 Task: Look for space in Ascheberg, Germany from 9th June, 2023 to 16th June, 2023 for 2 adults in price range Rs.8000 to Rs.16000. Place can be entire place with 2 bedrooms having 2 beds and 1 bathroom. Property type can be house, flat, guest house. Booking option can be shelf check-in. Required host language is English.
Action: Mouse moved to (762, 89)
Screenshot: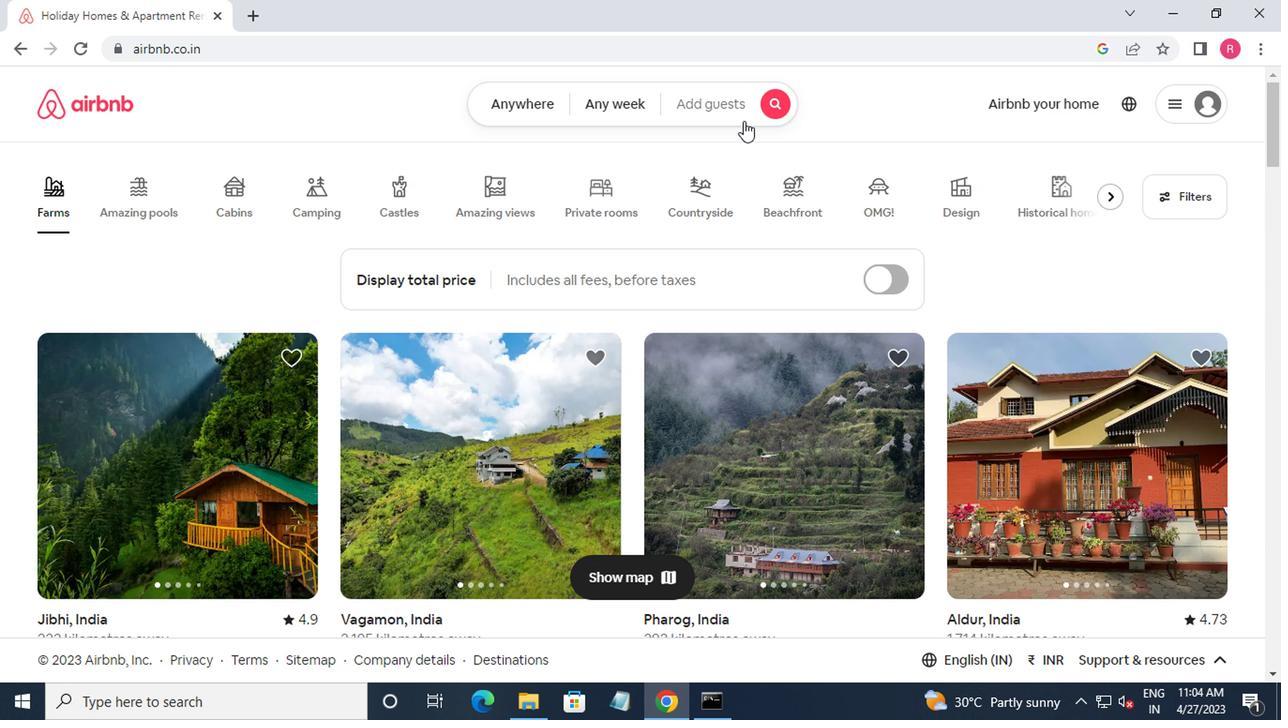 
Action: Mouse pressed left at (762, 89)
Screenshot: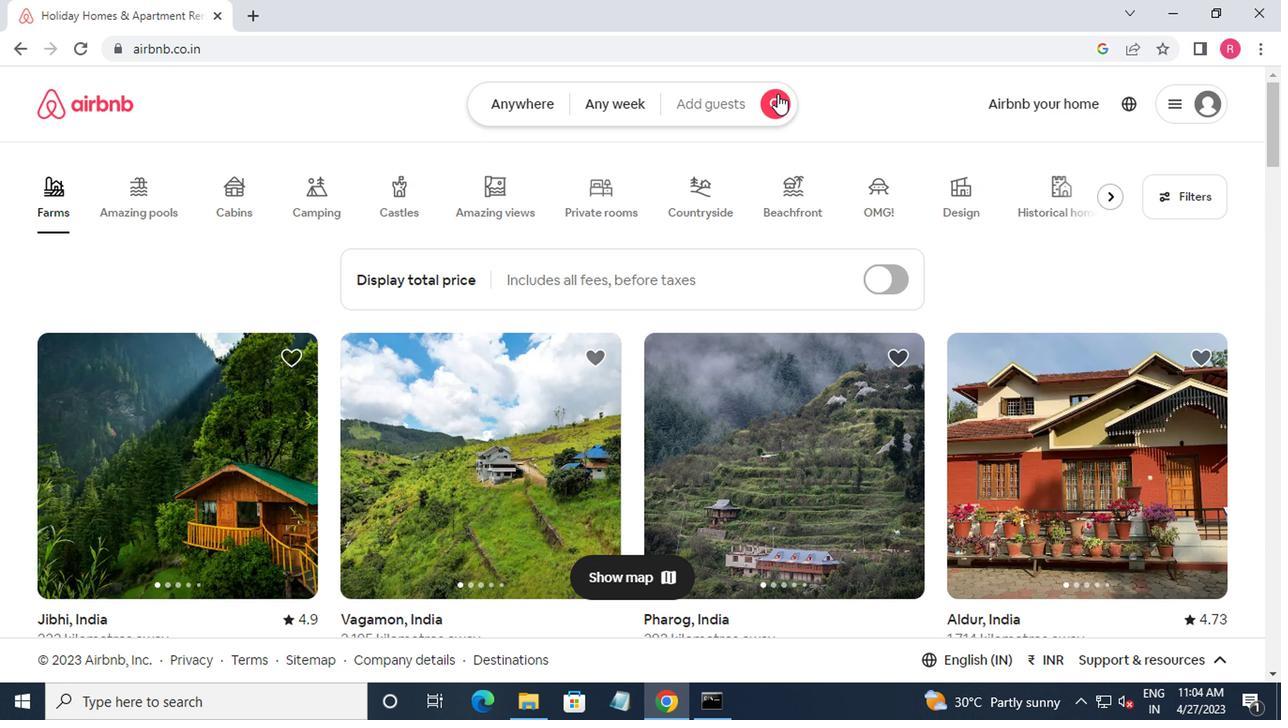 
Action: Mouse moved to (447, 170)
Screenshot: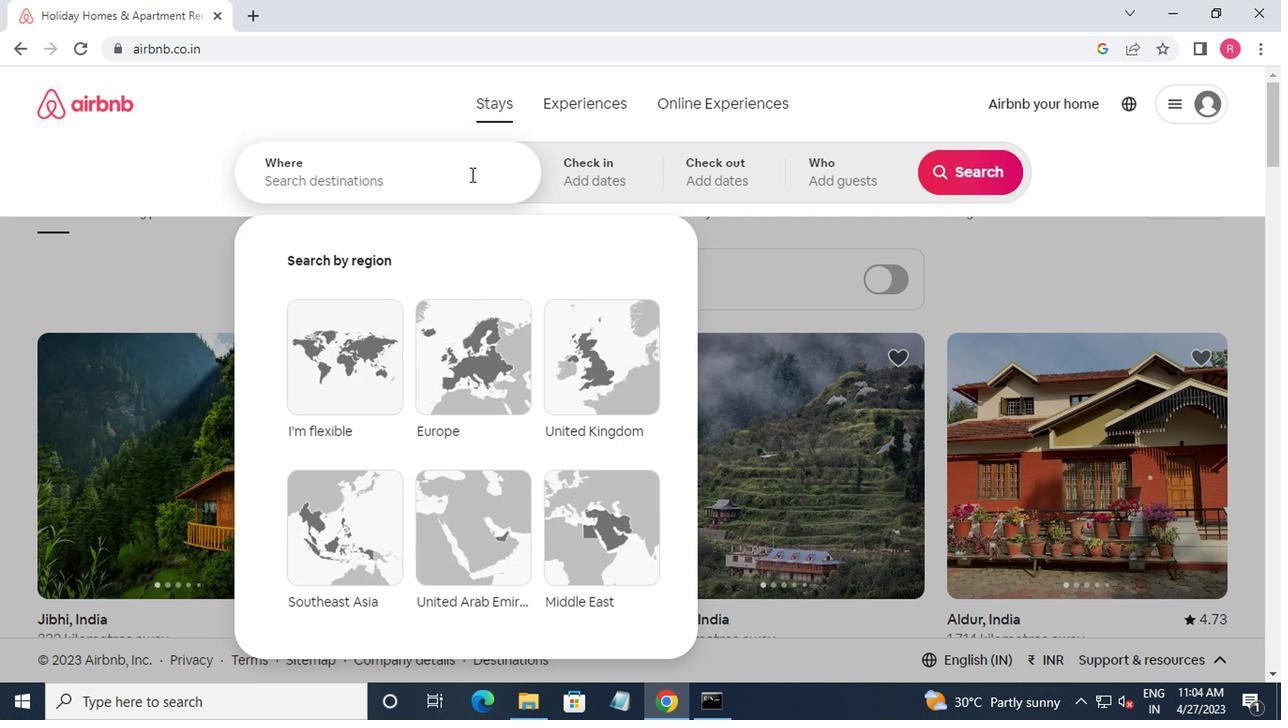 
Action: Mouse pressed left at (447, 170)
Screenshot: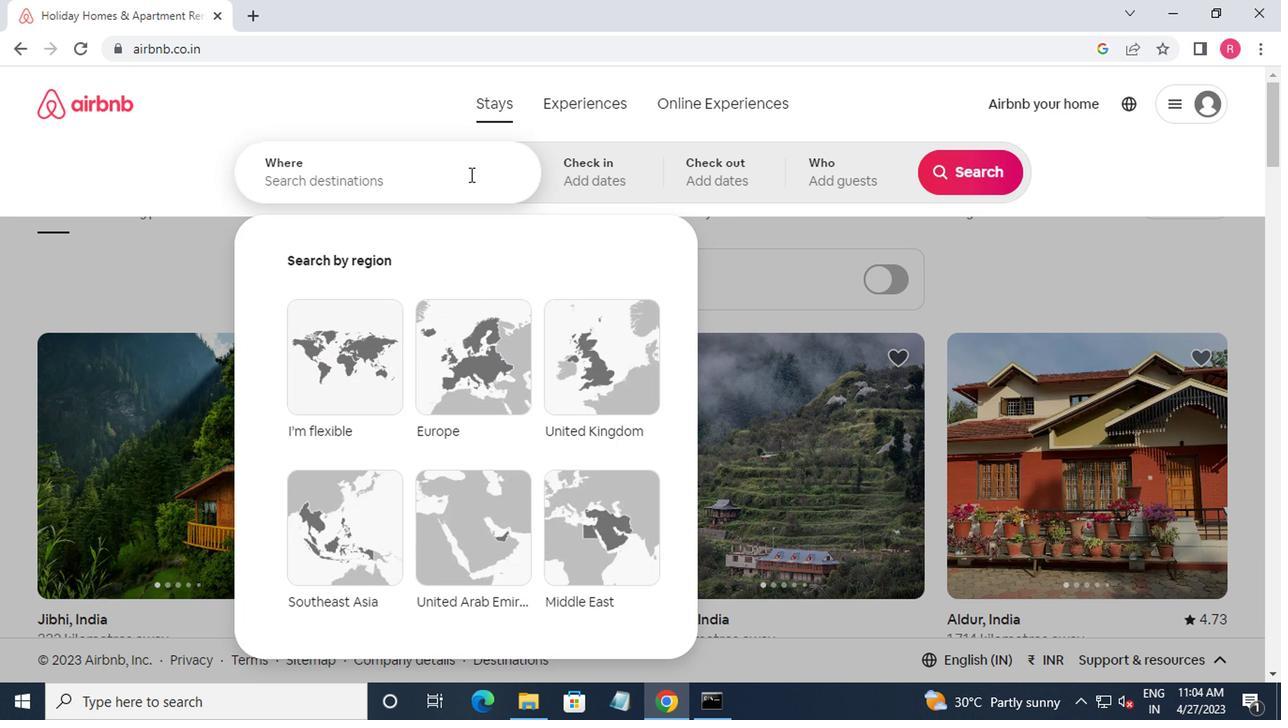 
Action: Mouse moved to (447, 170)
Screenshot: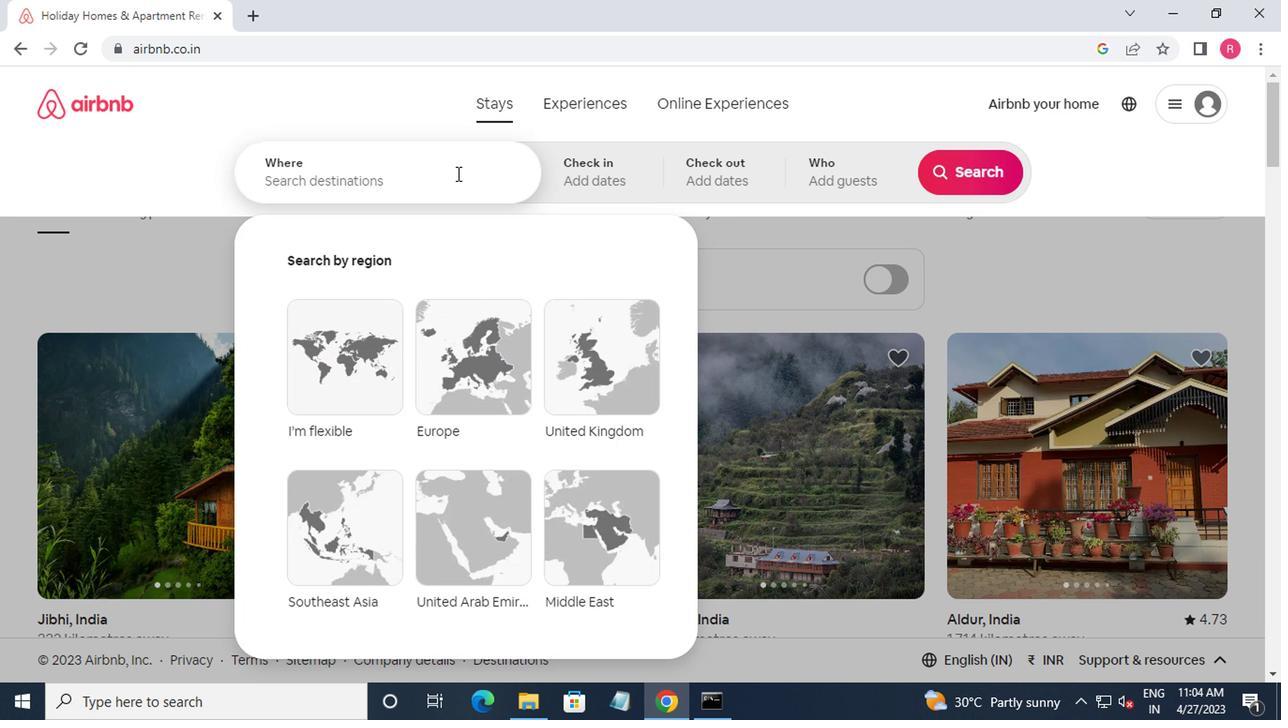 
Action: Key pressed aschr<Key.backspace>eberg,germ<Key.down><Key.enter>
Screenshot: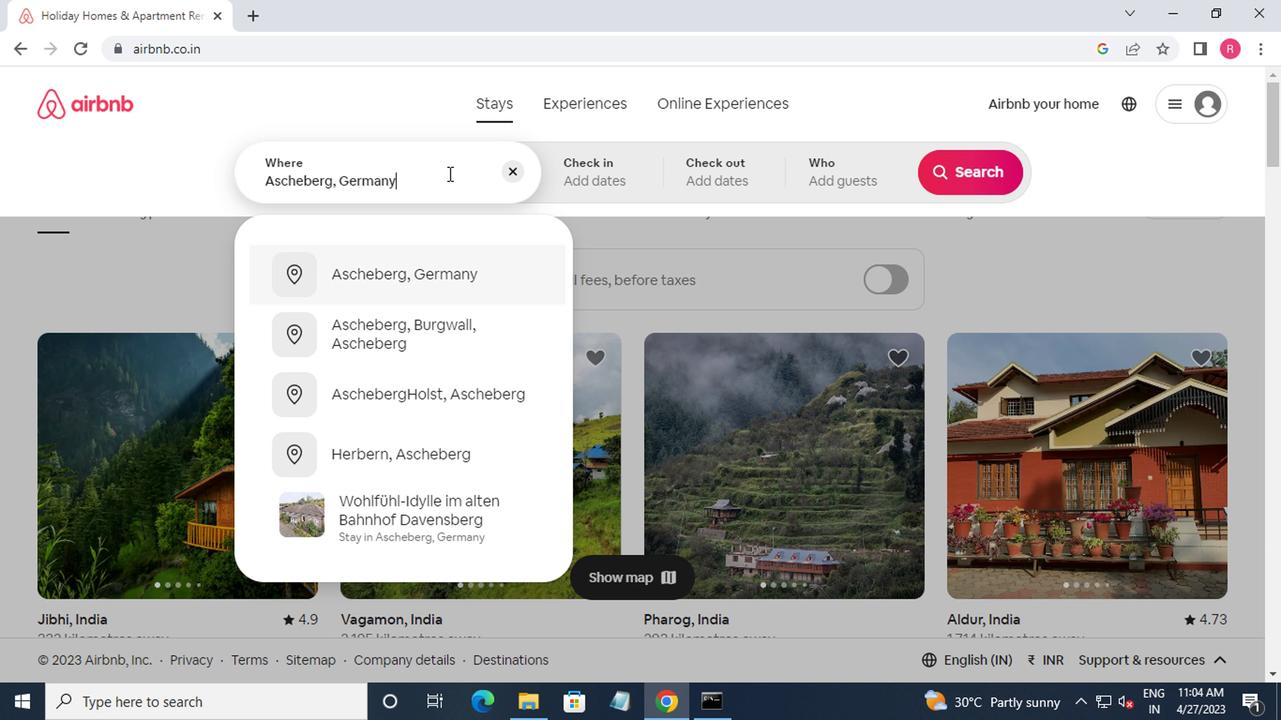 
Action: Mouse moved to (936, 324)
Screenshot: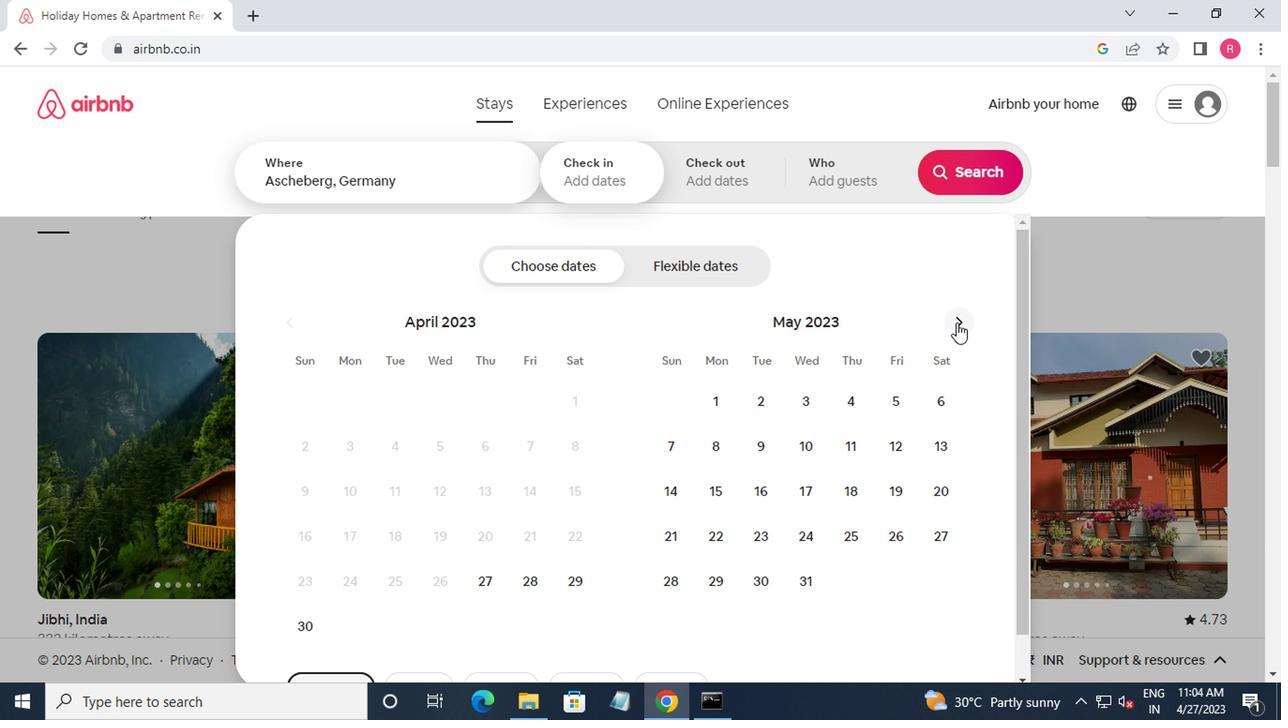 
Action: Mouse pressed left at (936, 324)
Screenshot: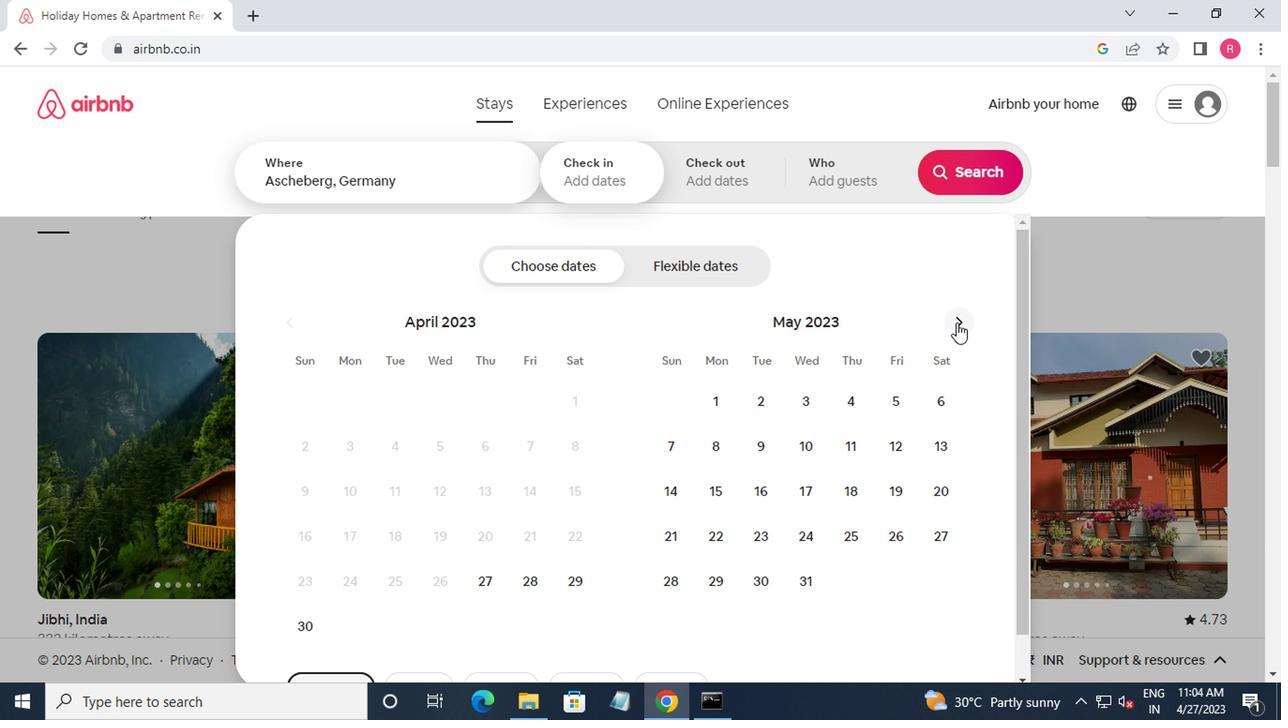 
Action: Mouse moved to (887, 451)
Screenshot: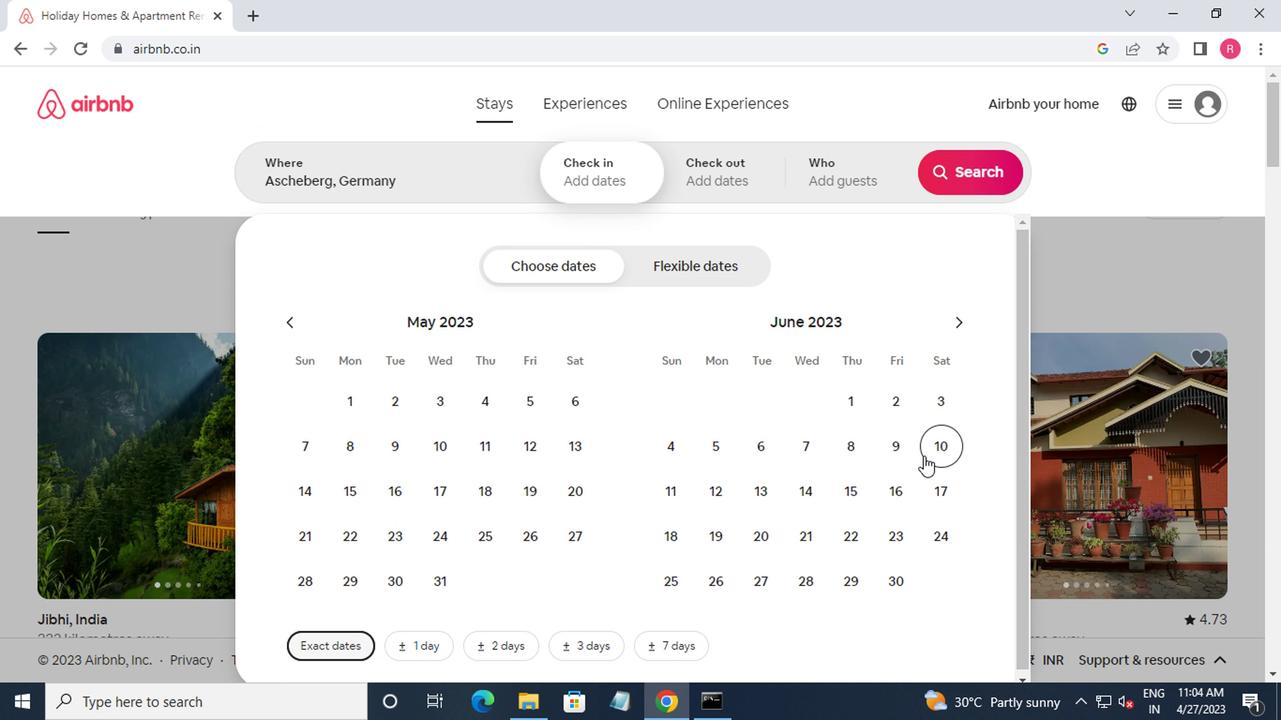 
Action: Mouse pressed left at (887, 451)
Screenshot: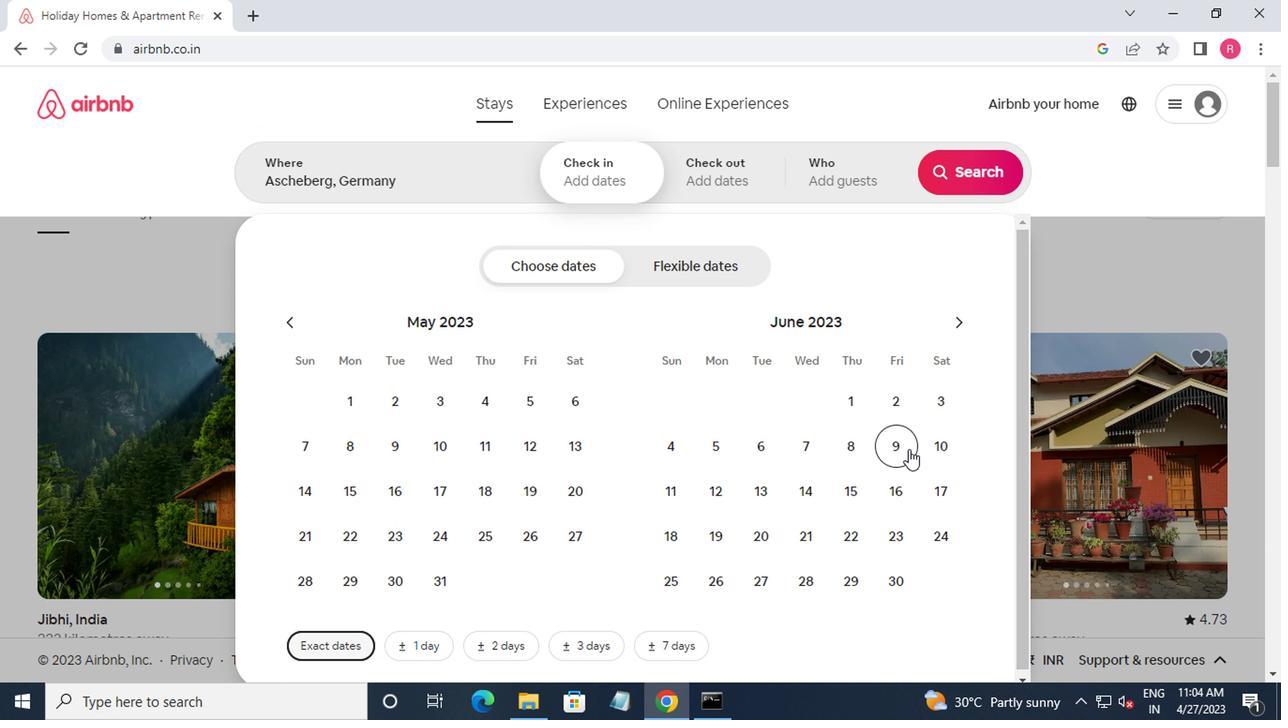 
Action: Mouse moved to (874, 493)
Screenshot: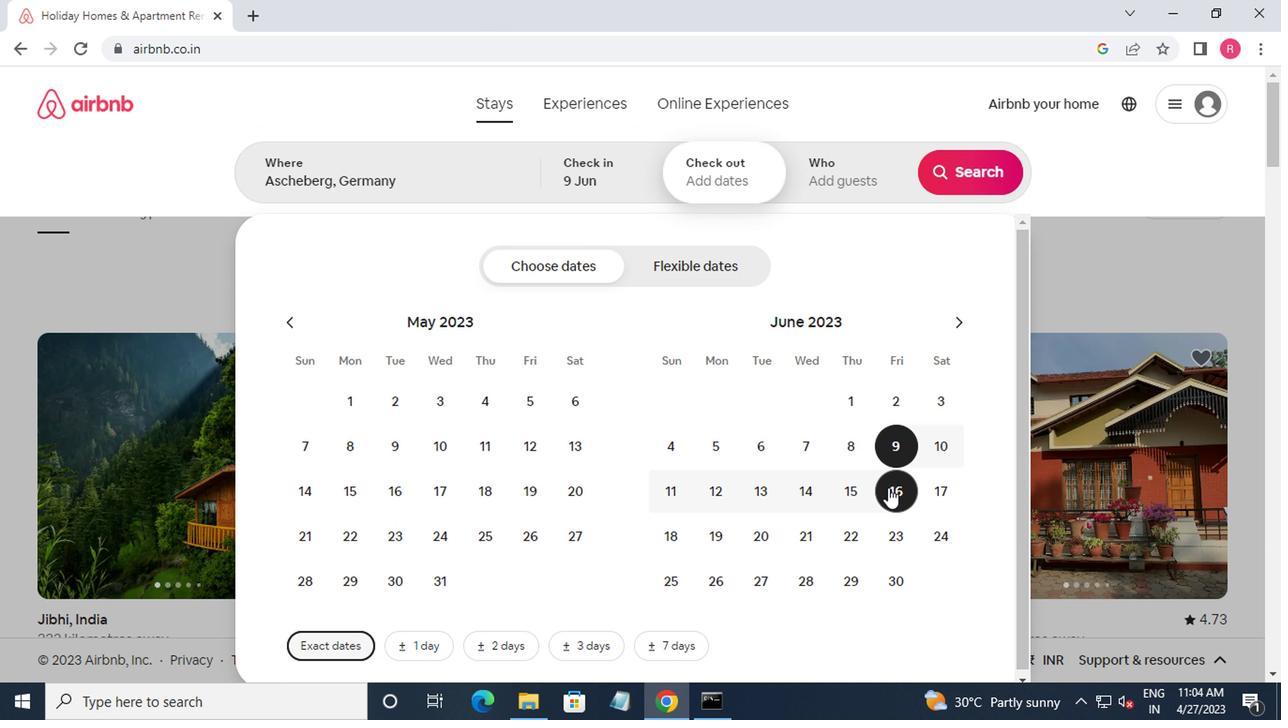 
Action: Mouse pressed left at (874, 493)
Screenshot: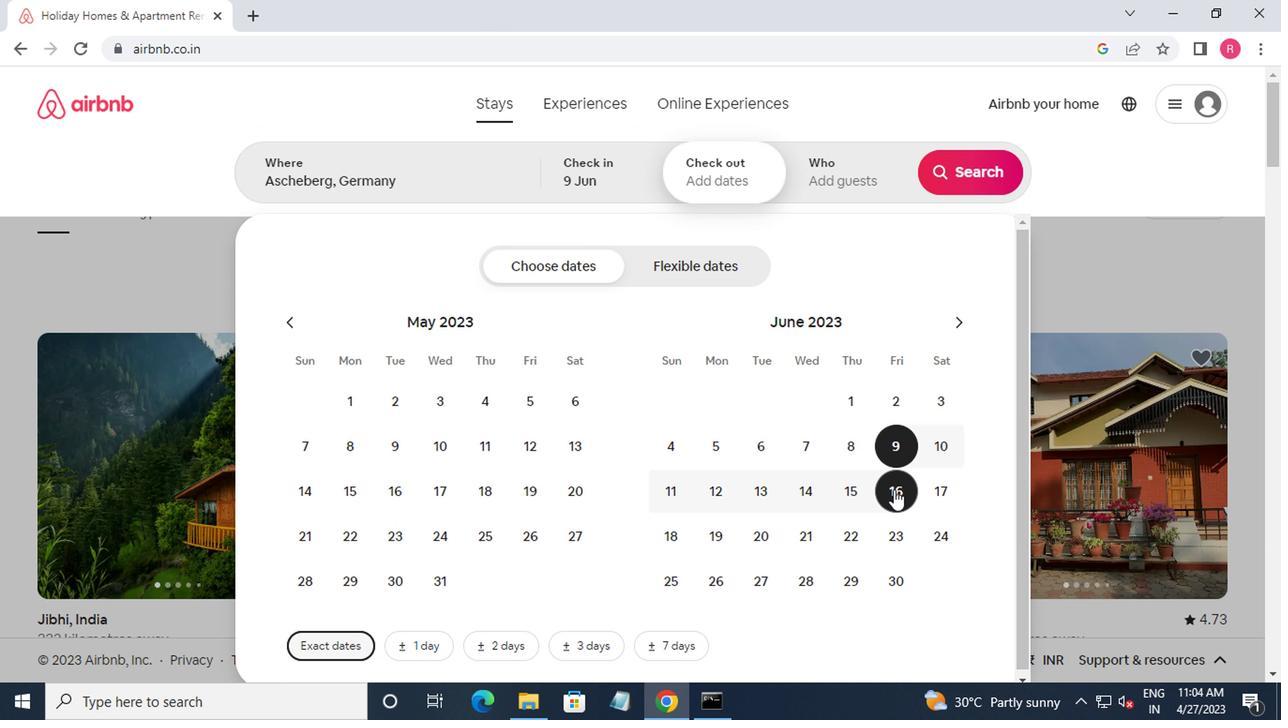 
Action: Mouse moved to (799, 174)
Screenshot: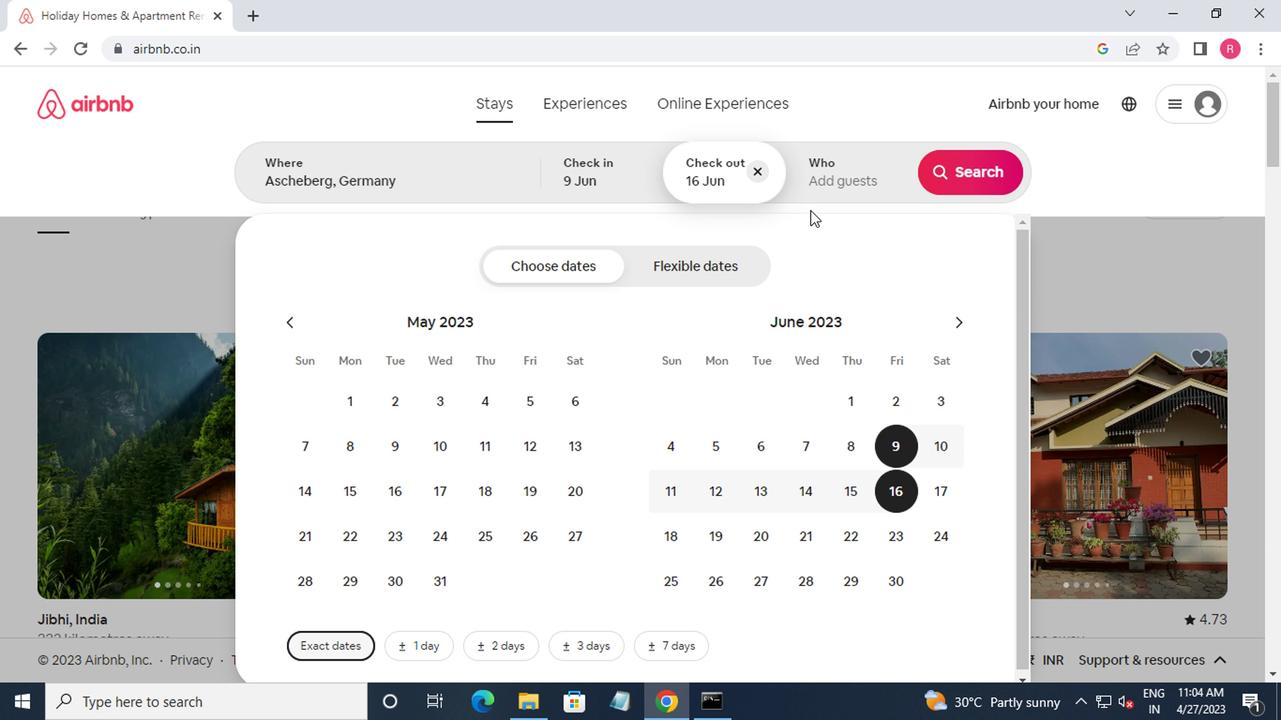 
Action: Mouse pressed left at (799, 174)
Screenshot: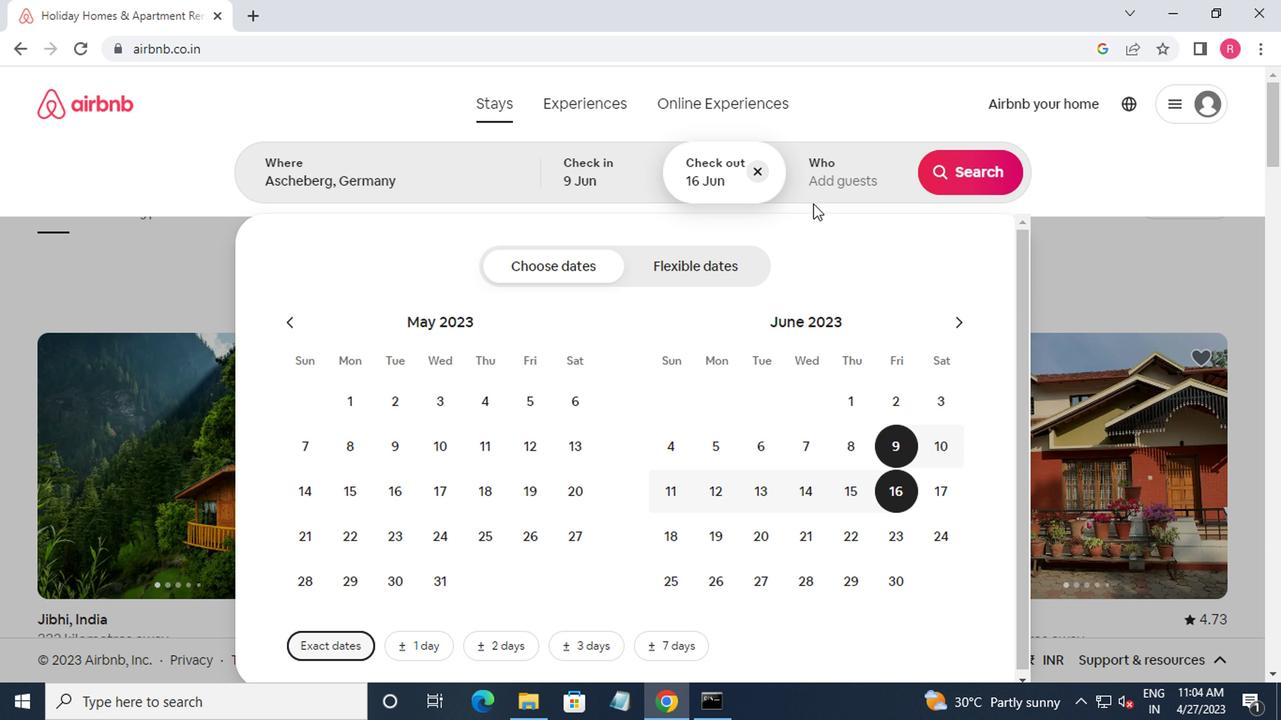 
Action: Mouse moved to (954, 274)
Screenshot: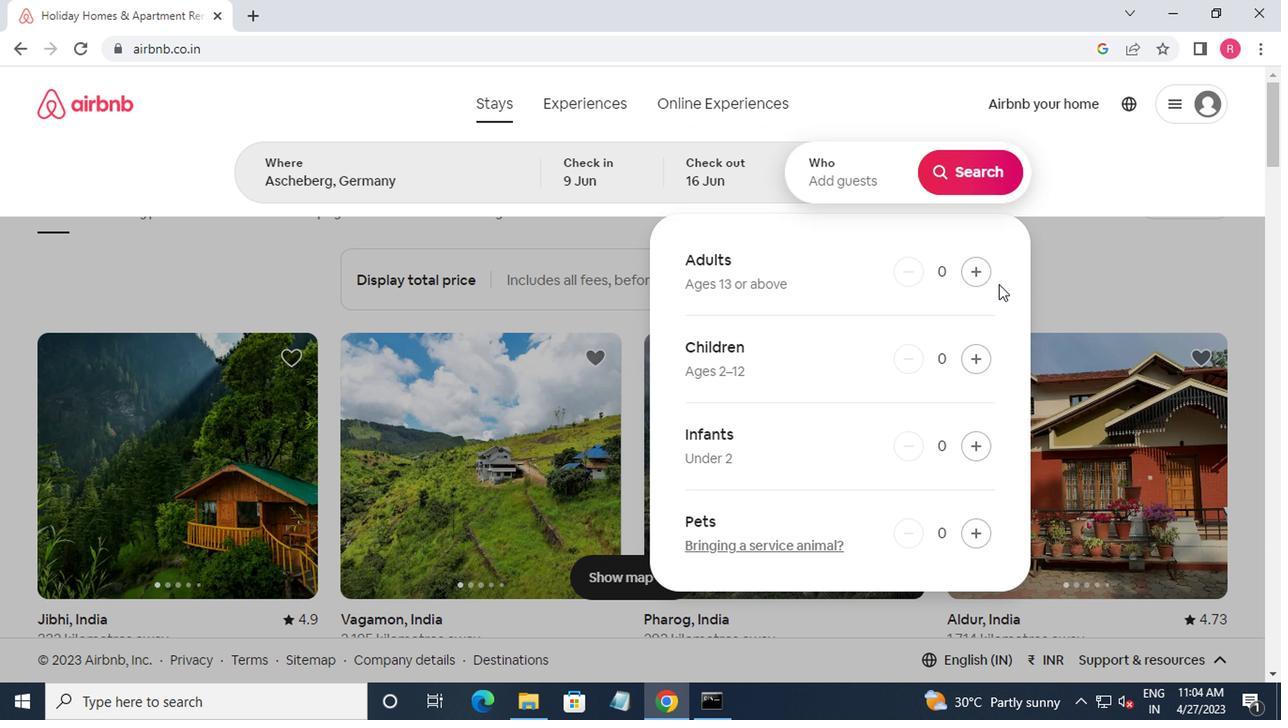 
Action: Mouse pressed left at (954, 274)
Screenshot: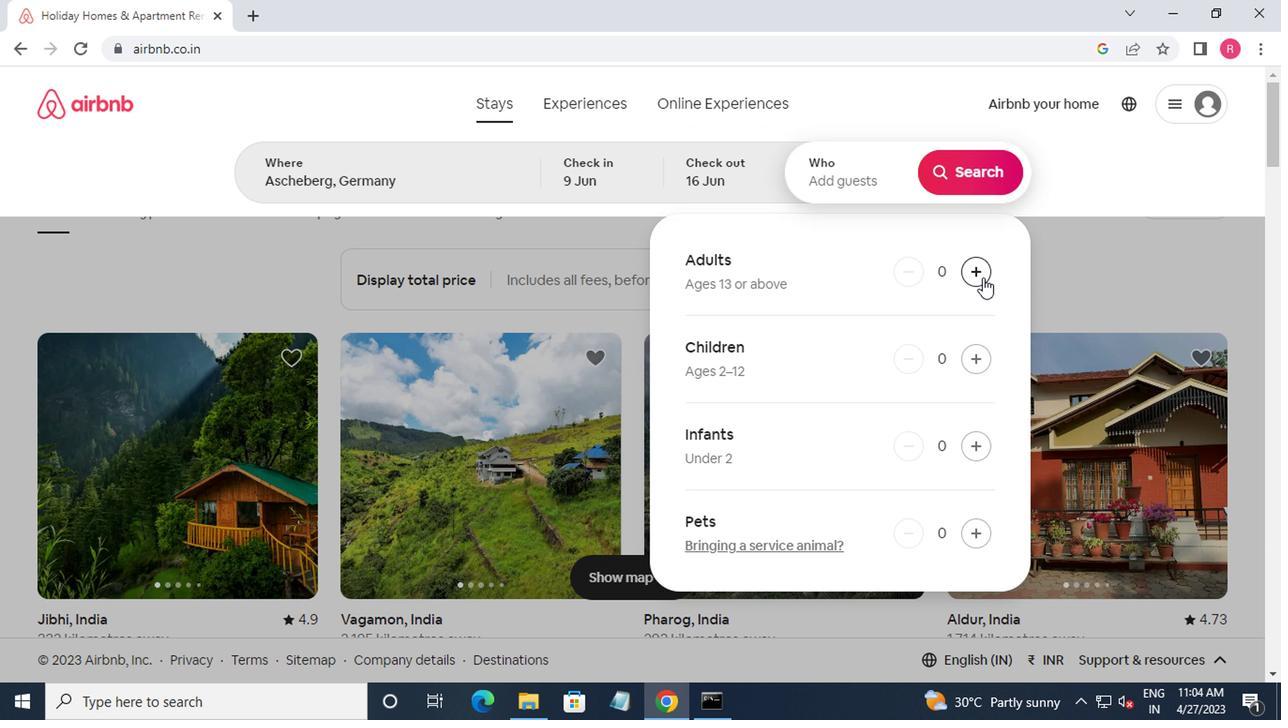 
Action: Mouse pressed left at (954, 274)
Screenshot: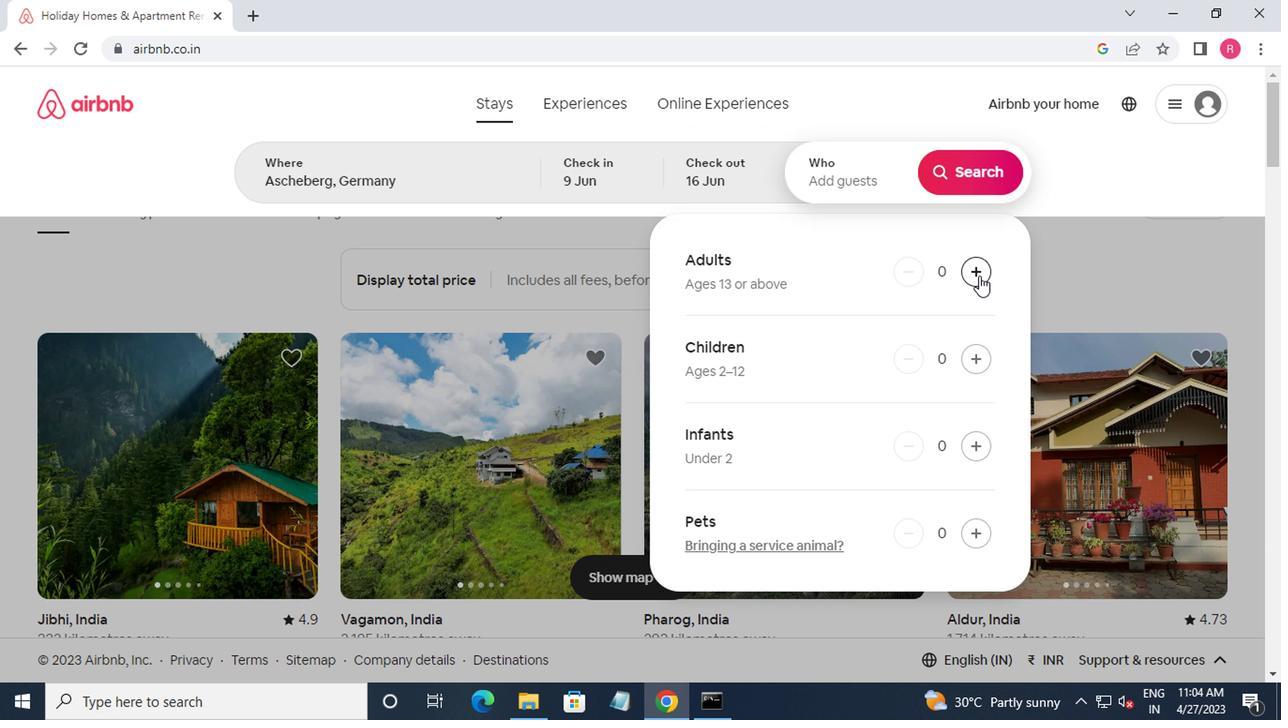 
Action: Mouse moved to (954, 166)
Screenshot: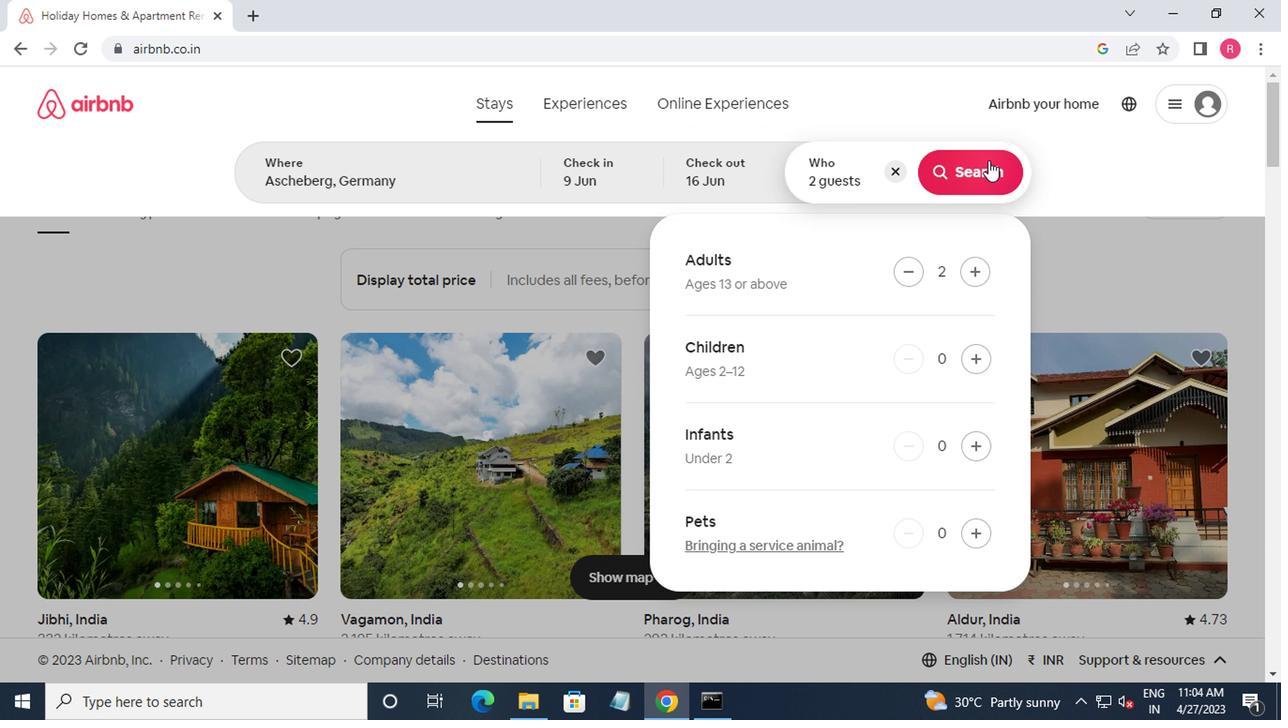 
Action: Mouse pressed left at (954, 166)
Screenshot: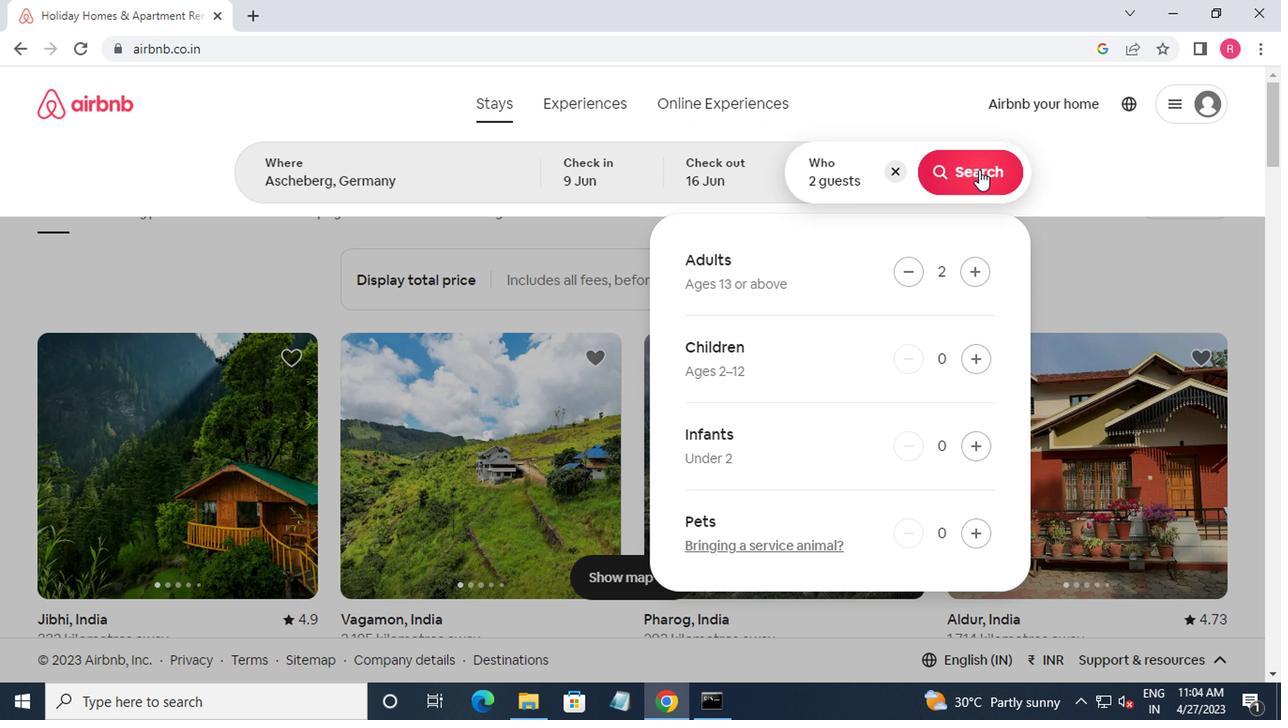 
Action: Mouse moved to (1175, 180)
Screenshot: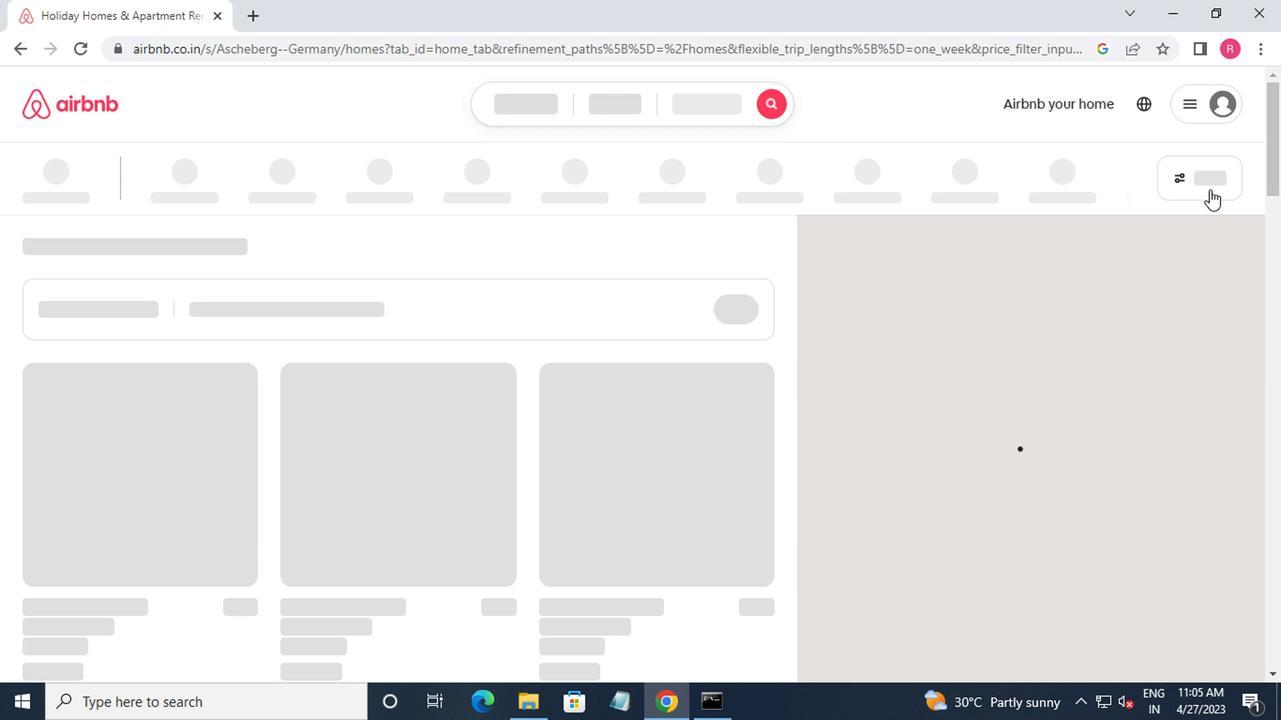 
Action: Mouse pressed left at (1175, 180)
Screenshot: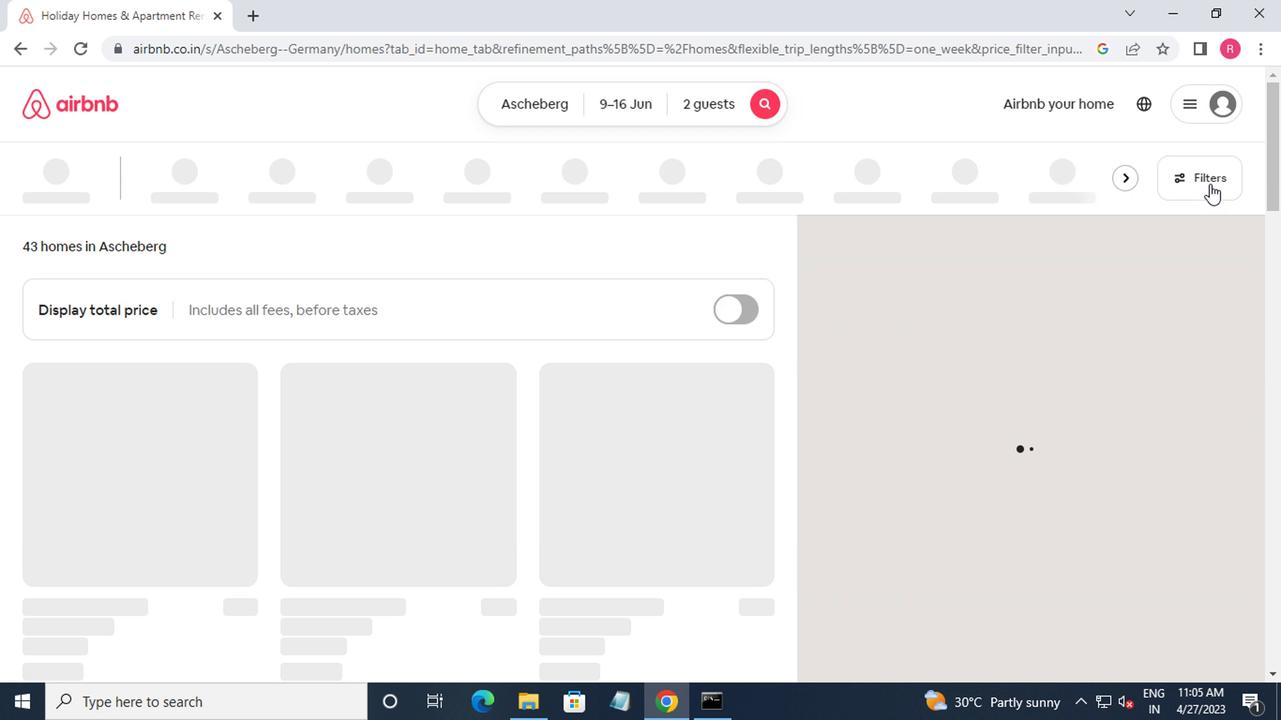 
Action: Mouse moved to (384, 419)
Screenshot: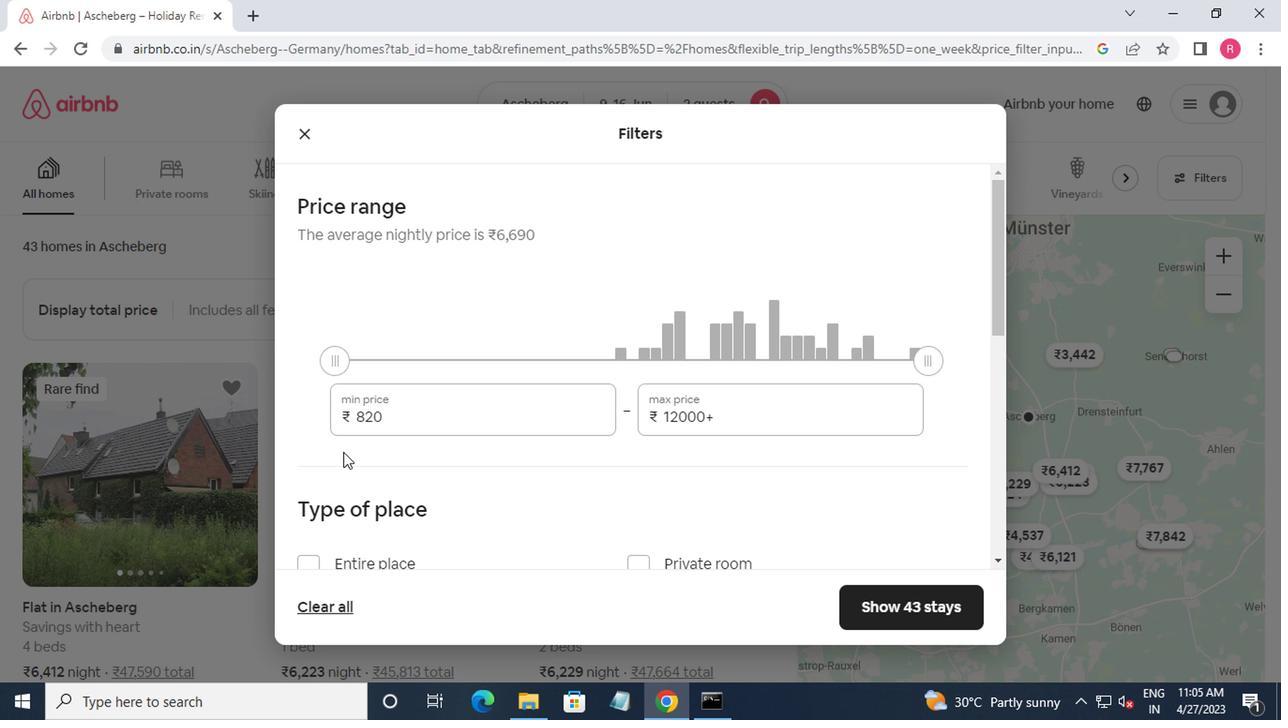 
Action: Mouse pressed left at (384, 419)
Screenshot: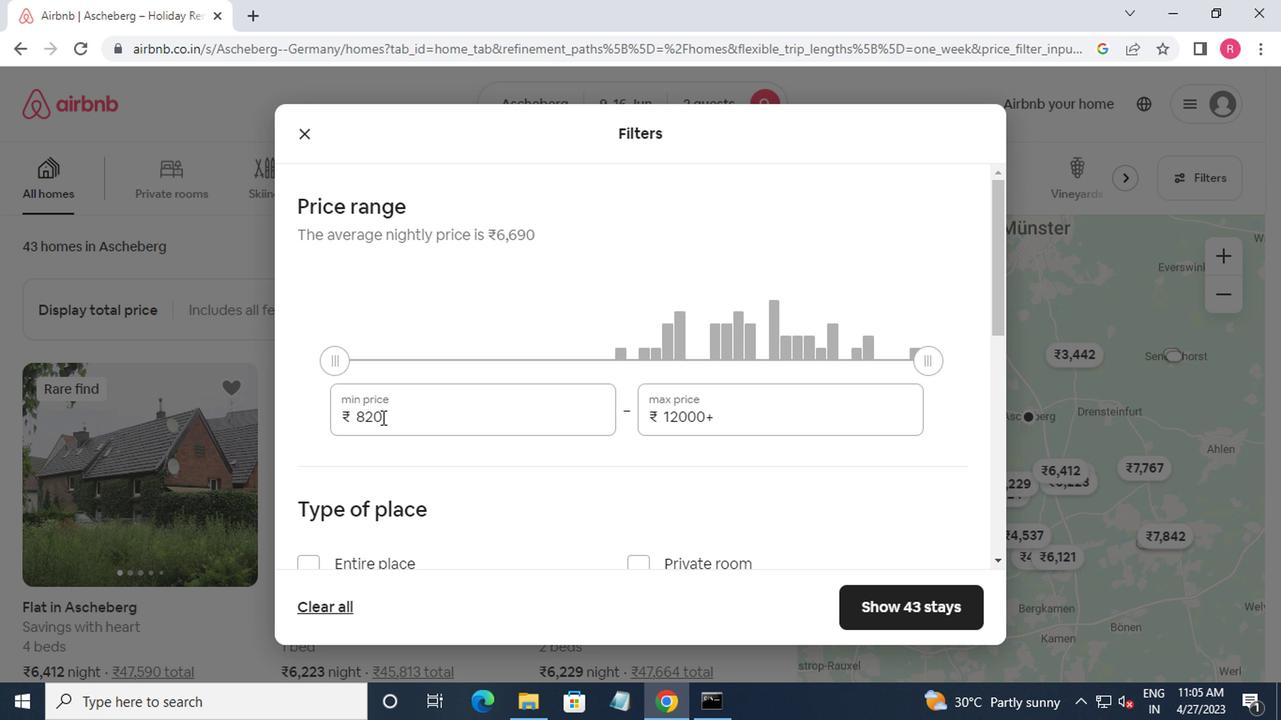
Action: Mouse moved to (383, 425)
Screenshot: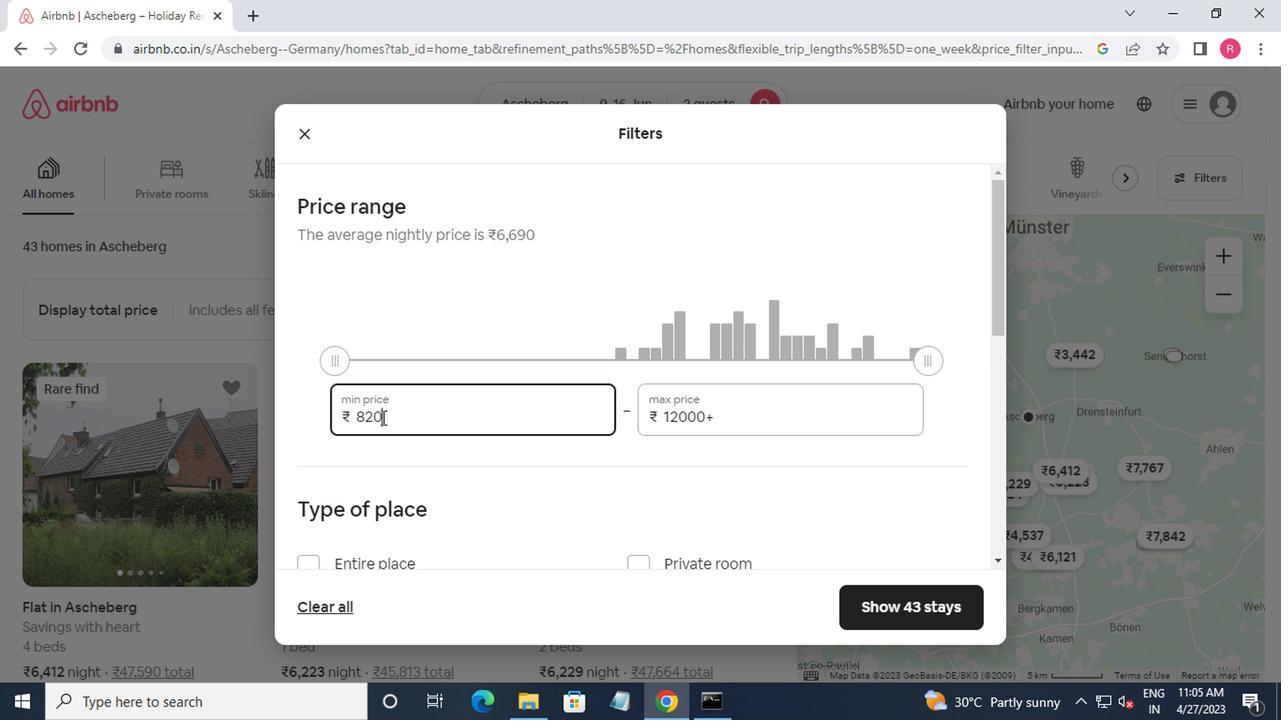 
Action: Key pressed <Key.backspace><Key.backspace>000<Key.tab>16000
Screenshot: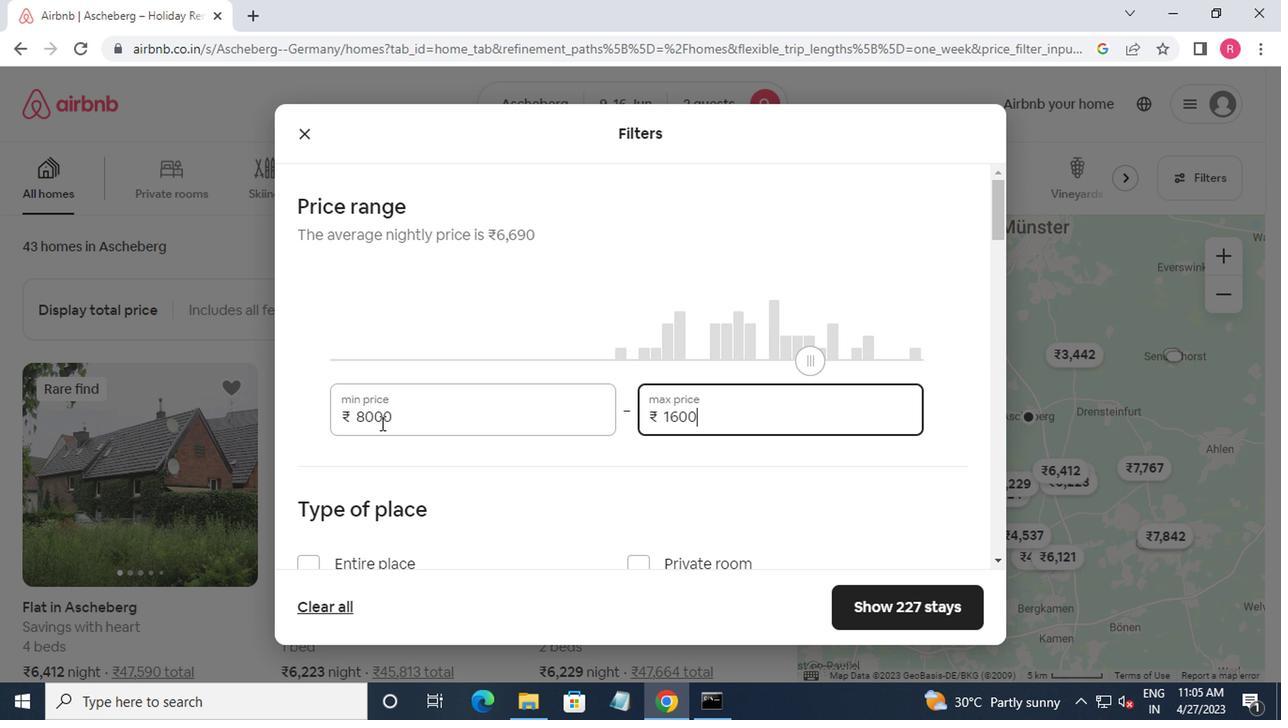 
Action: Mouse moved to (360, 559)
Screenshot: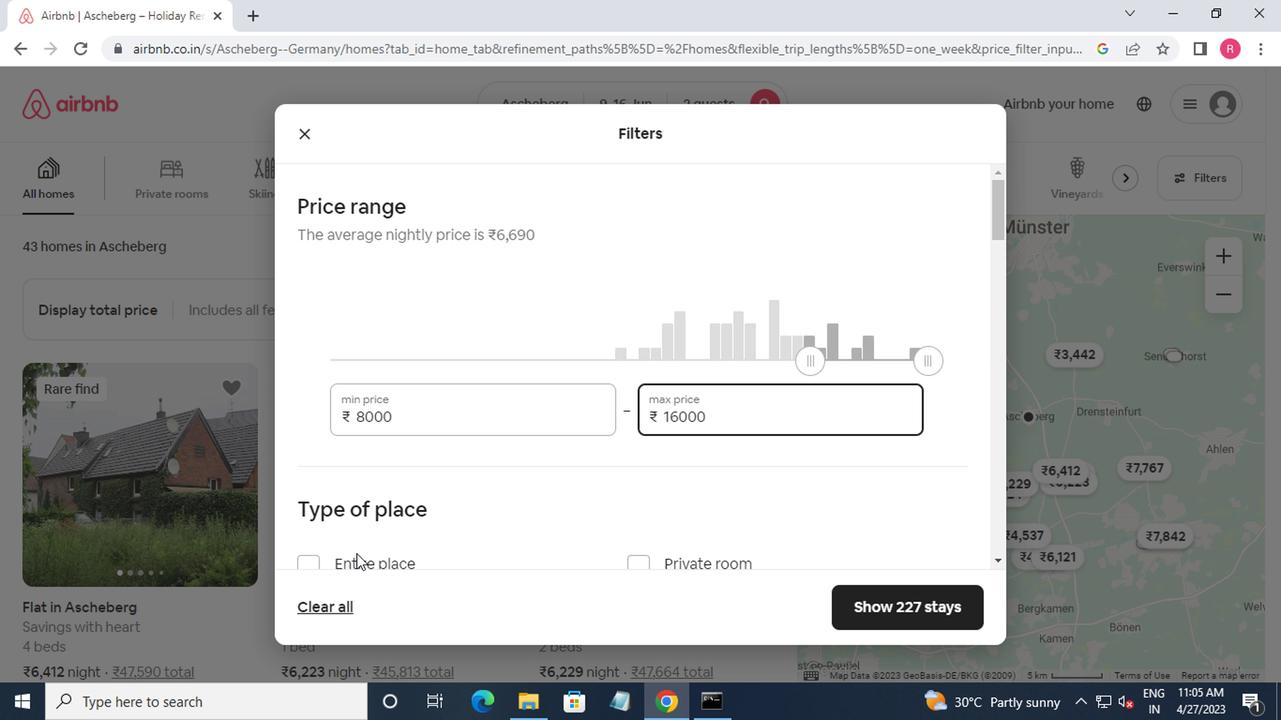 
Action: Mouse scrolled (360, 559) with delta (0, 0)
Screenshot: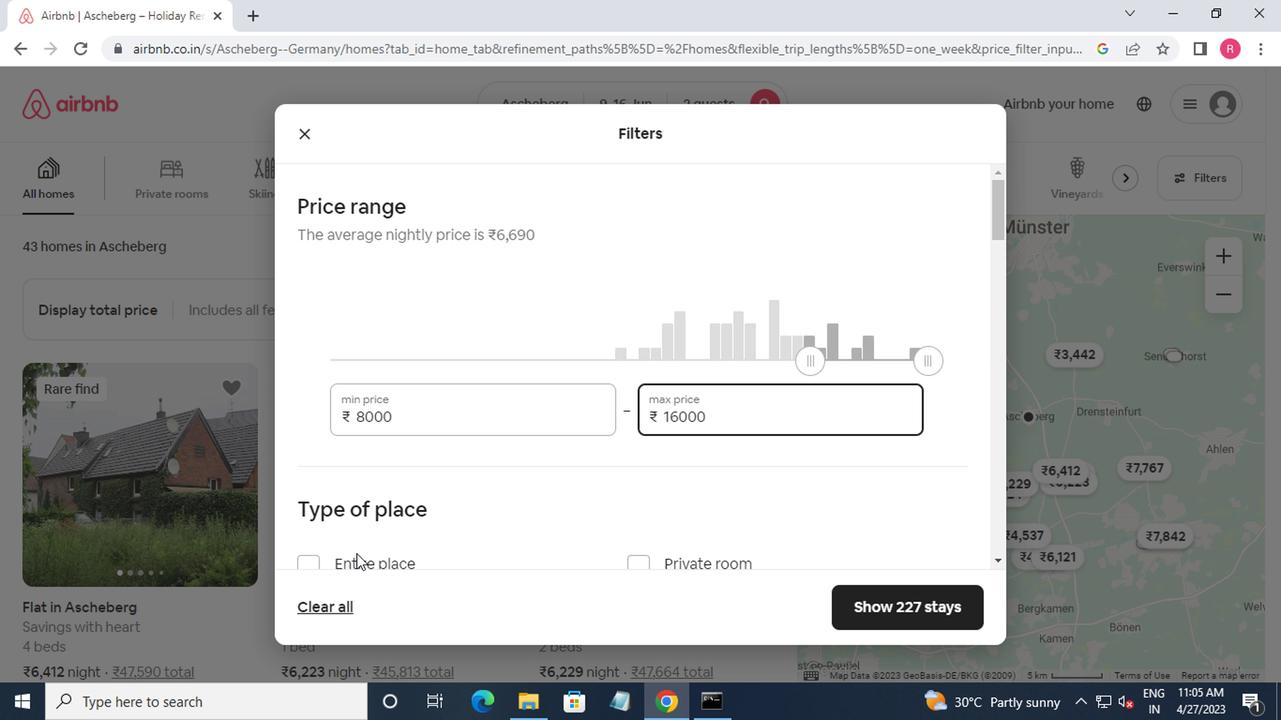 
Action: Mouse moved to (362, 565)
Screenshot: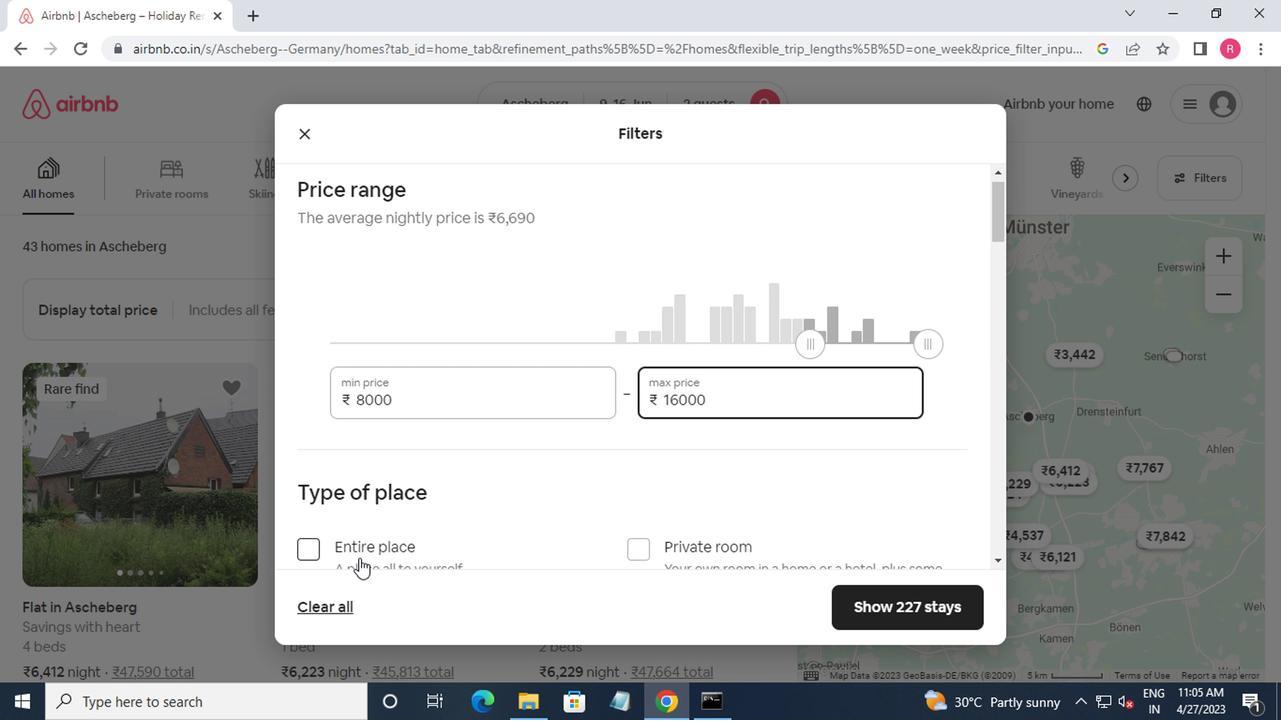 
Action: Mouse scrolled (362, 564) with delta (0, -1)
Screenshot: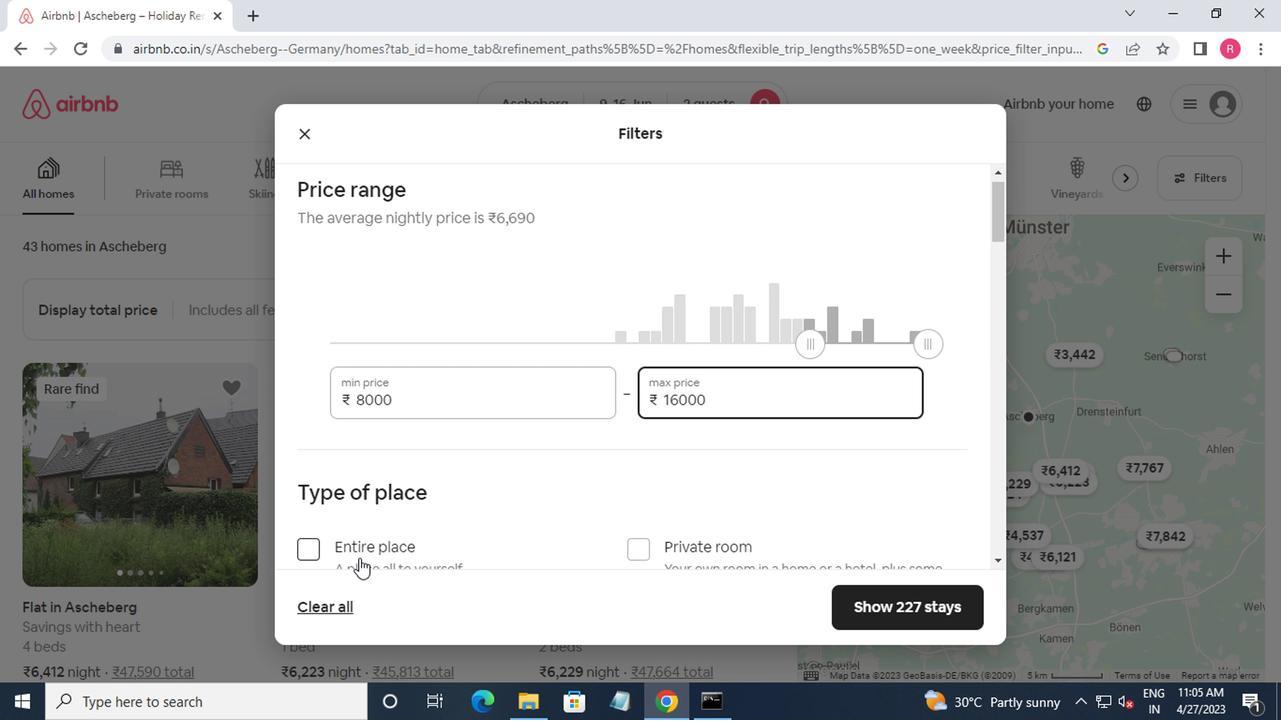 
Action: Mouse moved to (314, 377)
Screenshot: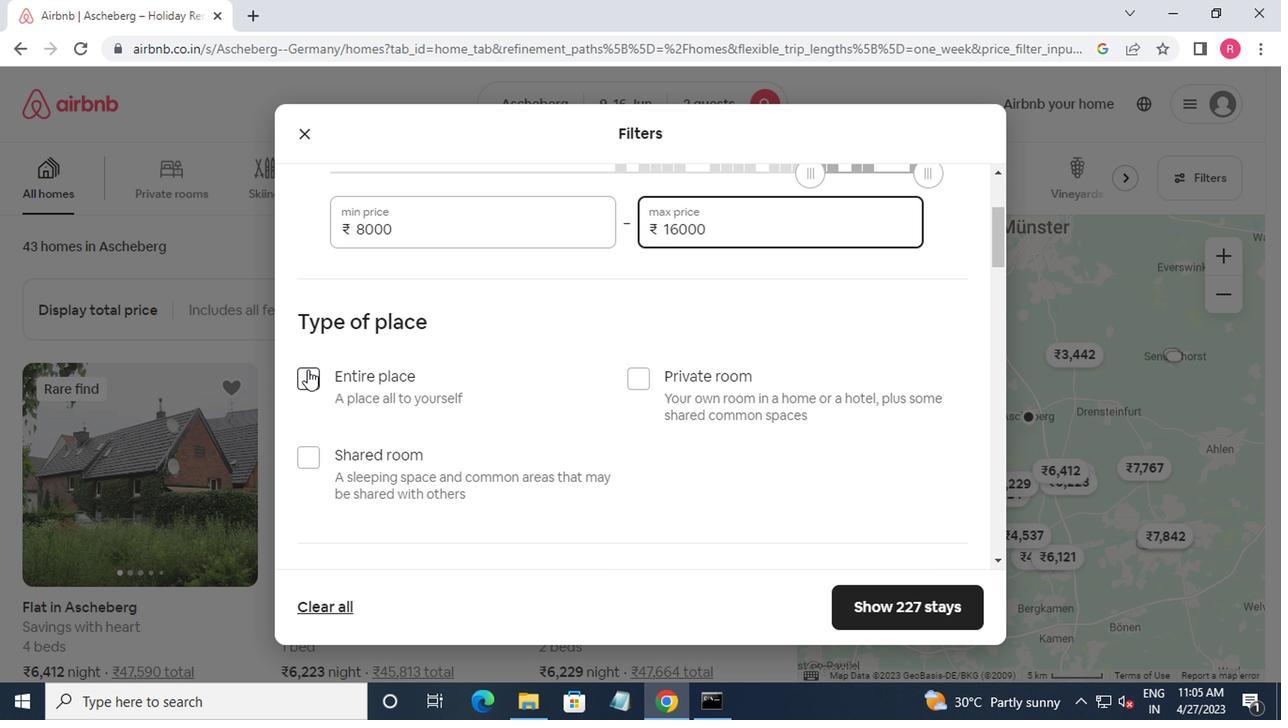 
Action: Mouse pressed left at (314, 377)
Screenshot: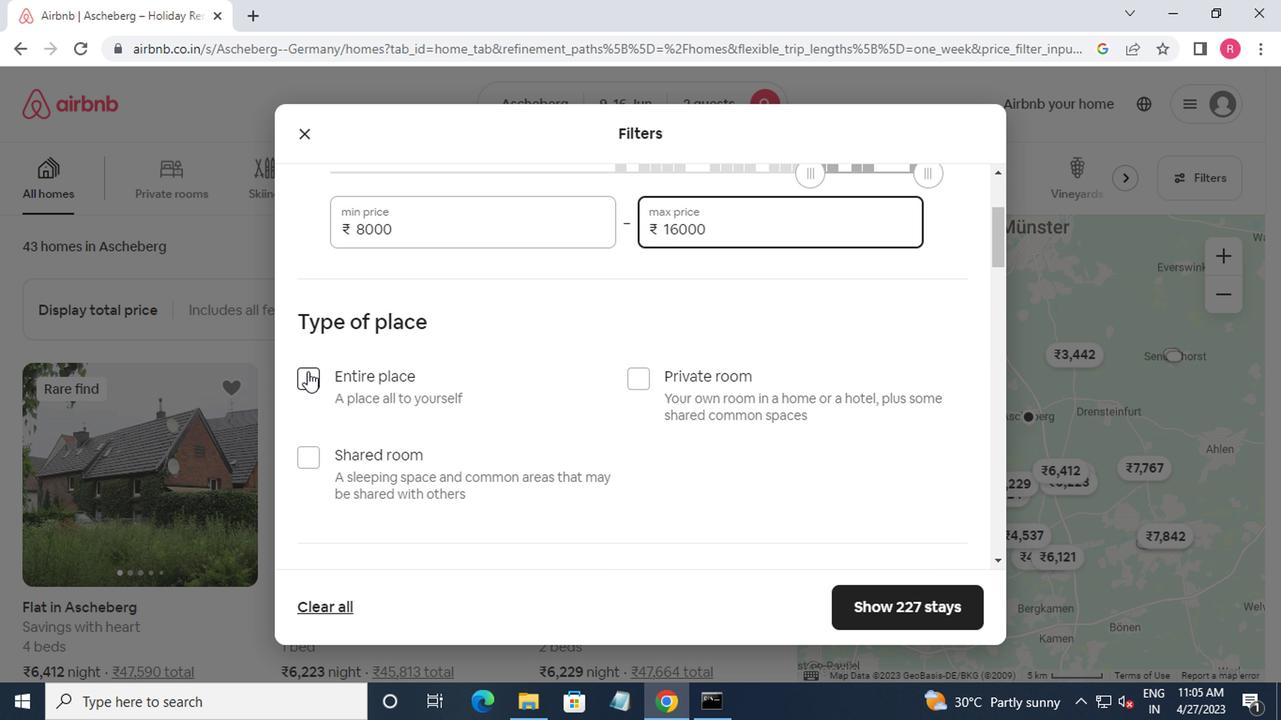 
Action: Mouse moved to (327, 385)
Screenshot: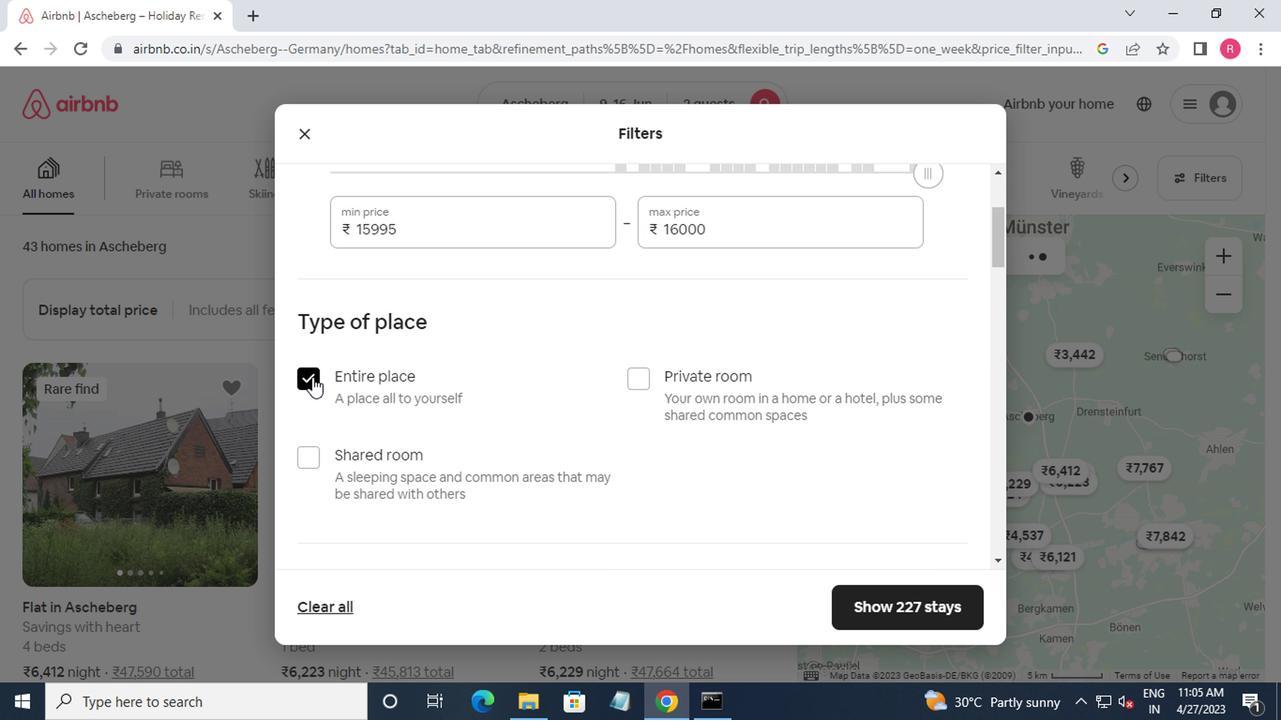 
Action: Mouse scrolled (327, 385) with delta (0, 0)
Screenshot: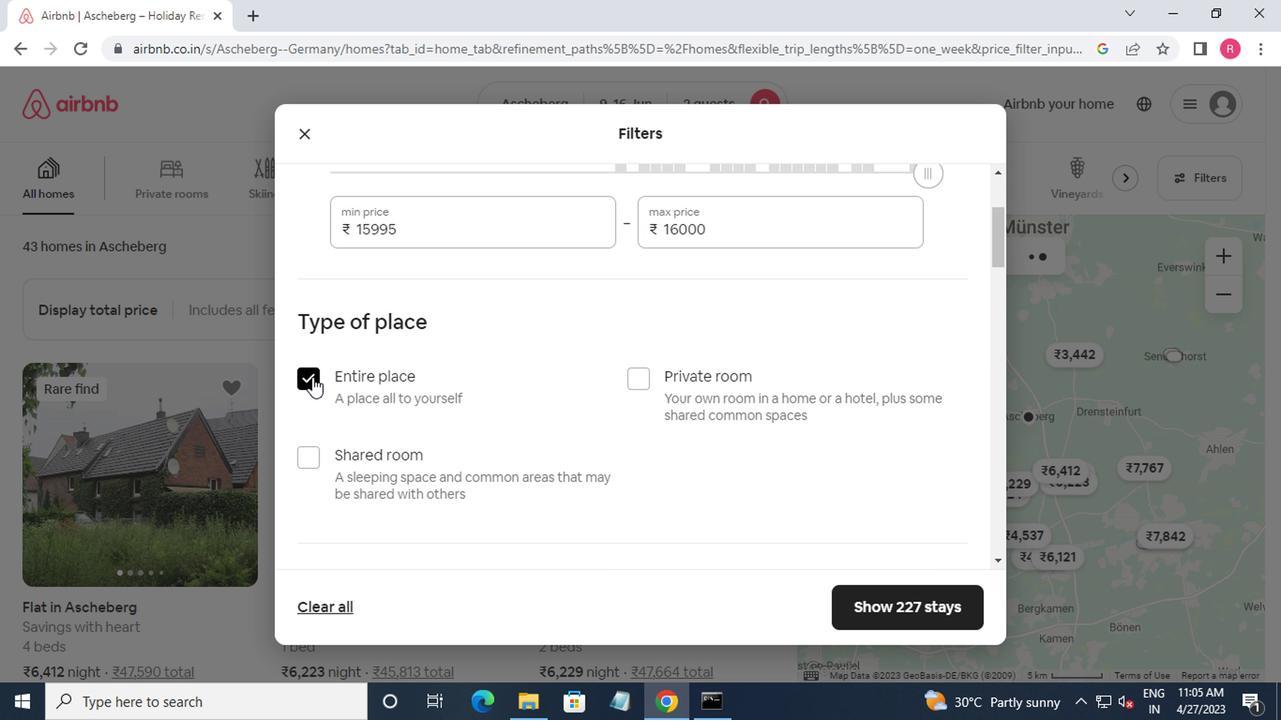 
Action: Mouse moved to (339, 403)
Screenshot: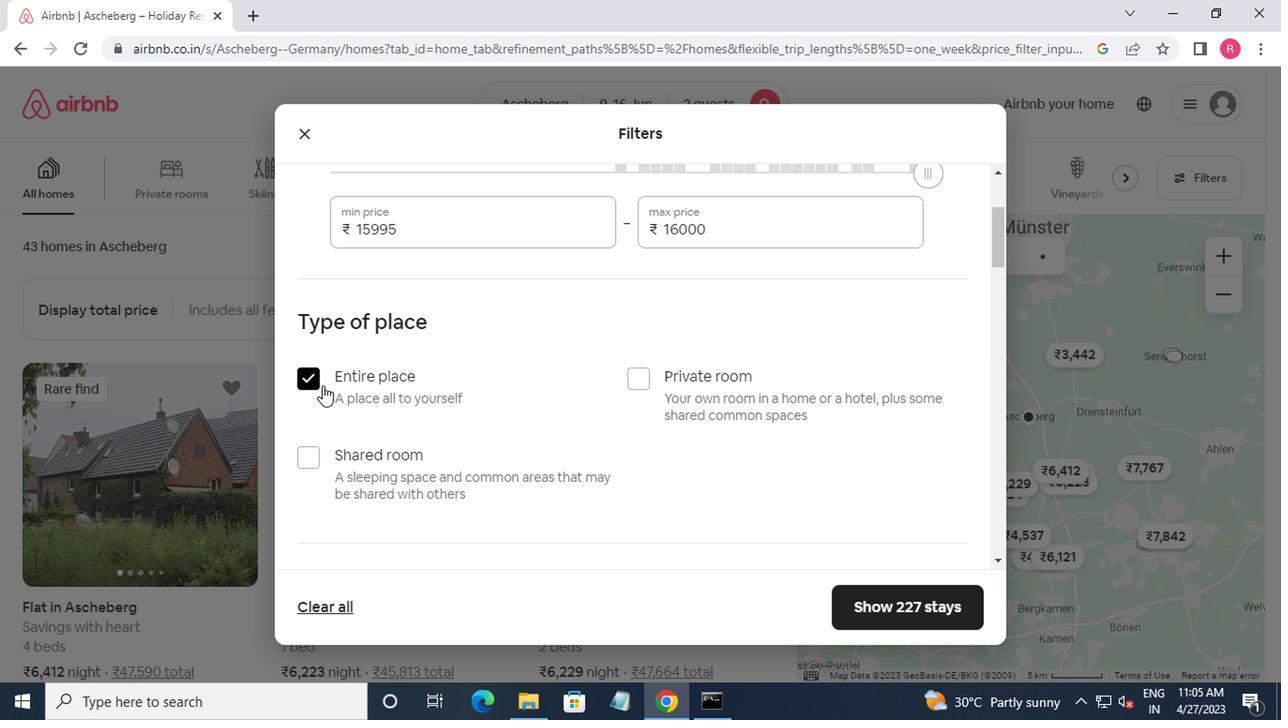 
Action: Mouse scrolled (339, 403) with delta (0, 0)
Screenshot: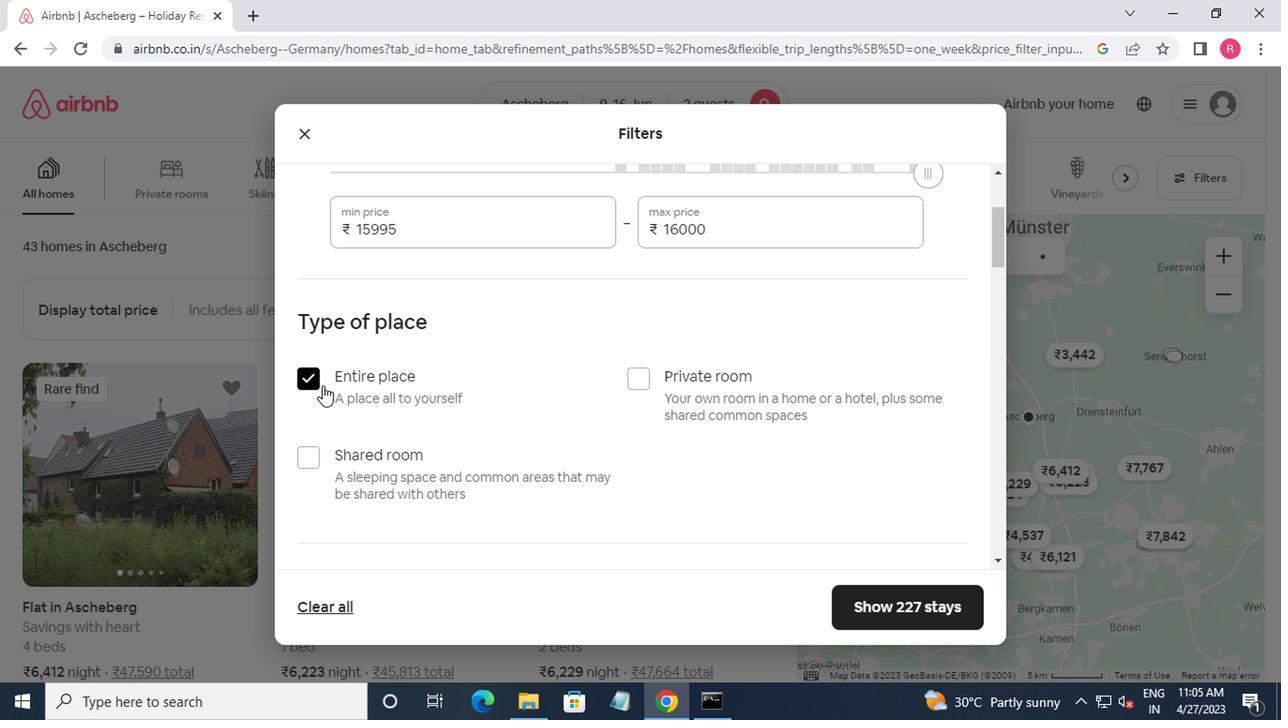 
Action: Mouse moved to (360, 414)
Screenshot: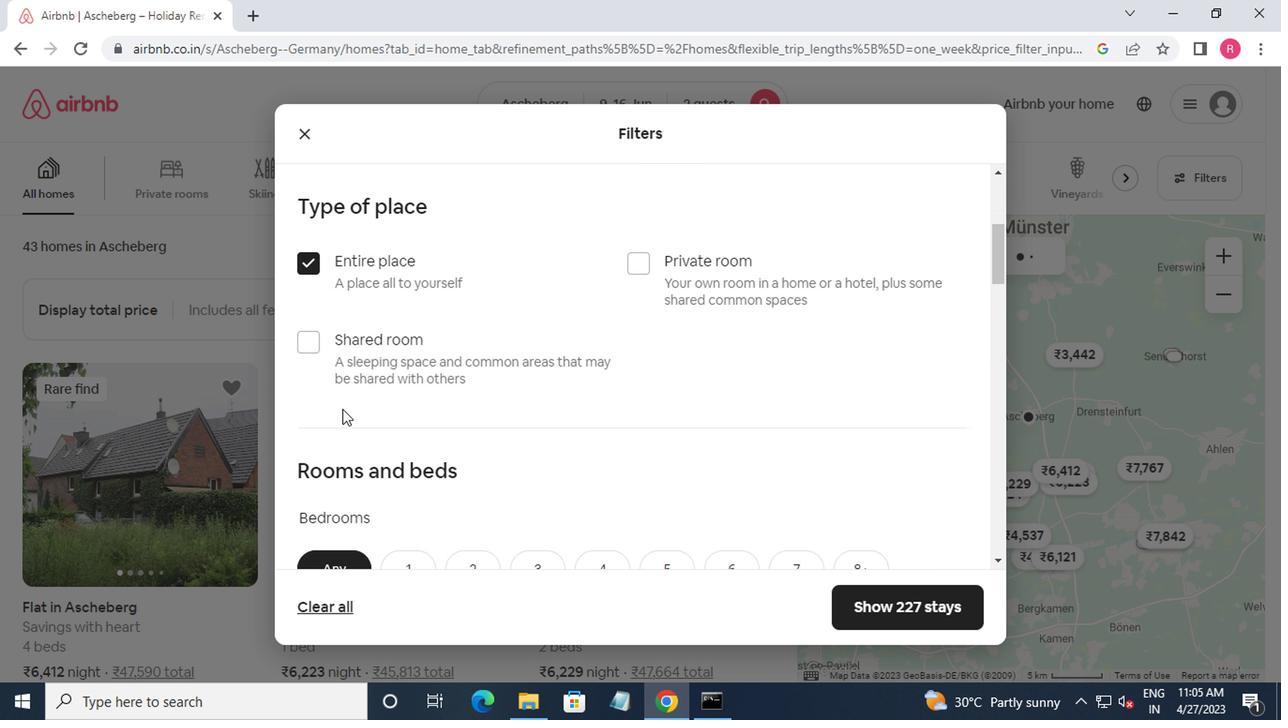 
Action: Mouse scrolled (360, 413) with delta (0, 0)
Screenshot: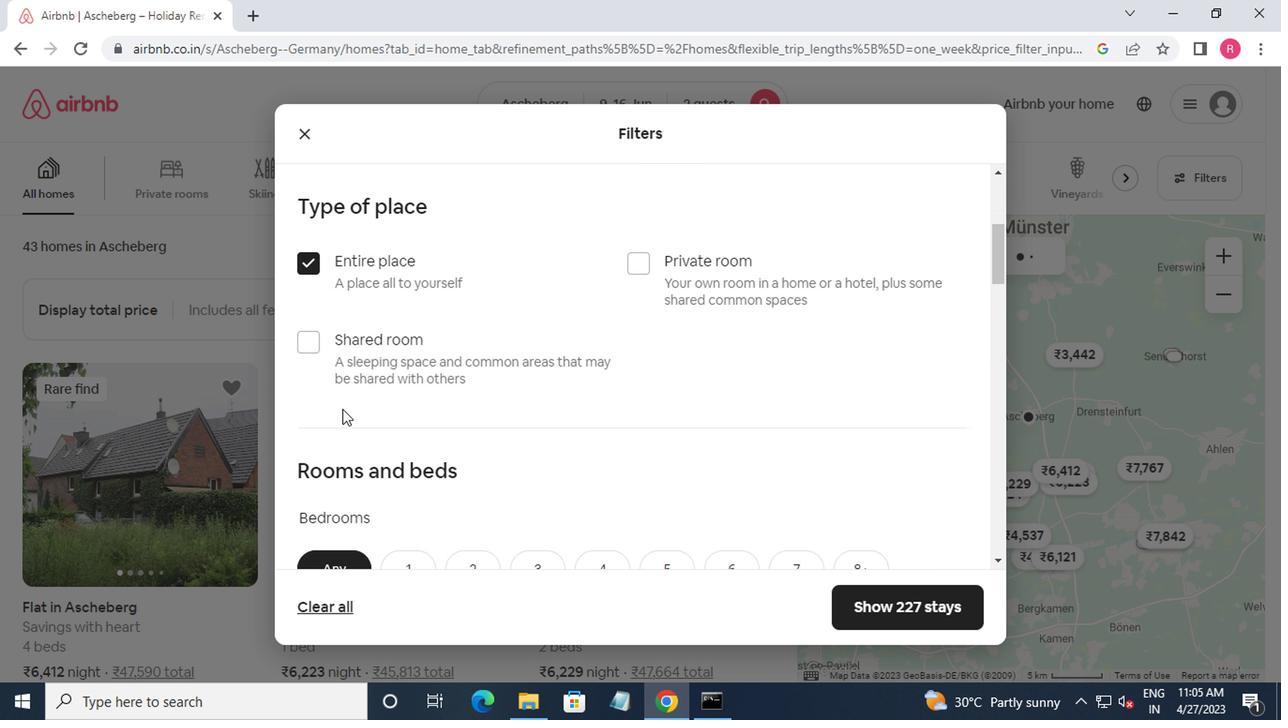 
Action: Mouse moved to (373, 415)
Screenshot: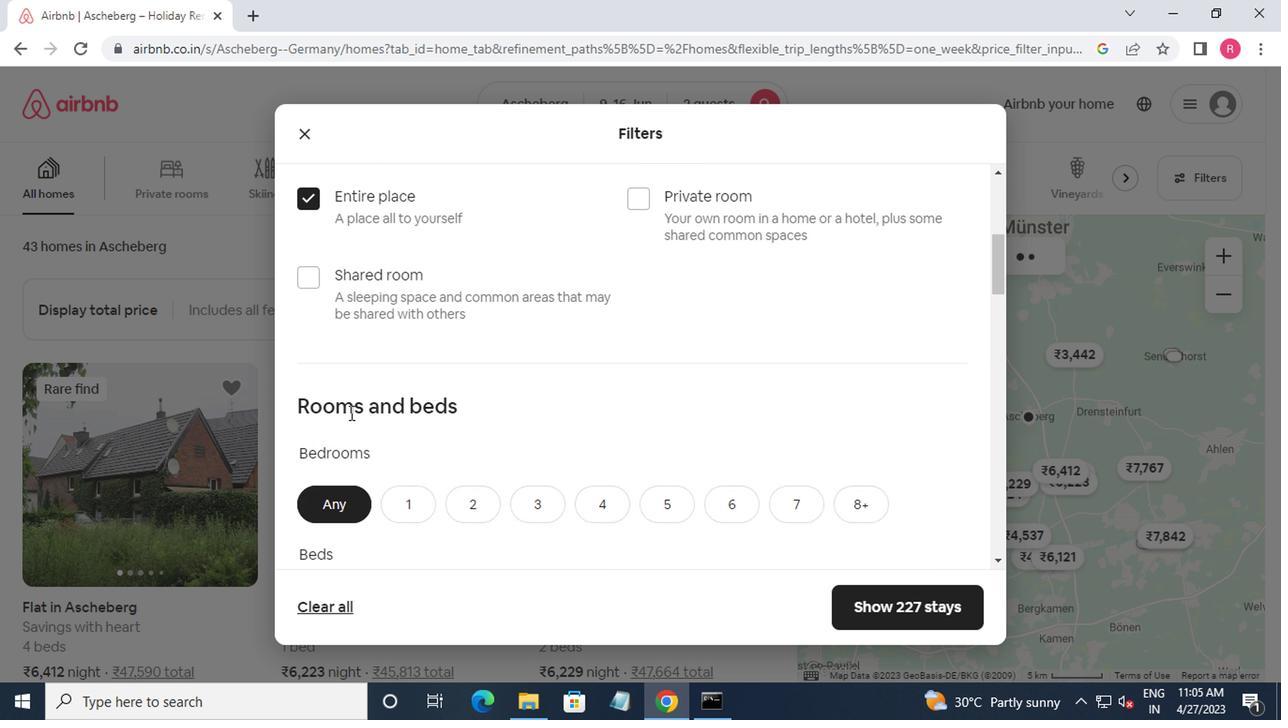 
Action: Mouse scrolled (373, 414) with delta (0, -1)
Screenshot: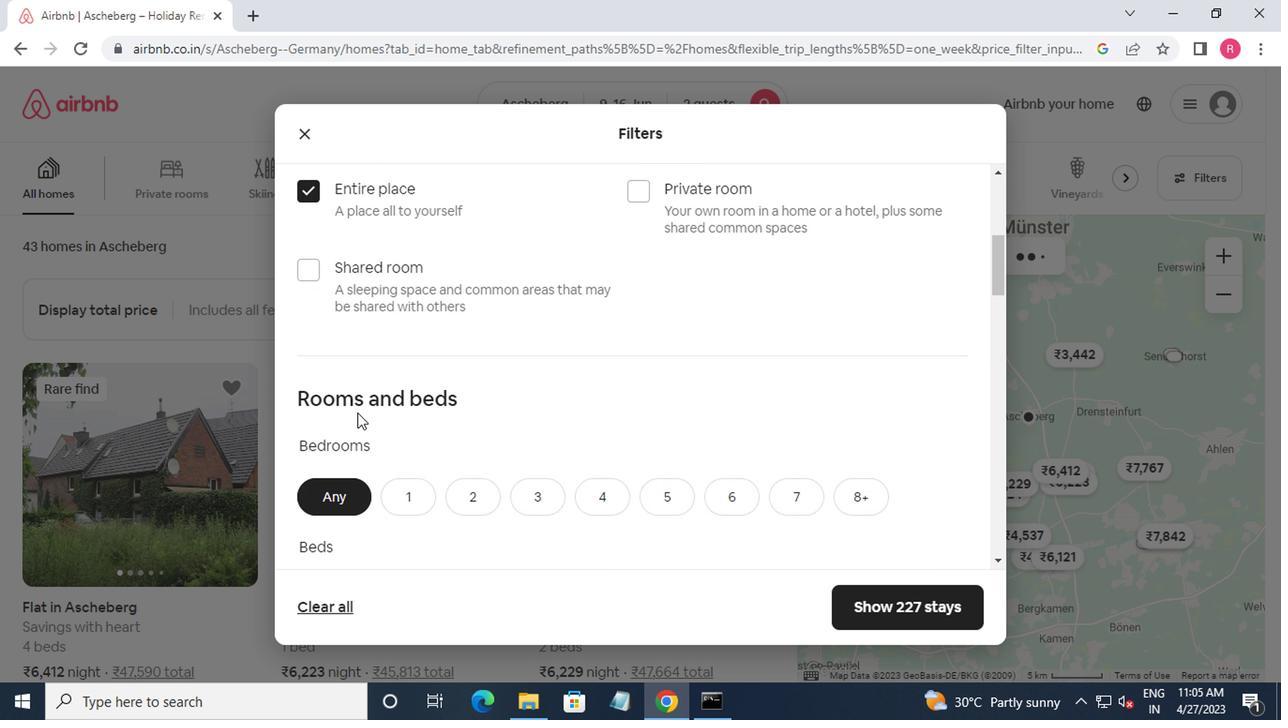 
Action: Mouse moved to (469, 314)
Screenshot: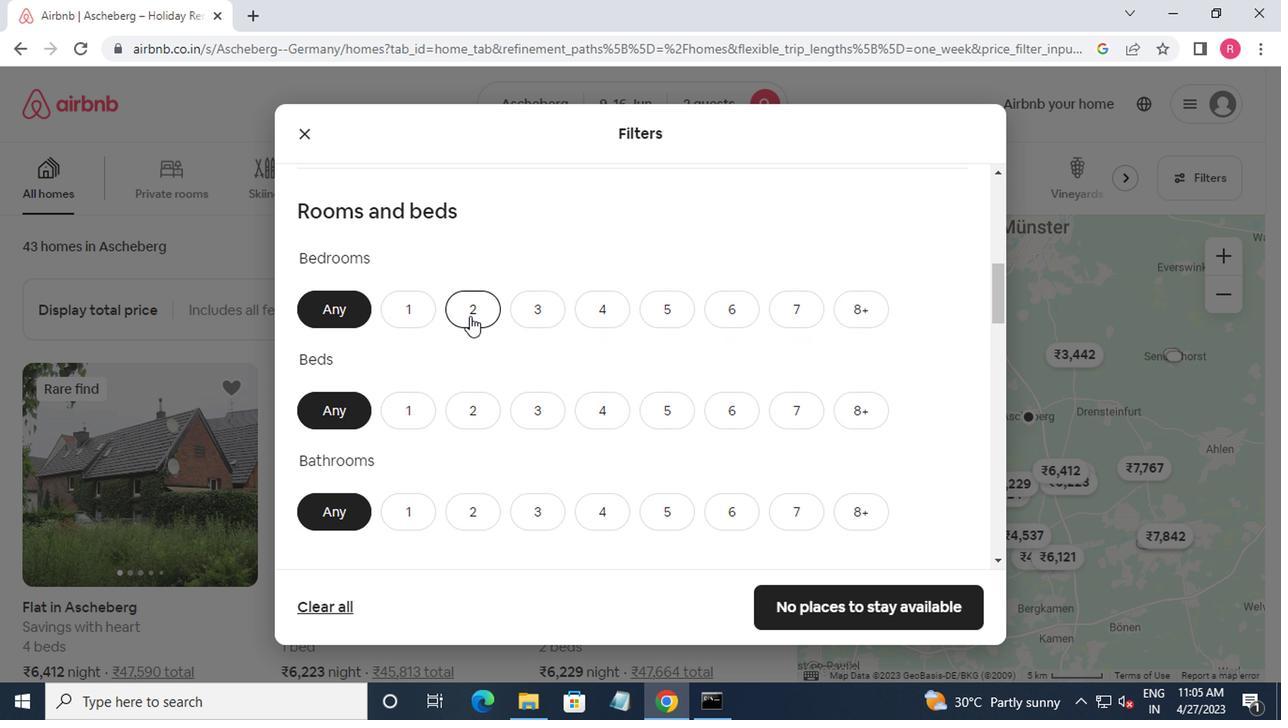 
Action: Mouse pressed left at (469, 314)
Screenshot: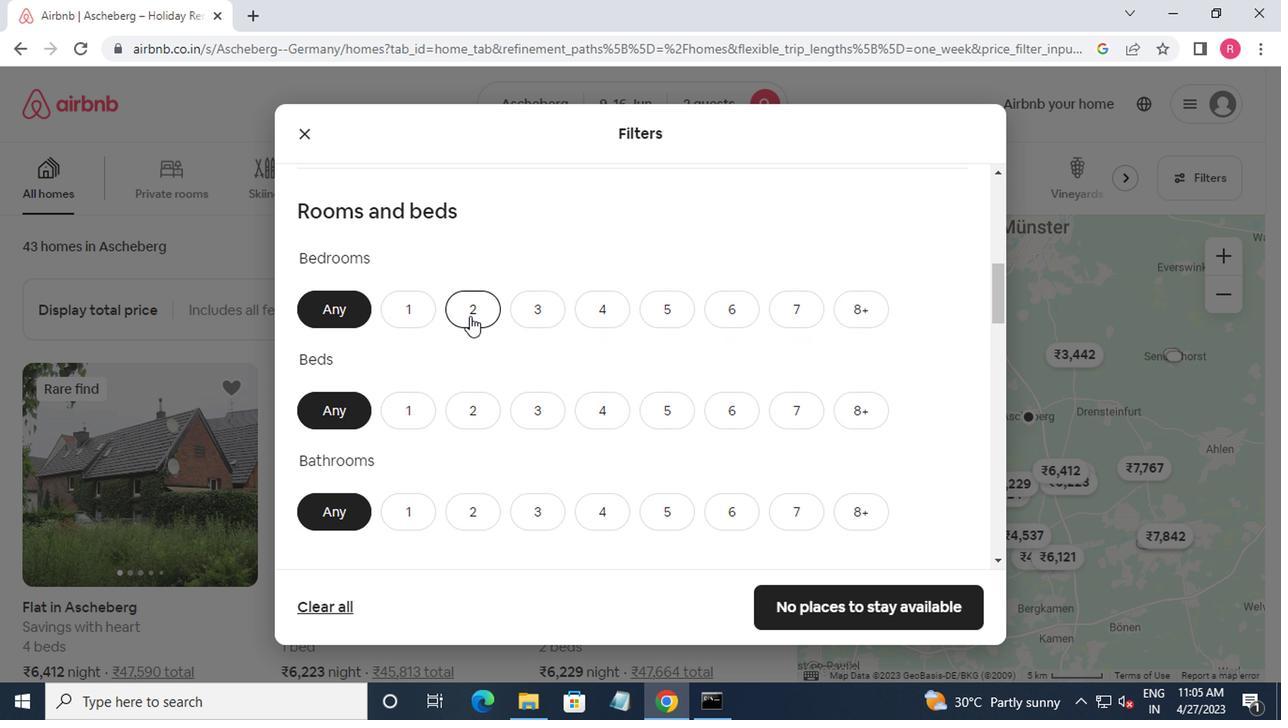 
Action: Mouse moved to (470, 422)
Screenshot: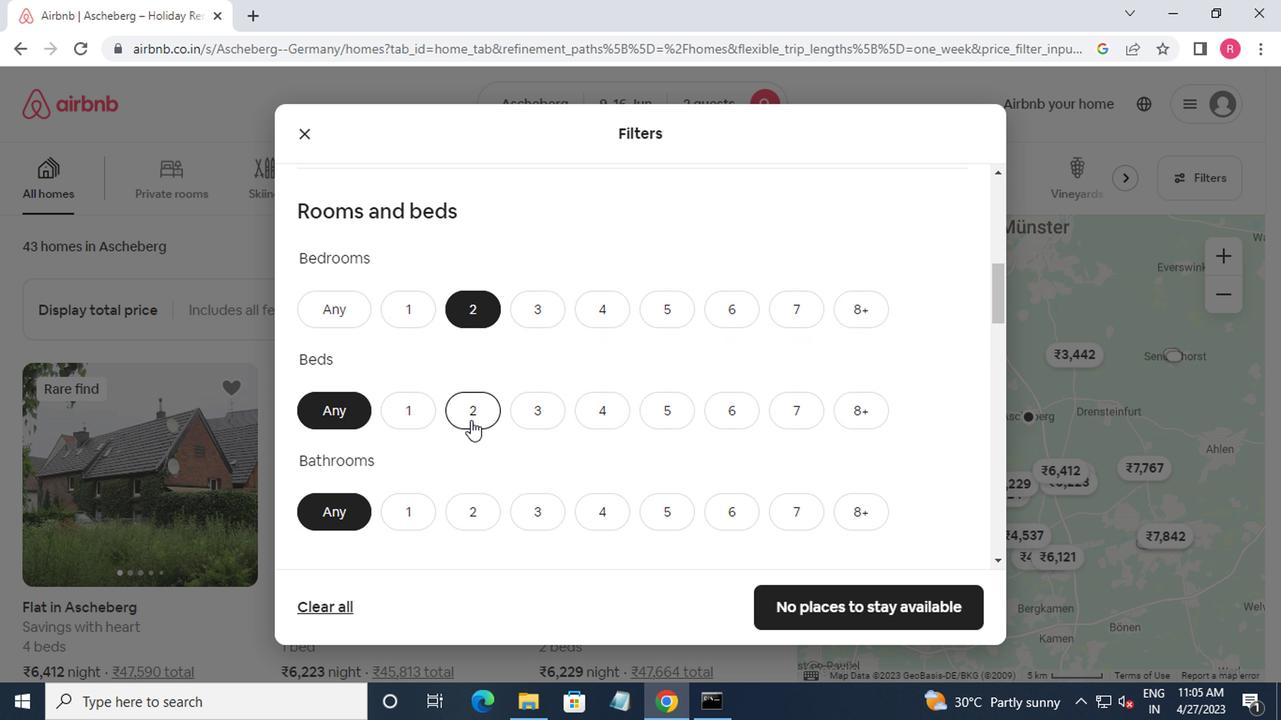 
Action: Mouse pressed left at (470, 422)
Screenshot: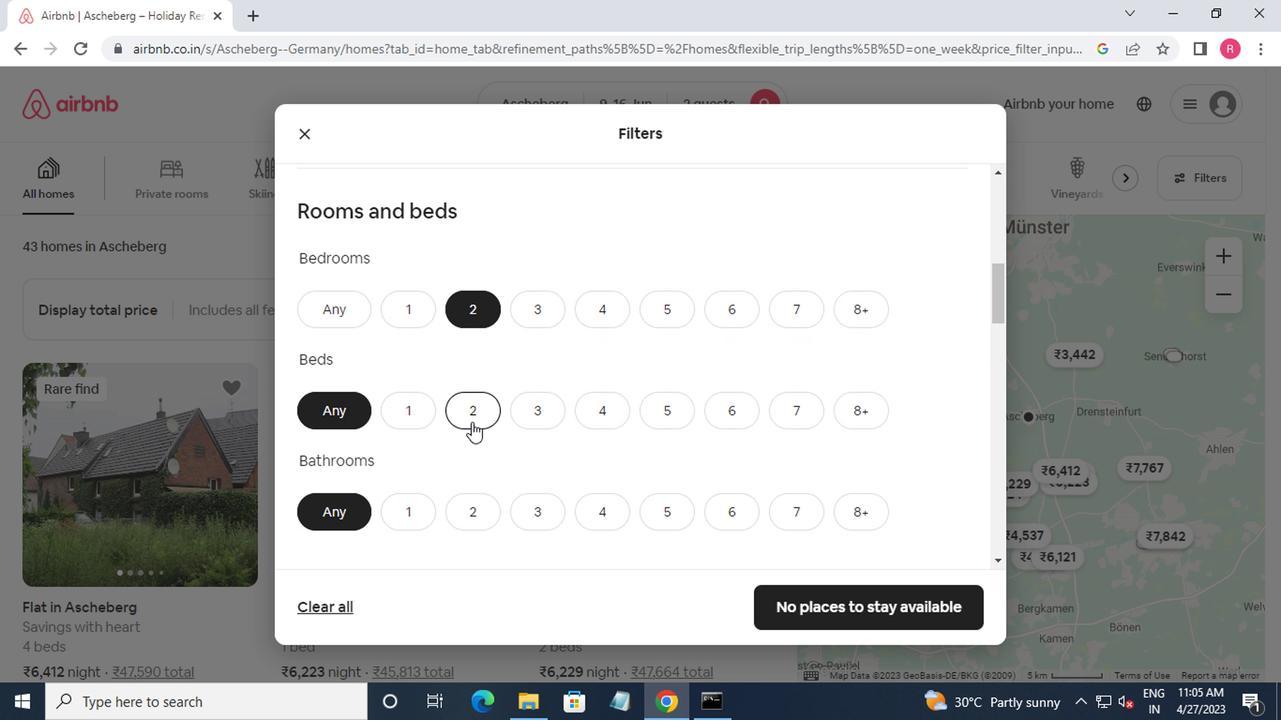 
Action: Mouse moved to (404, 513)
Screenshot: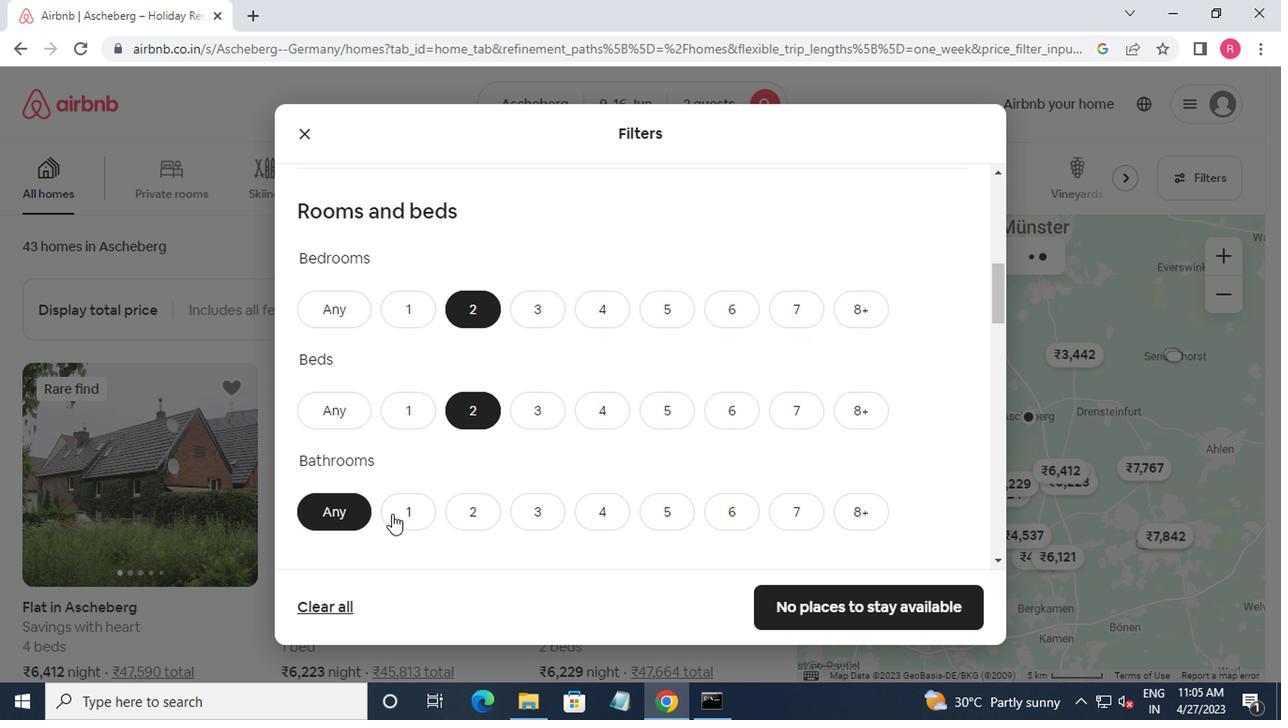 
Action: Mouse pressed left at (404, 513)
Screenshot: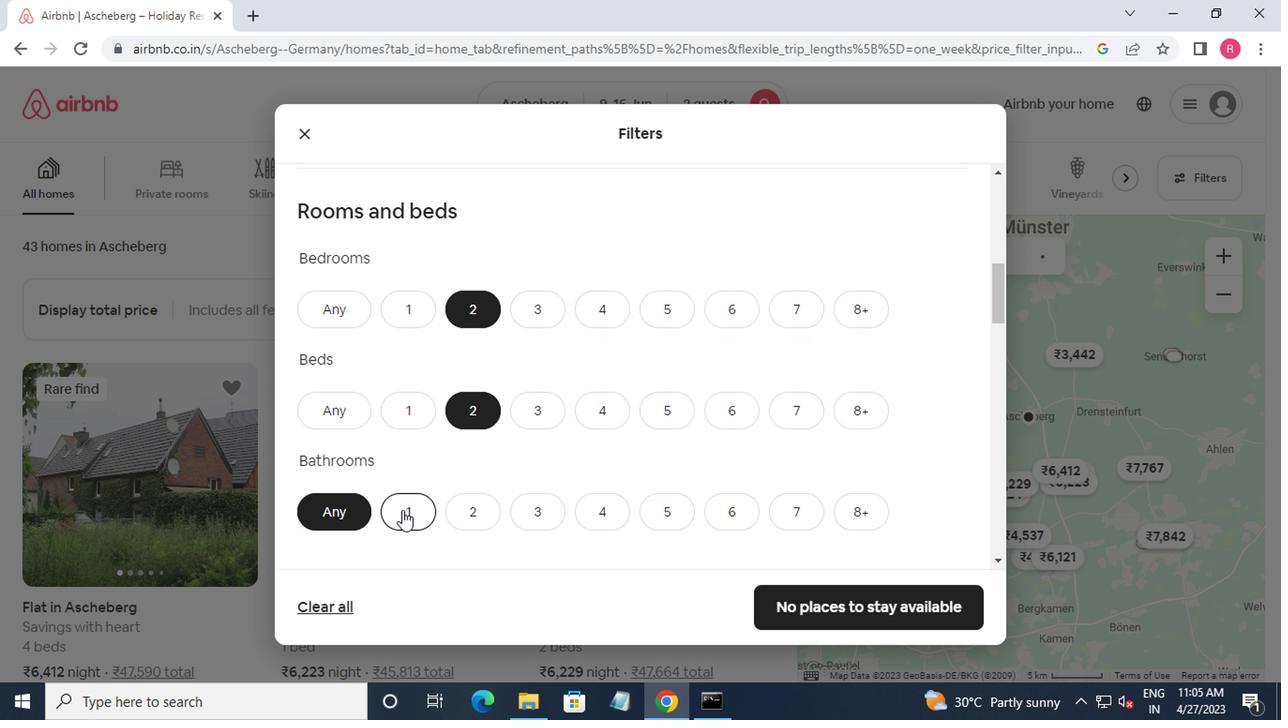 
Action: Mouse moved to (407, 507)
Screenshot: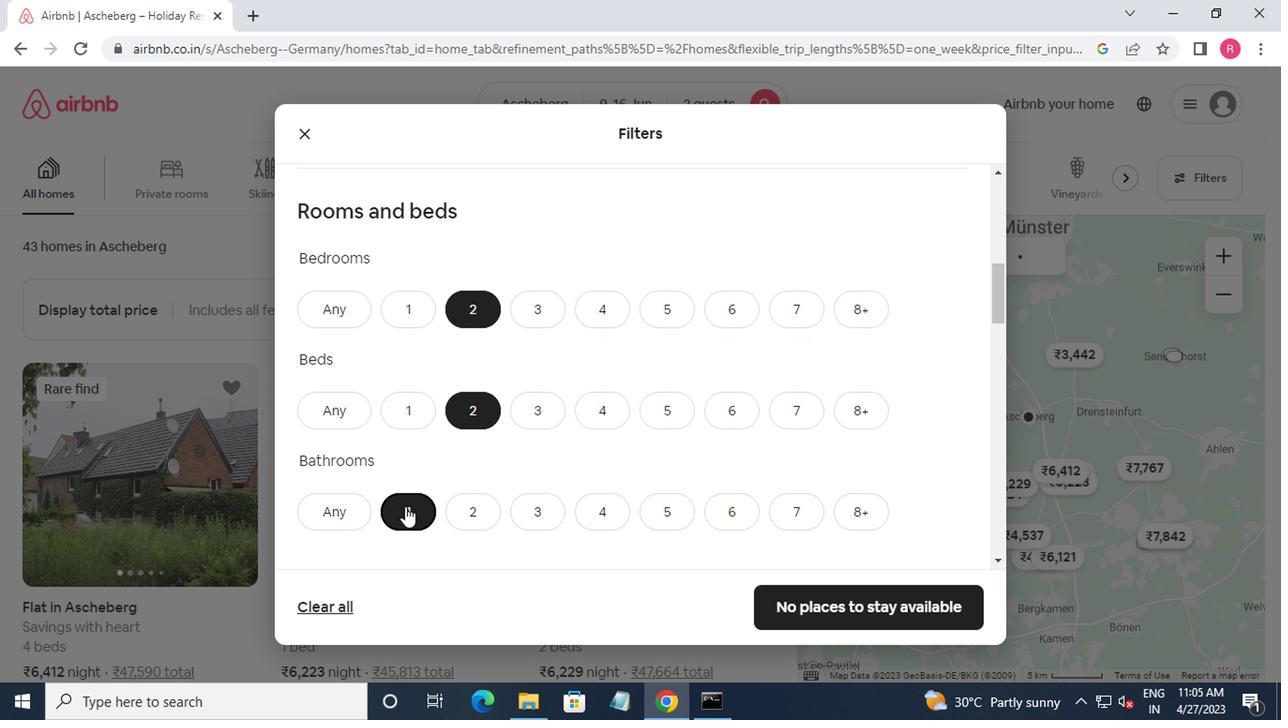 
Action: Mouse scrolled (407, 506) with delta (0, 0)
Screenshot: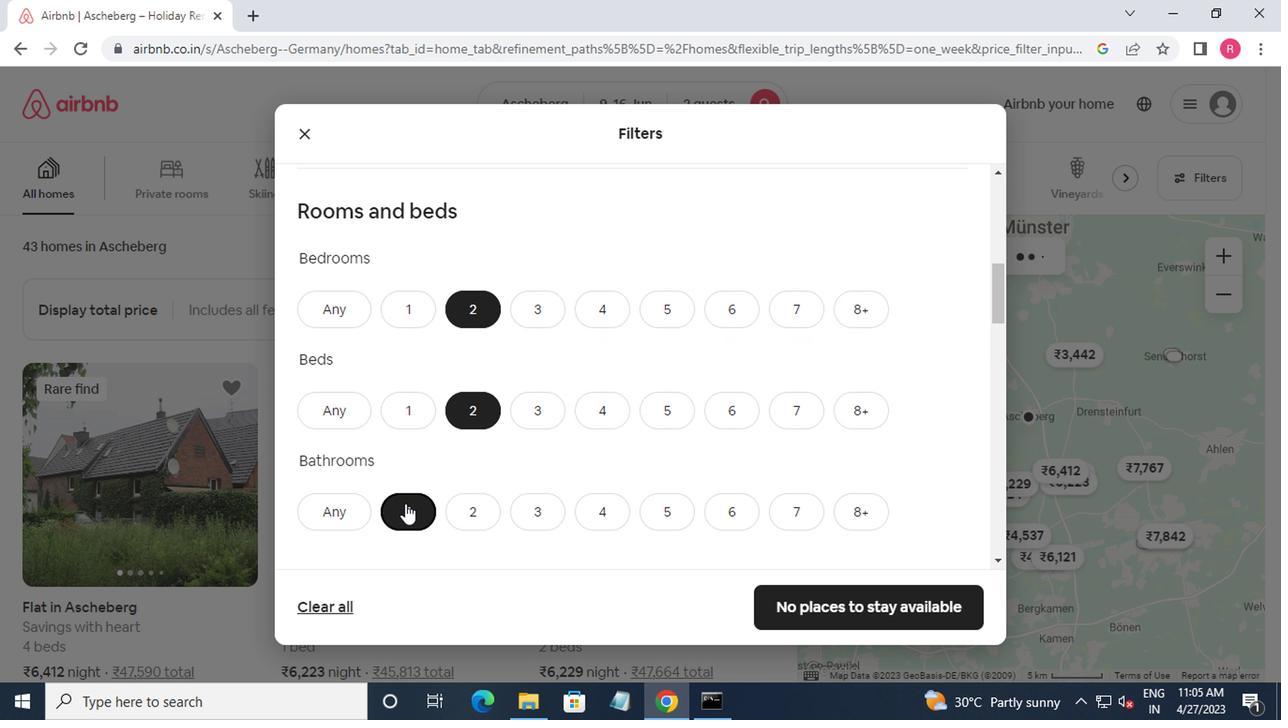
Action: Mouse scrolled (407, 506) with delta (0, 0)
Screenshot: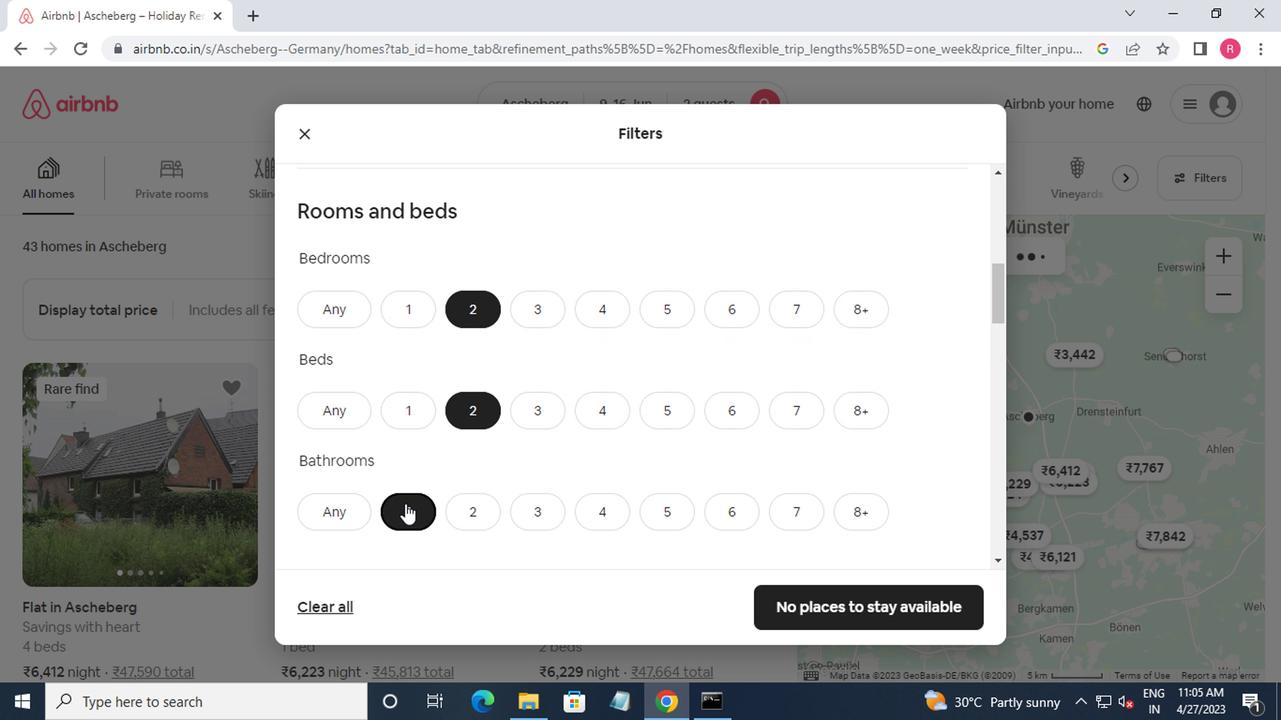 
Action: Mouse scrolled (407, 506) with delta (0, 0)
Screenshot: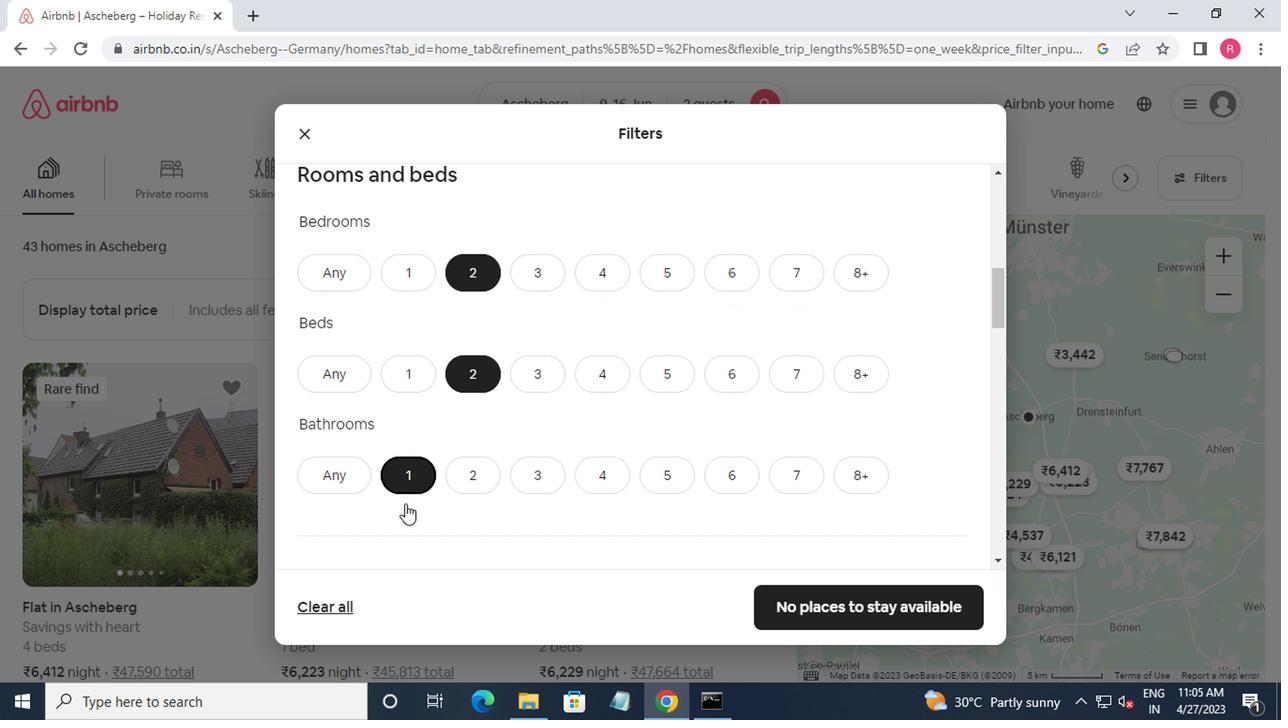 
Action: Mouse moved to (398, 468)
Screenshot: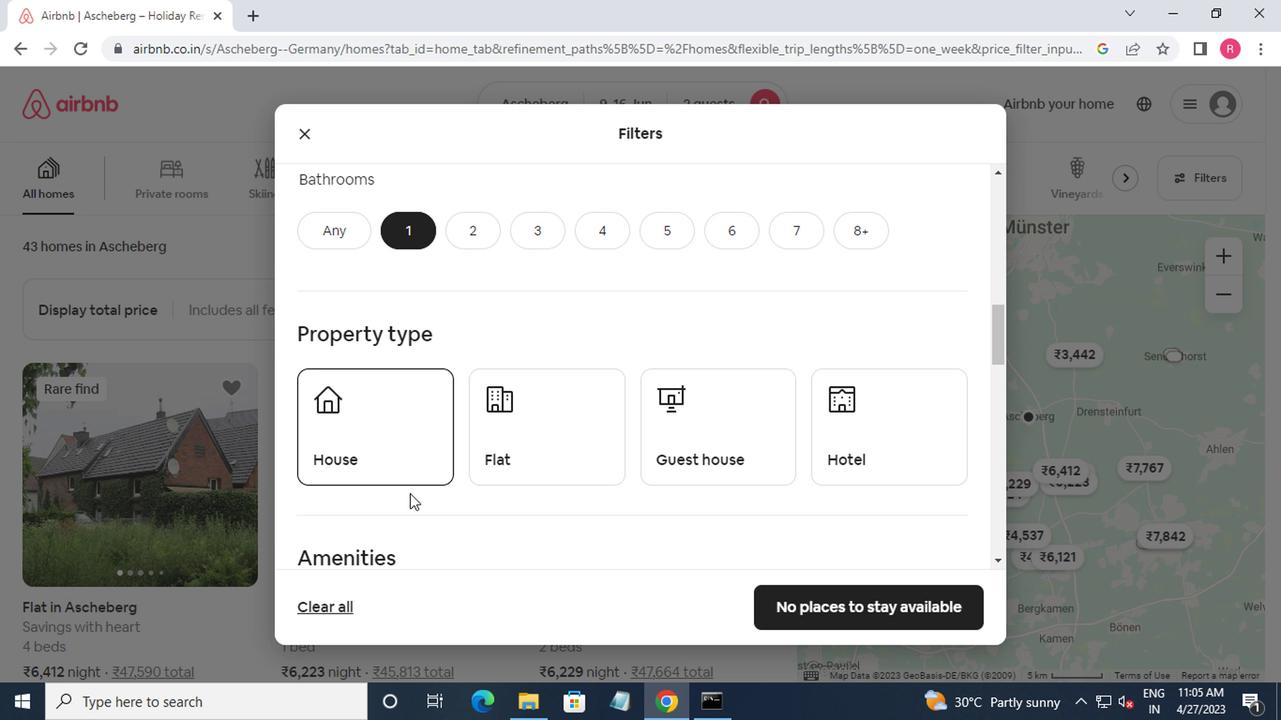 
Action: Mouse pressed left at (398, 468)
Screenshot: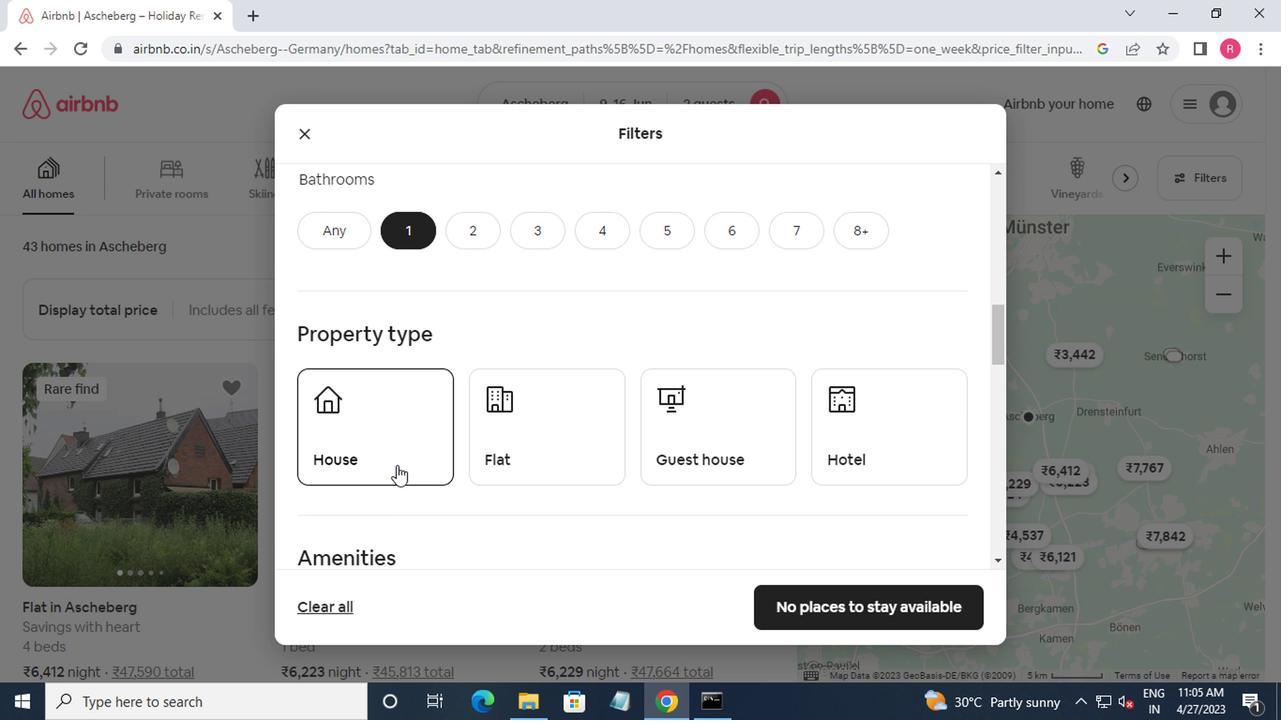 
Action: Mouse moved to (460, 459)
Screenshot: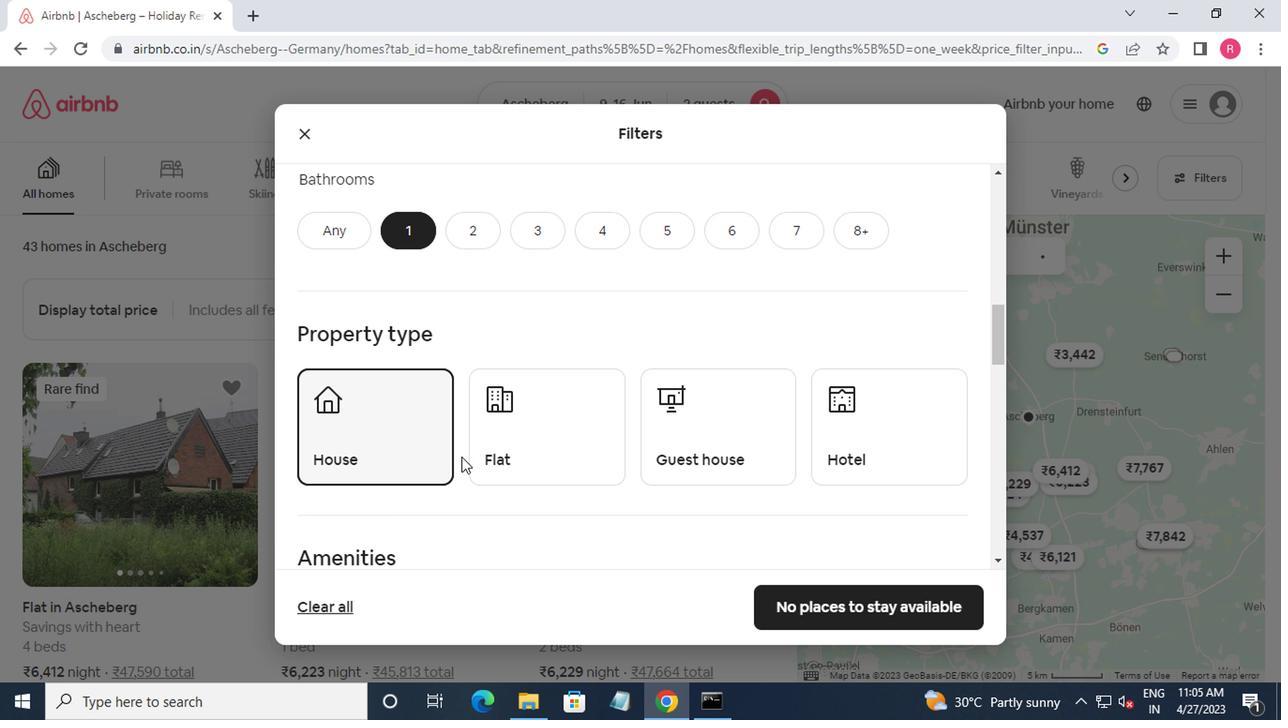
Action: Mouse pressed left at (460, 459)
Screenshot: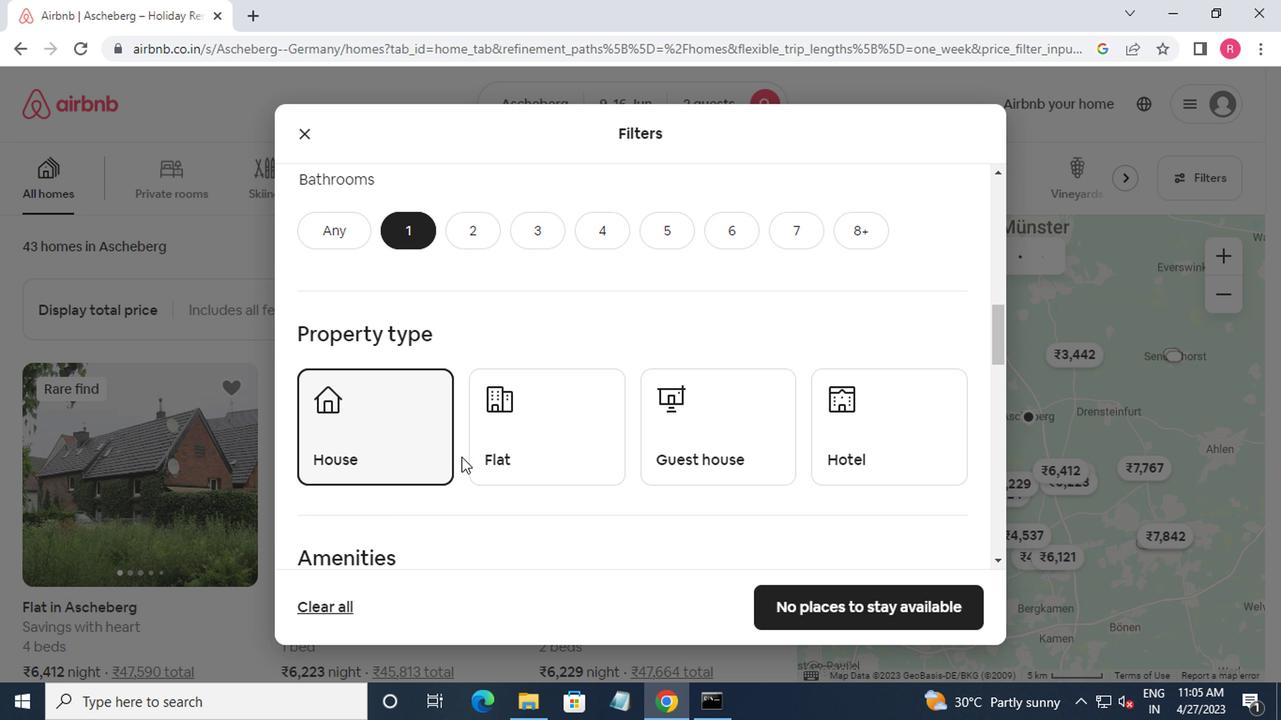 
Action: Mouse moved to (487, 459)
Screenshot: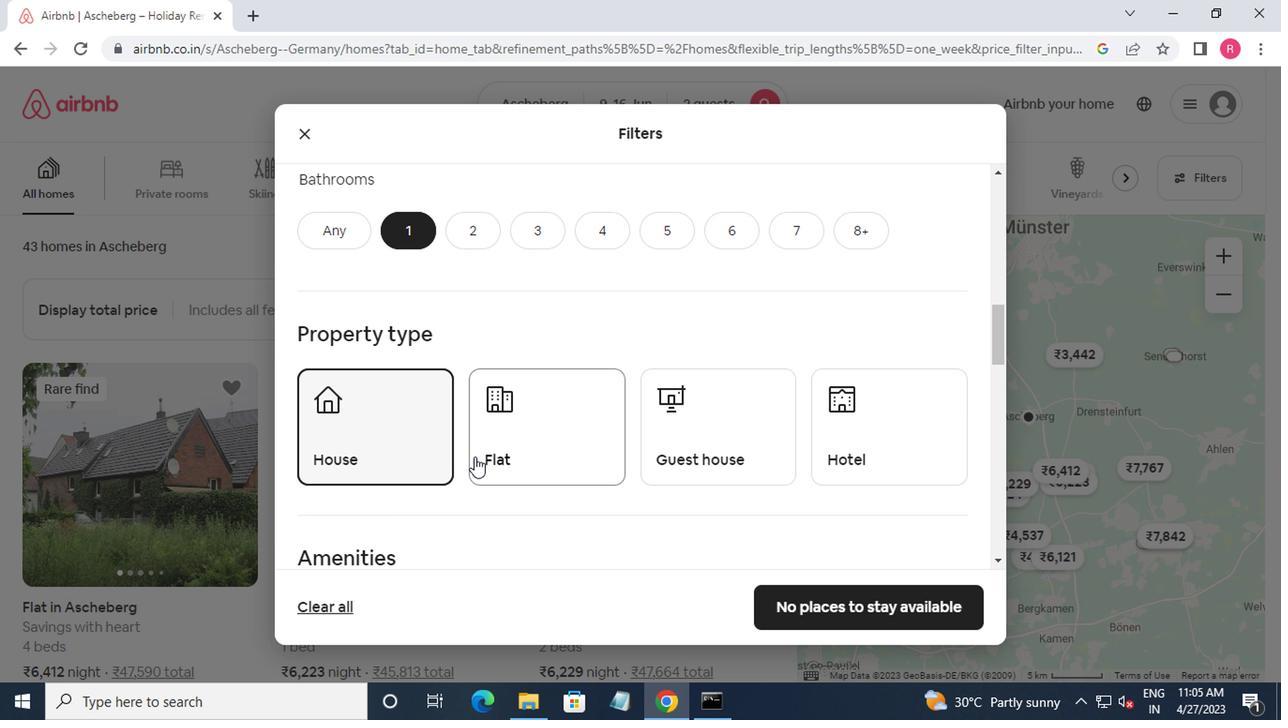
Action: Mouse pressed left at (487, 459)
Screenshot: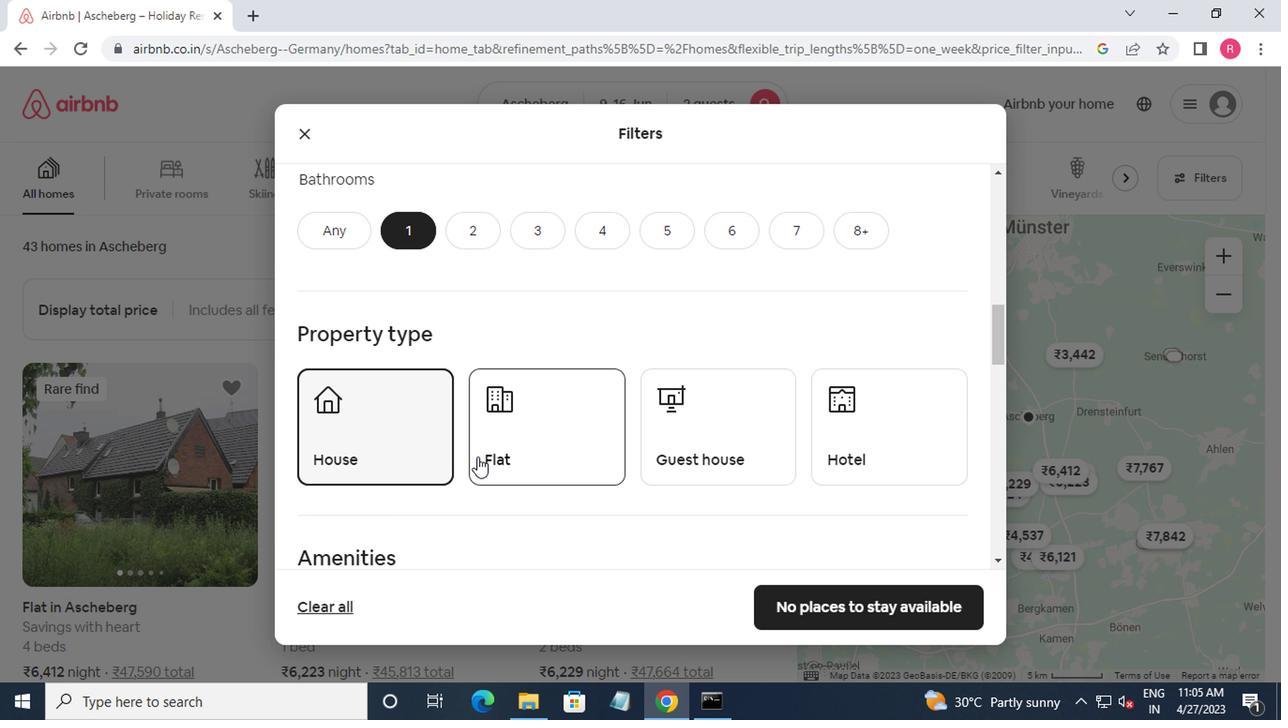 
Action: Mouse moved to (656, 429)
Screenshot: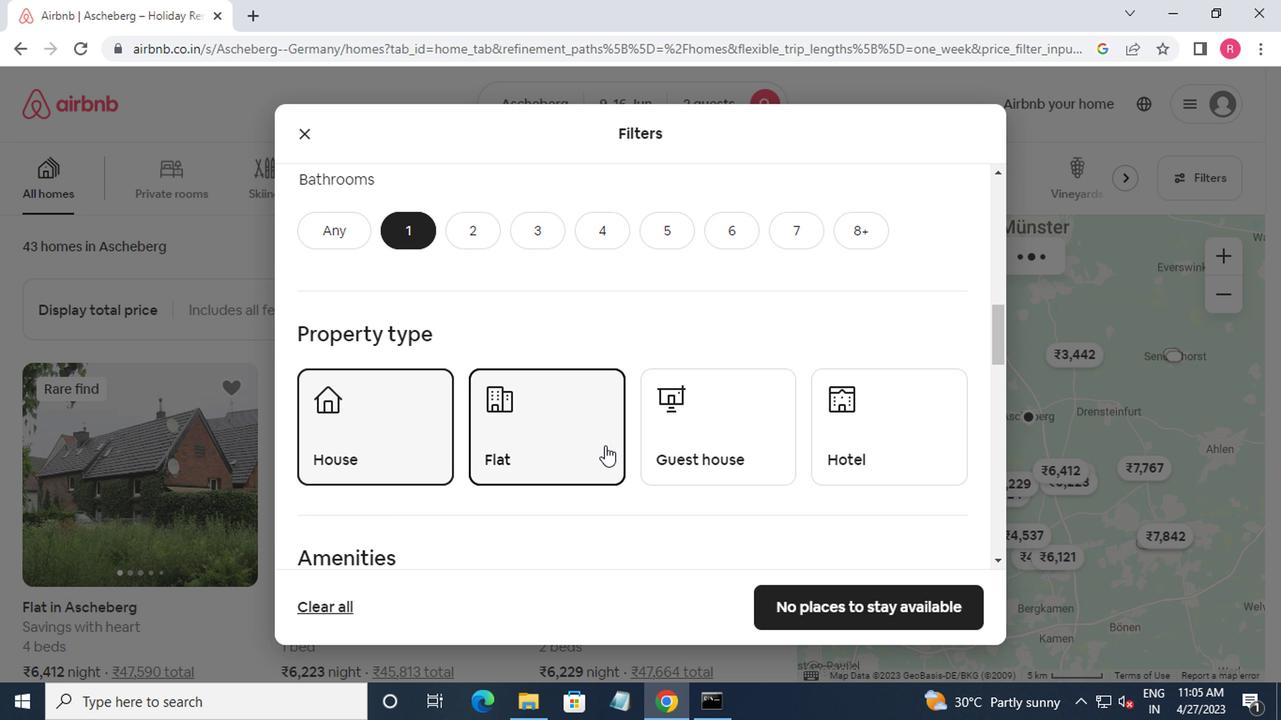 
Action: Mouse pressed left at (656, 429)
Screenshot: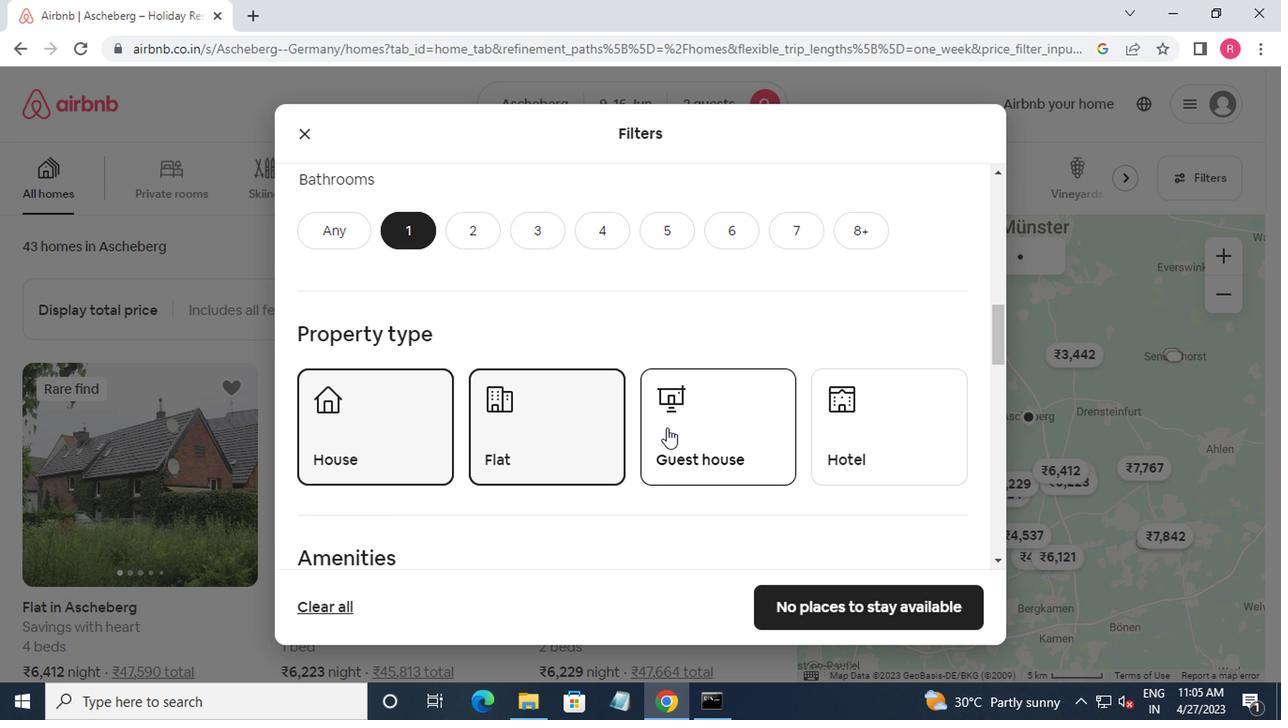 
Action: Mouse moved to (682, 446)
Screenshot: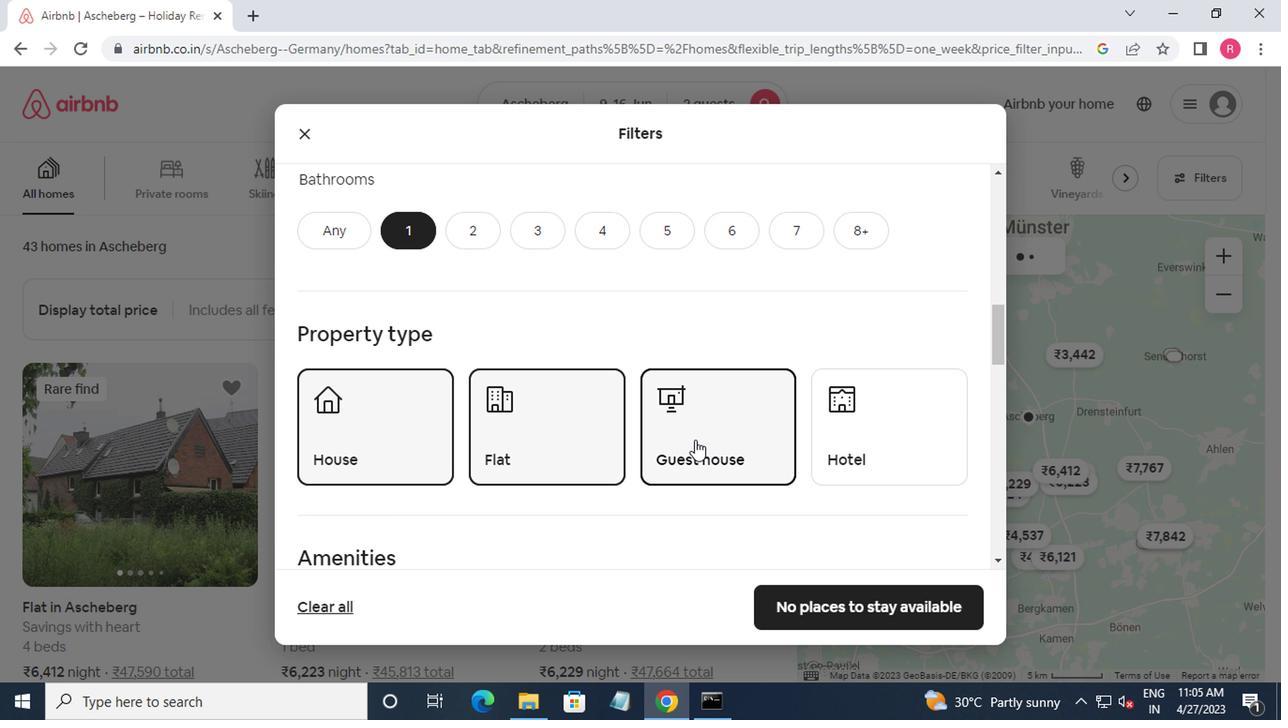 
Action: Mouse scrolled (682, 445) with delta (0, -1)
Screenshot: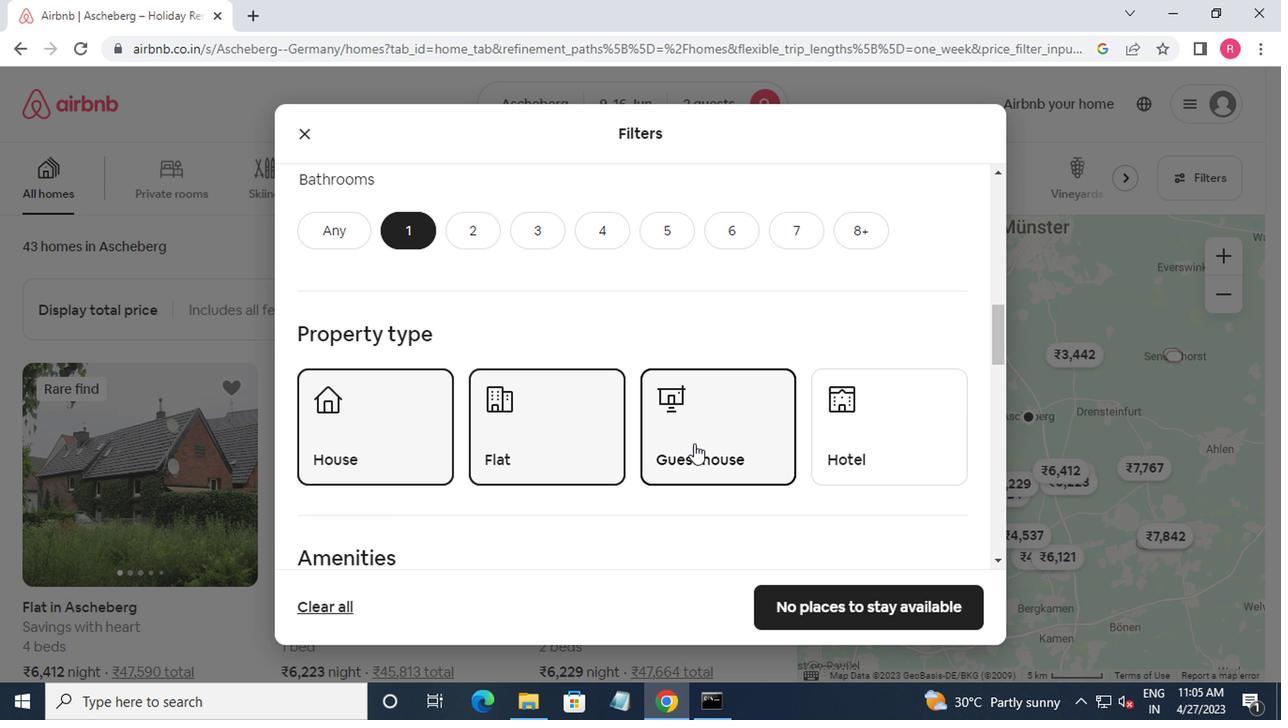 
Action: Mouse moved to (683, 447)
Screenshot: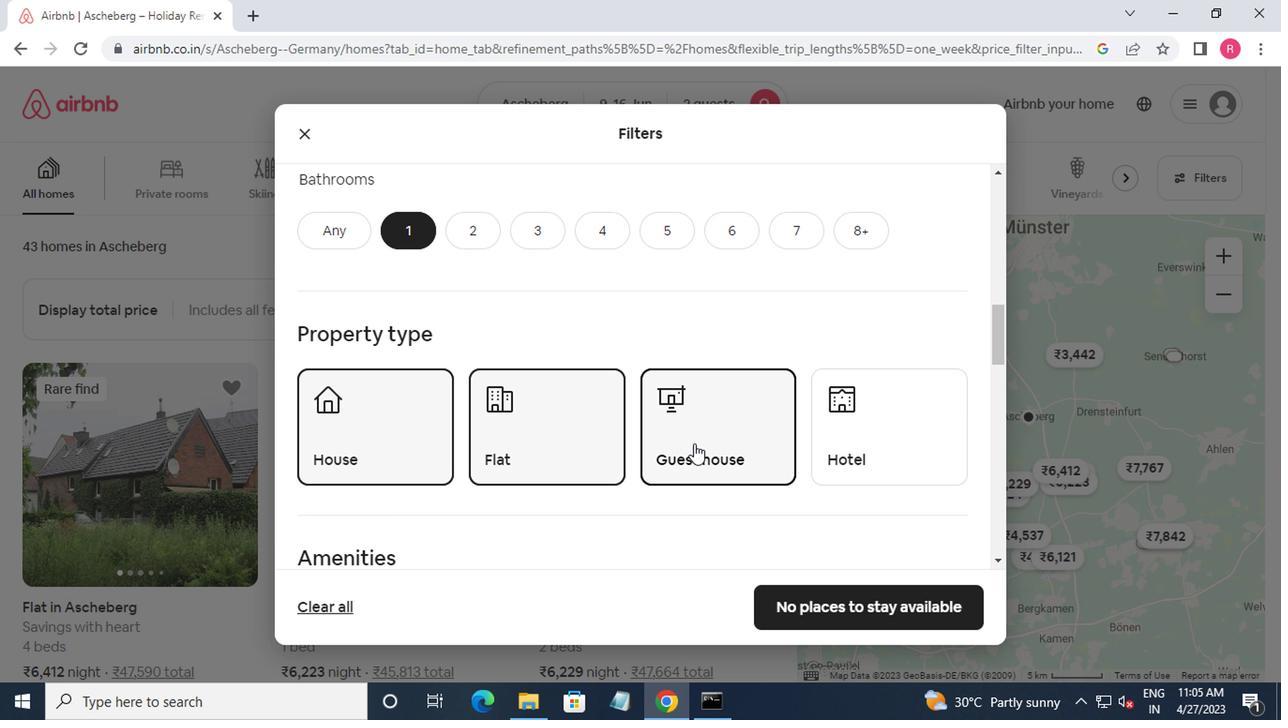 
Action: Mouse scrolled (683, 447) with delta (0, 0)
Screenshot: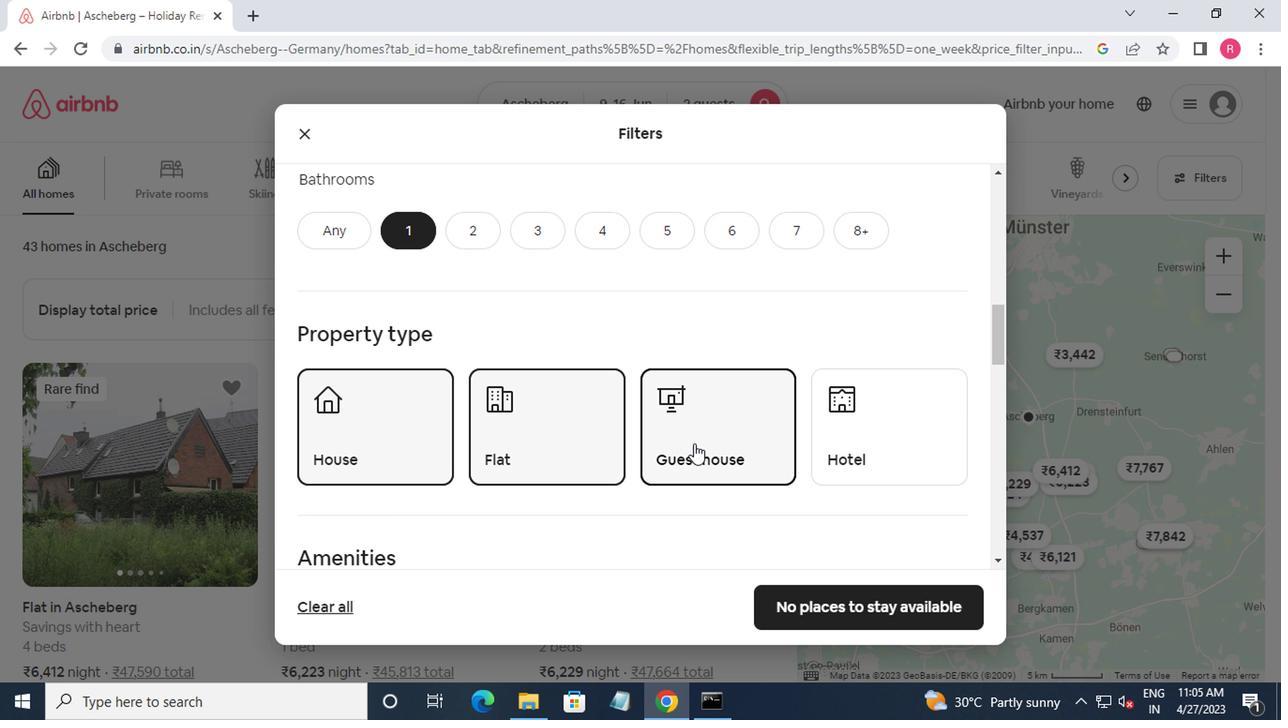 
Action: Mouse moved to (724, 457)
Screenshot: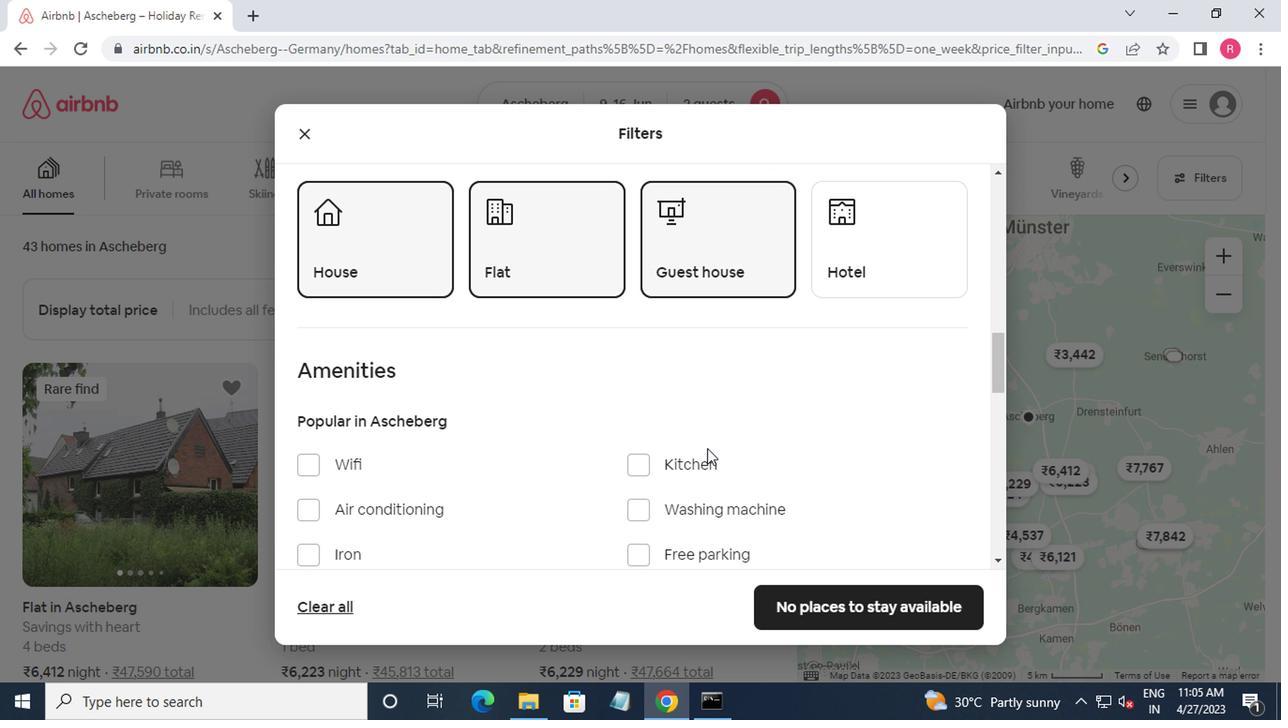 
Action: Mouse scrolled (724, 456) with delta (0, -1)
Screenshot: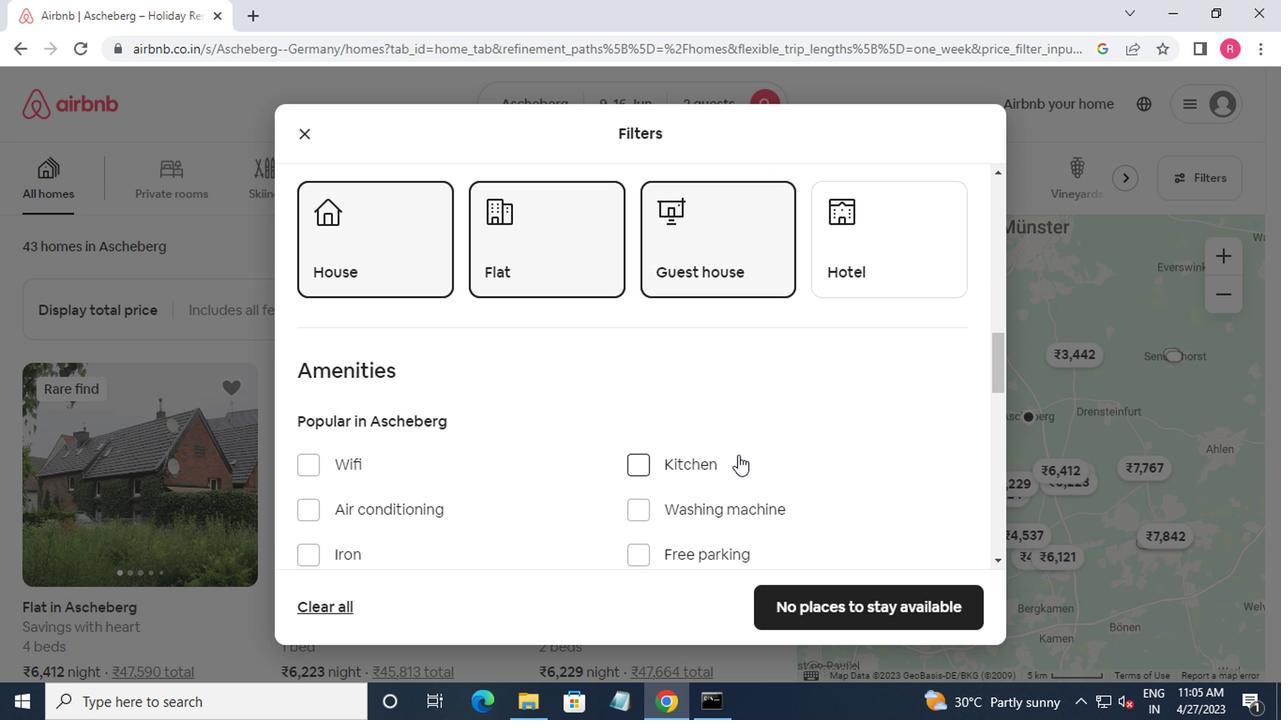 
Action: Mouse moved to (642, 462)
Screenshot: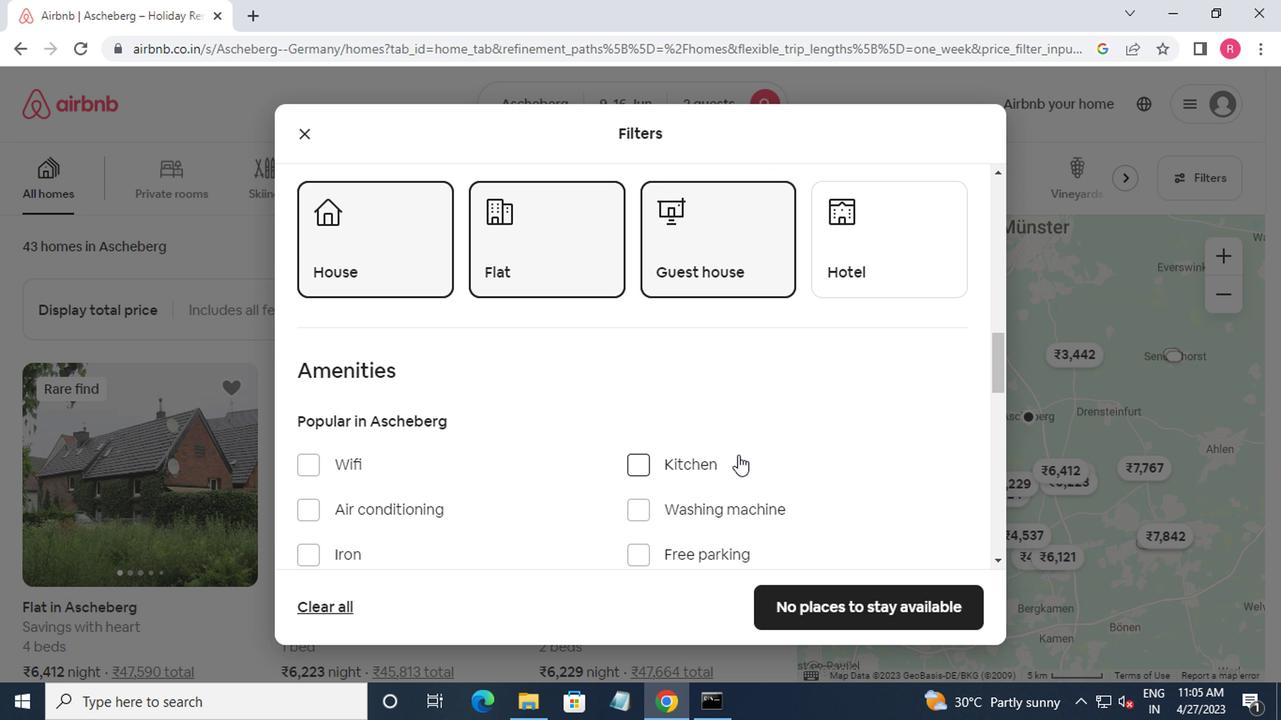 
Action: Mouse scrolled (642, 461) with delta (0, 0)
Screenshot: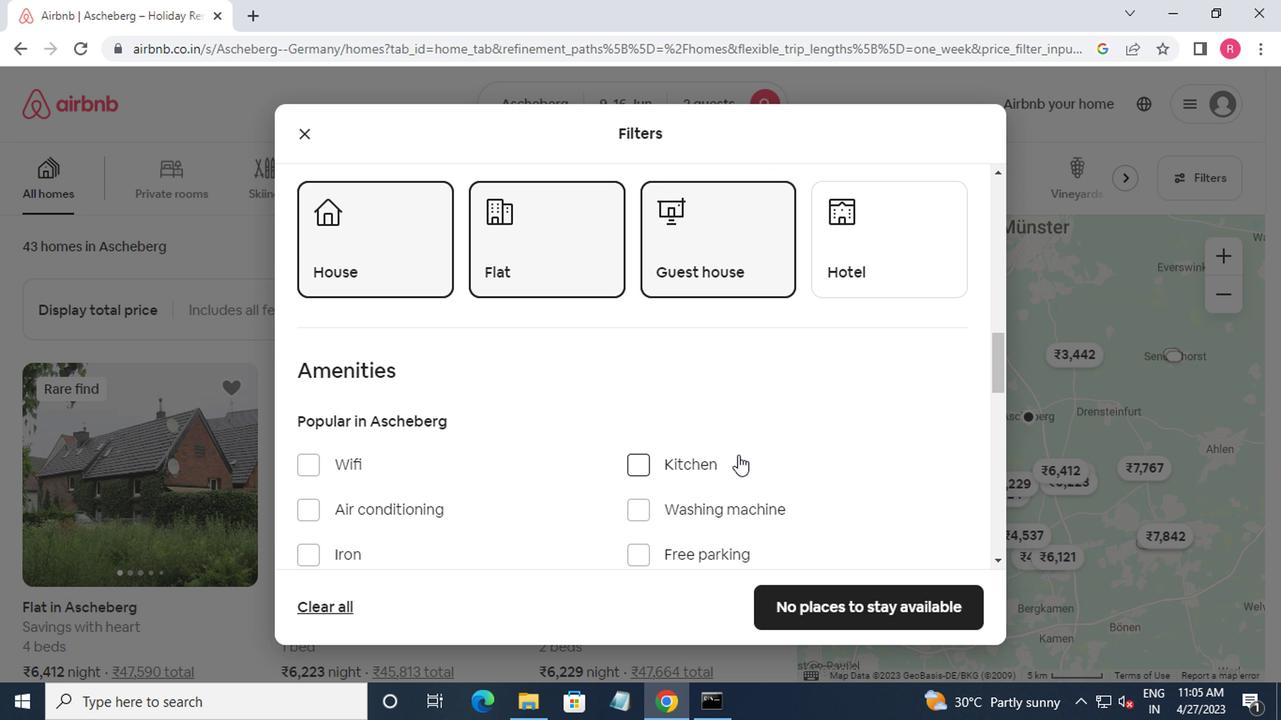 
Action: Mouse moved to (614, 454)
Screenshot: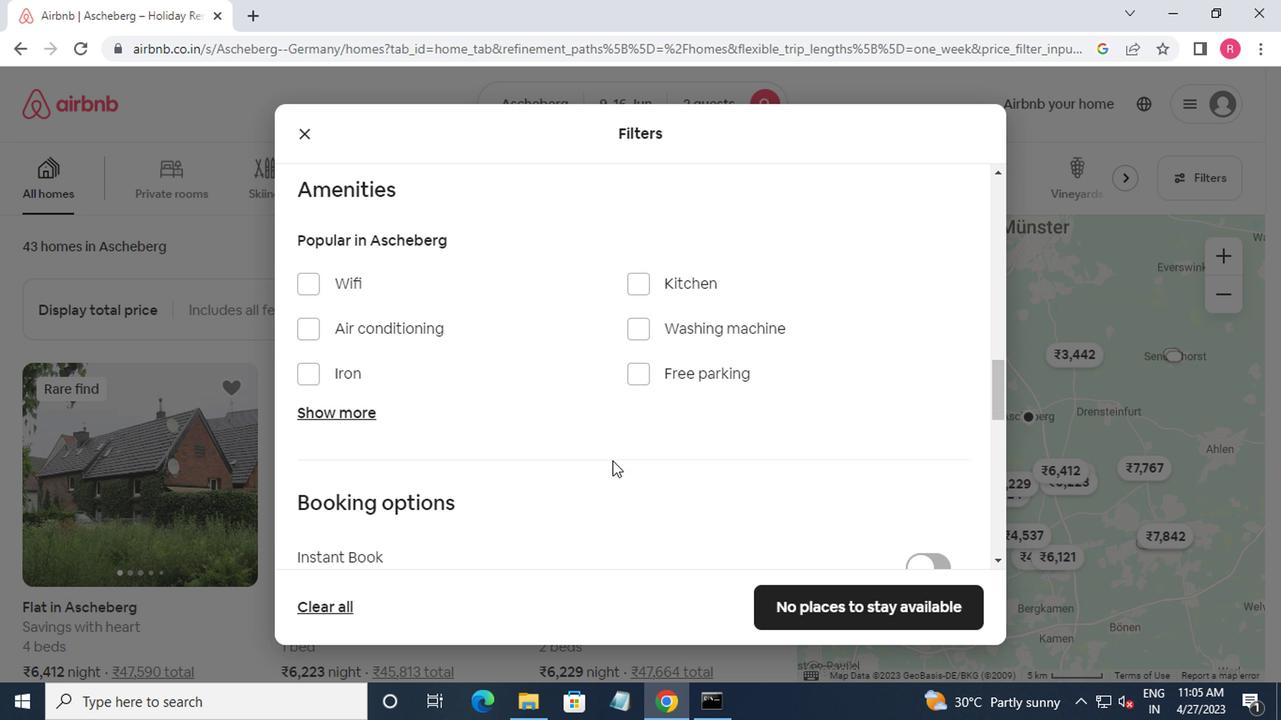 
Action: Mouse scrolled (614, 453) with delta (0, 0)
Screenshot: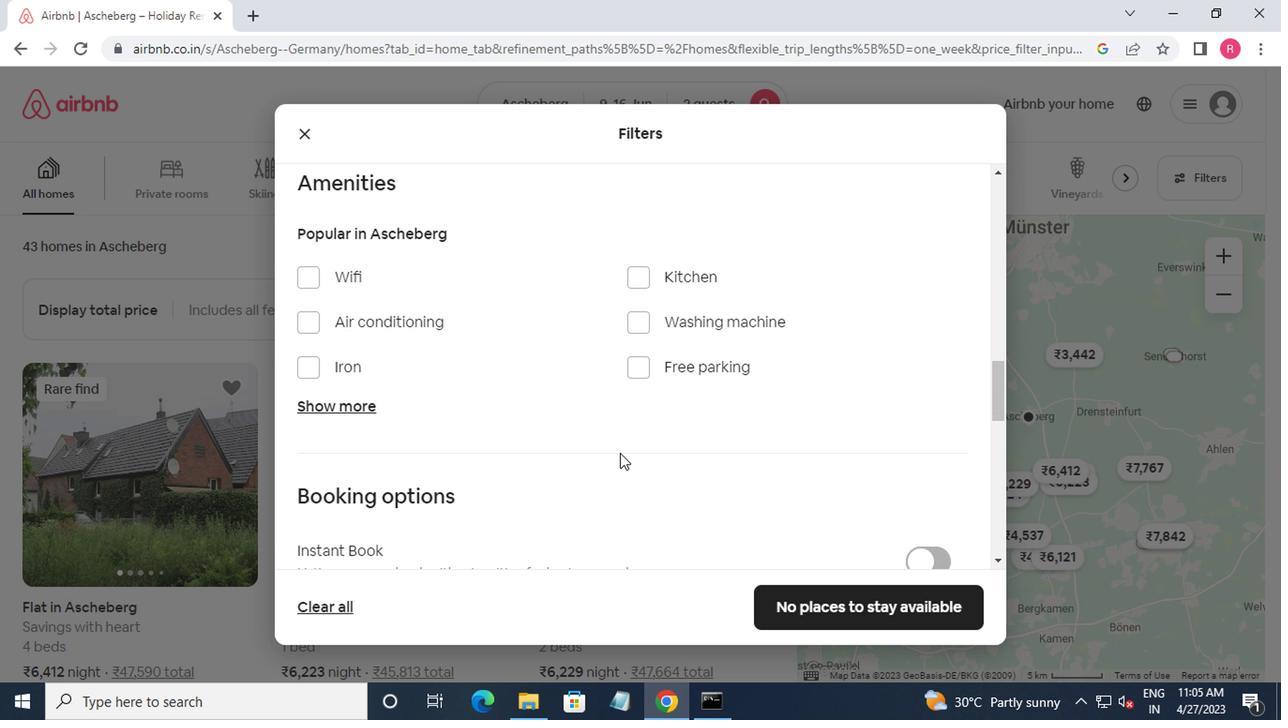 
Action: Mouse moved to (616, 455)
Screenshot: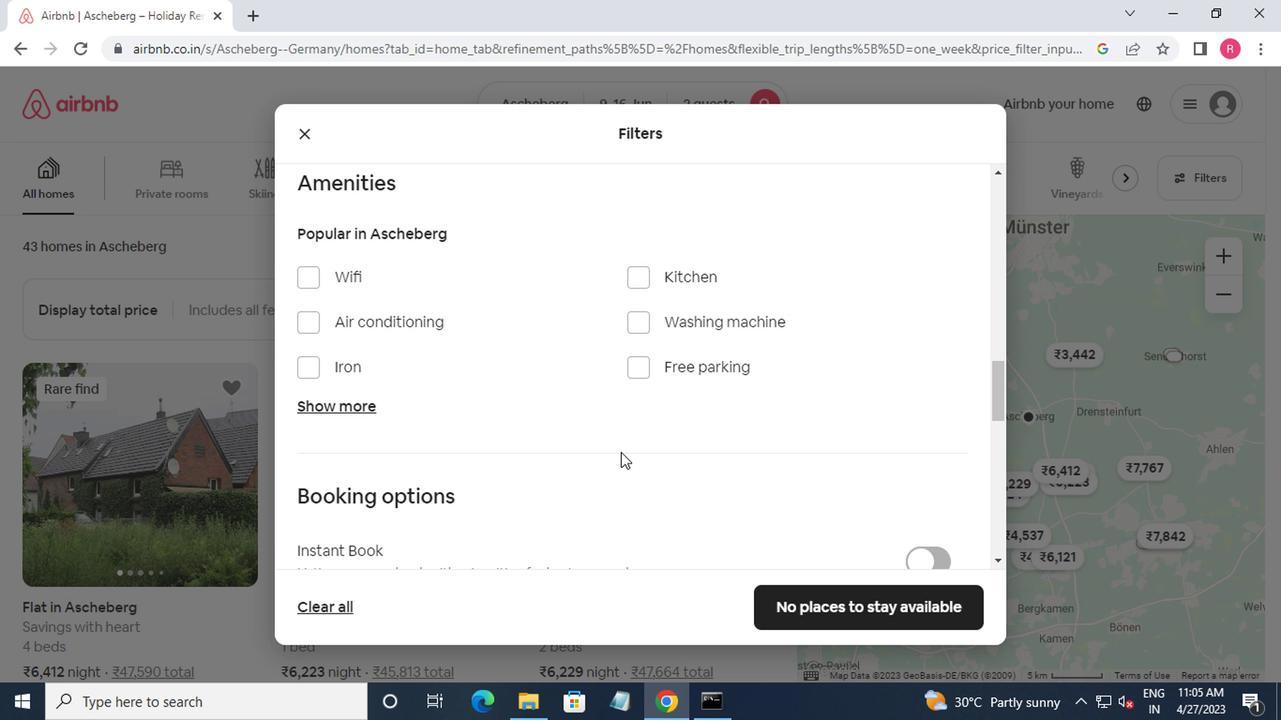 
Action: Mouse scrolled (616, 454) with delta (0, -1)
Screenshot: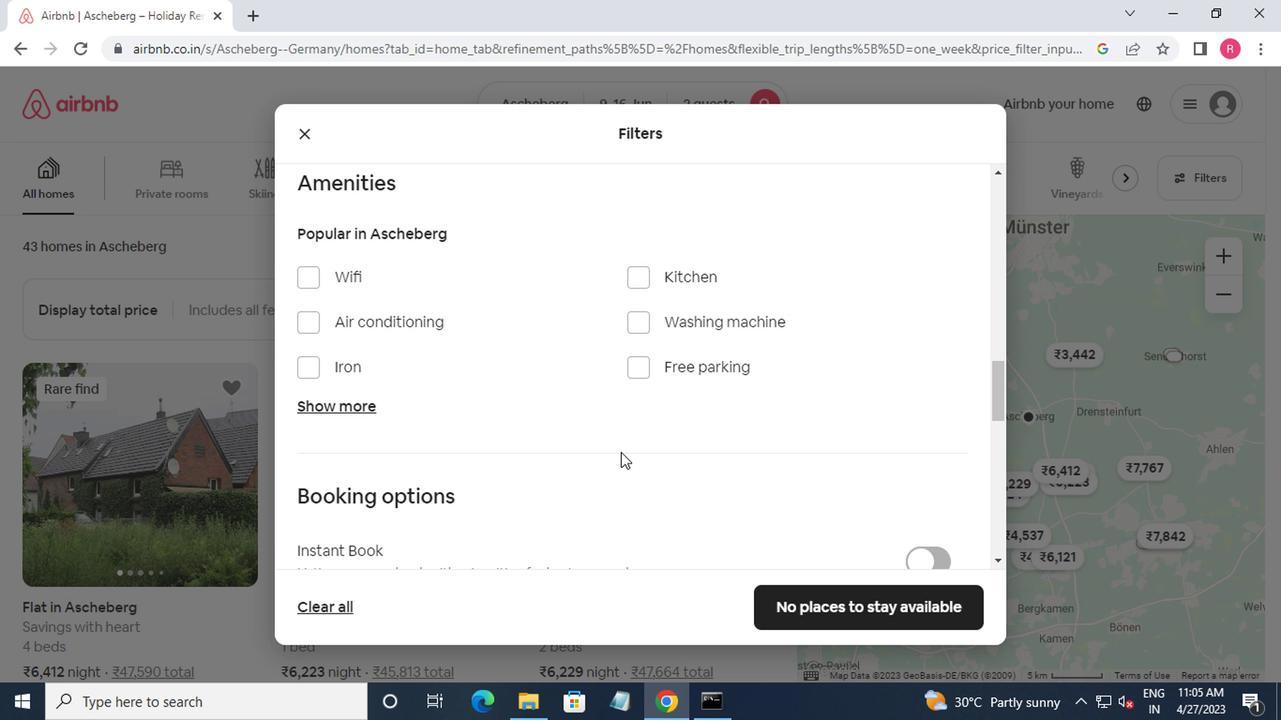 
Action: Mouse moved to (627, 461)
Screenshot: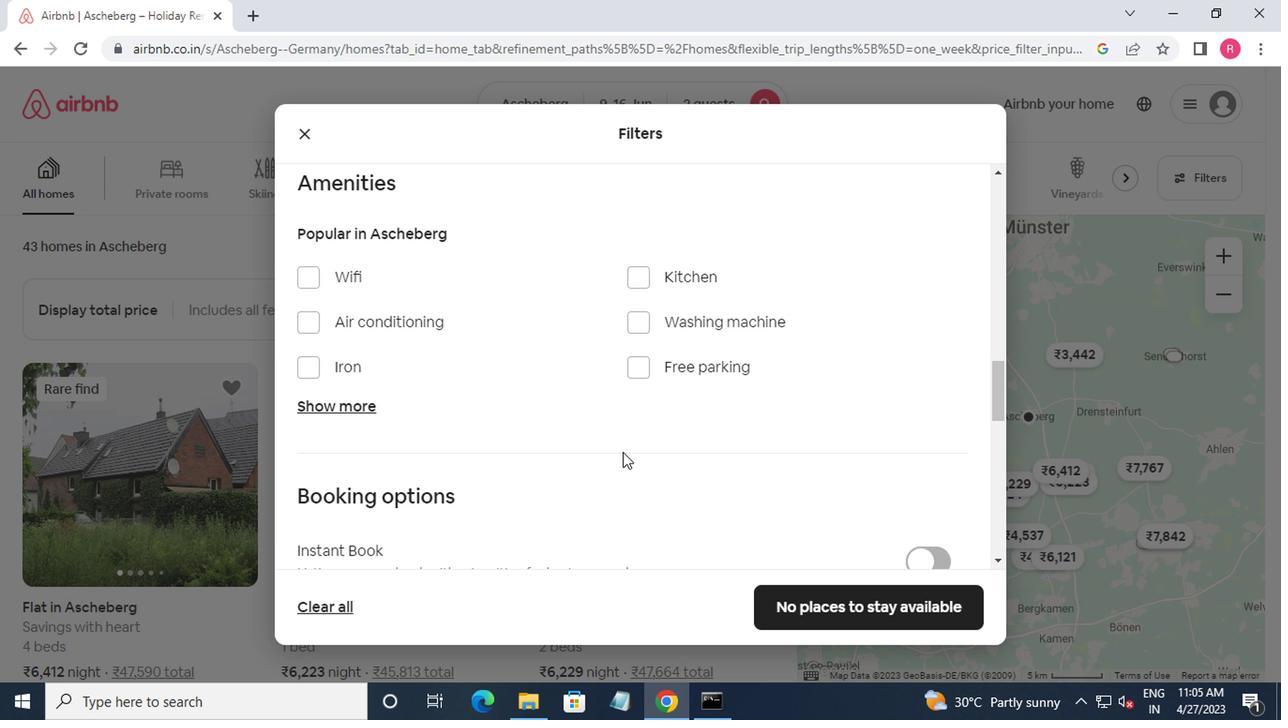 
Action: Mouse scrolled (627, 460) with delta (0, -1)
Screenshot: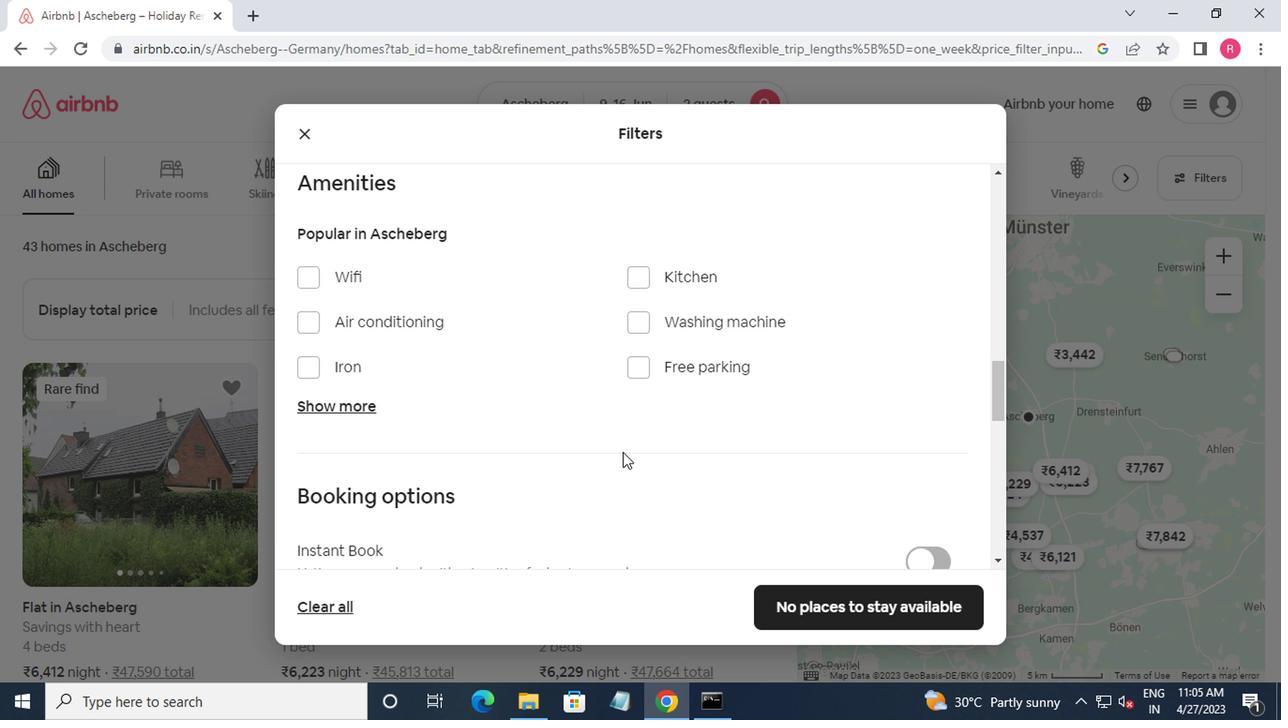 
Action: Mouse moved to (890, 344)
Screenshot: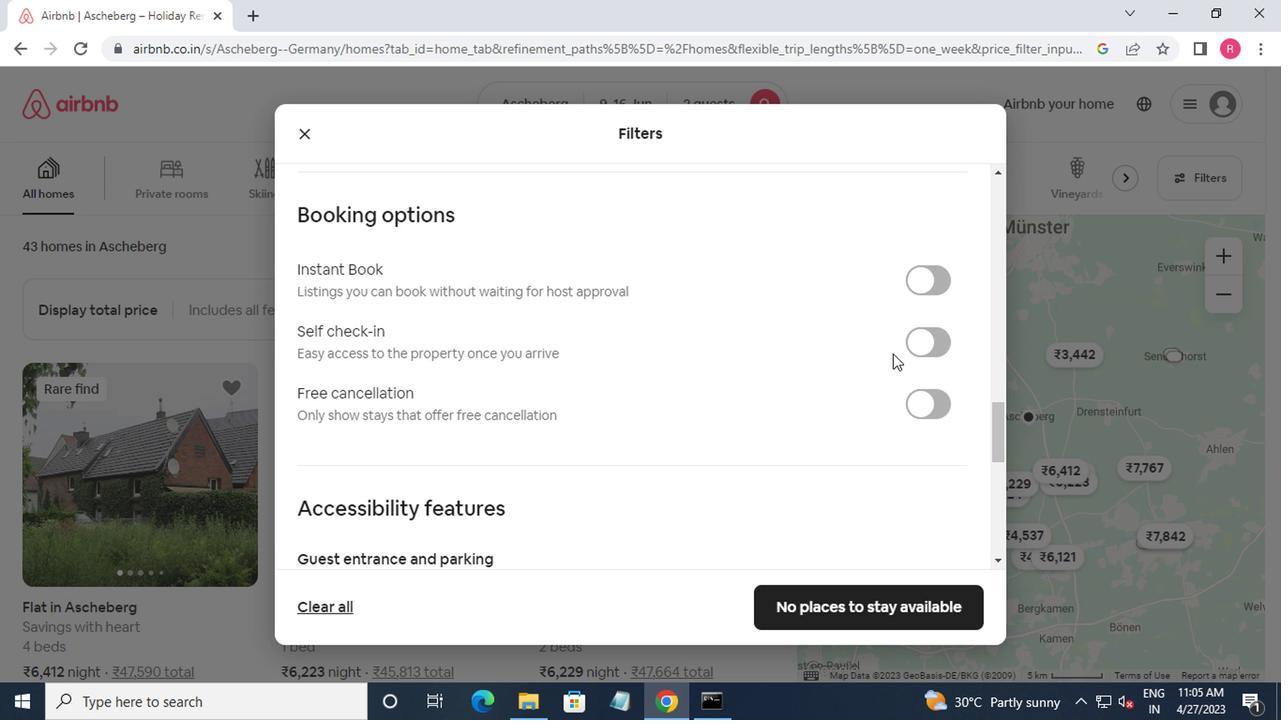 
Action: Mouse pressed left at (890, 344)
Screenshot: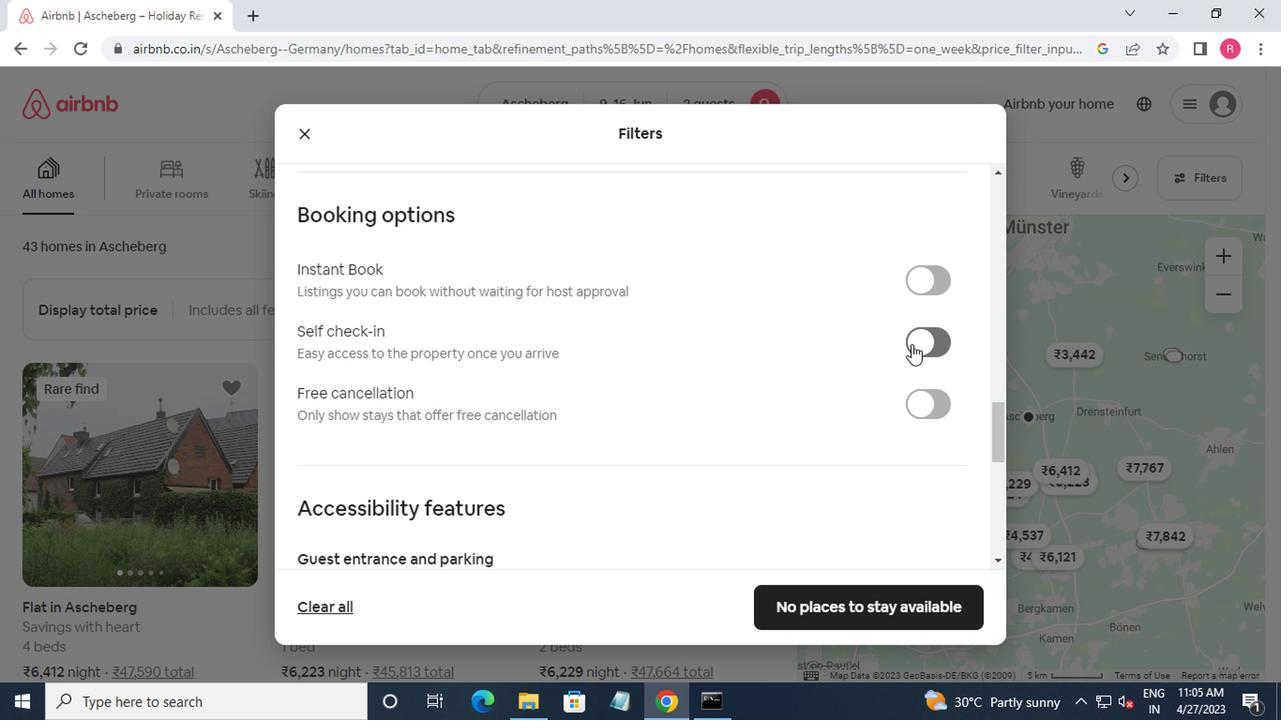 
Action: Mouse moved to (280, 495)
Screenshot: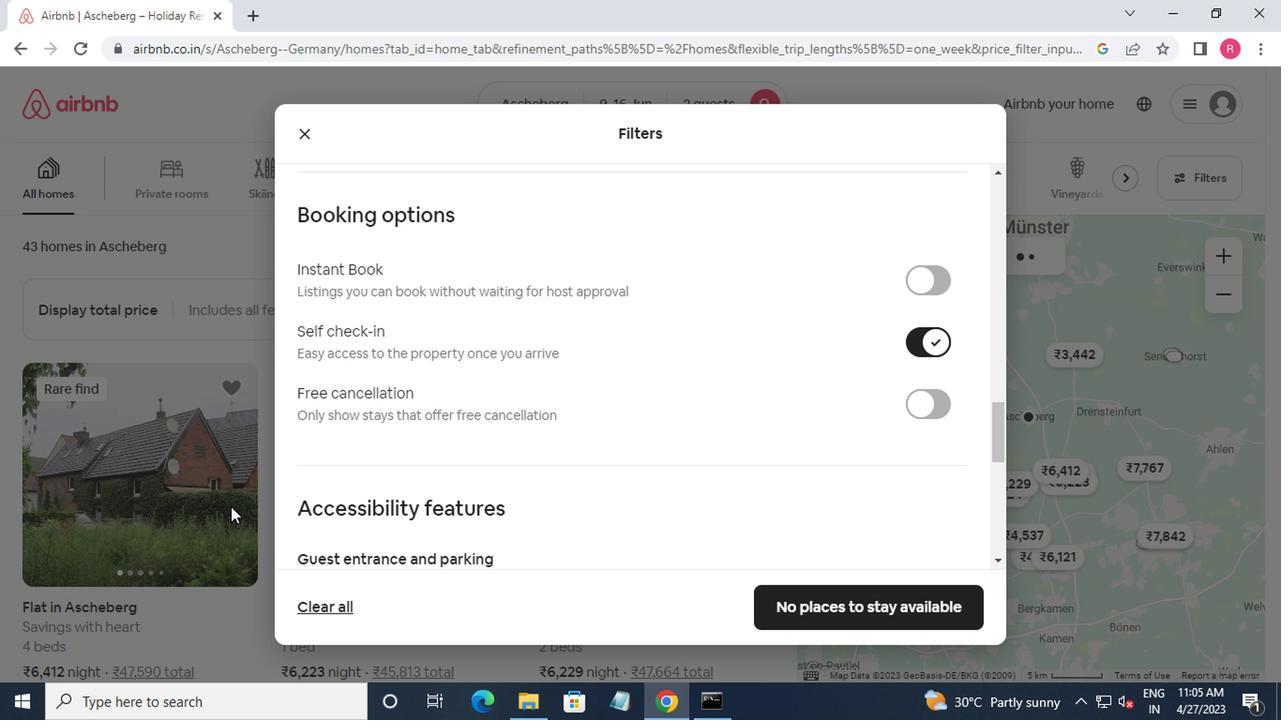 
Action: Mouse scrolled (280, 495) with delta (0, 0)
Screenshot: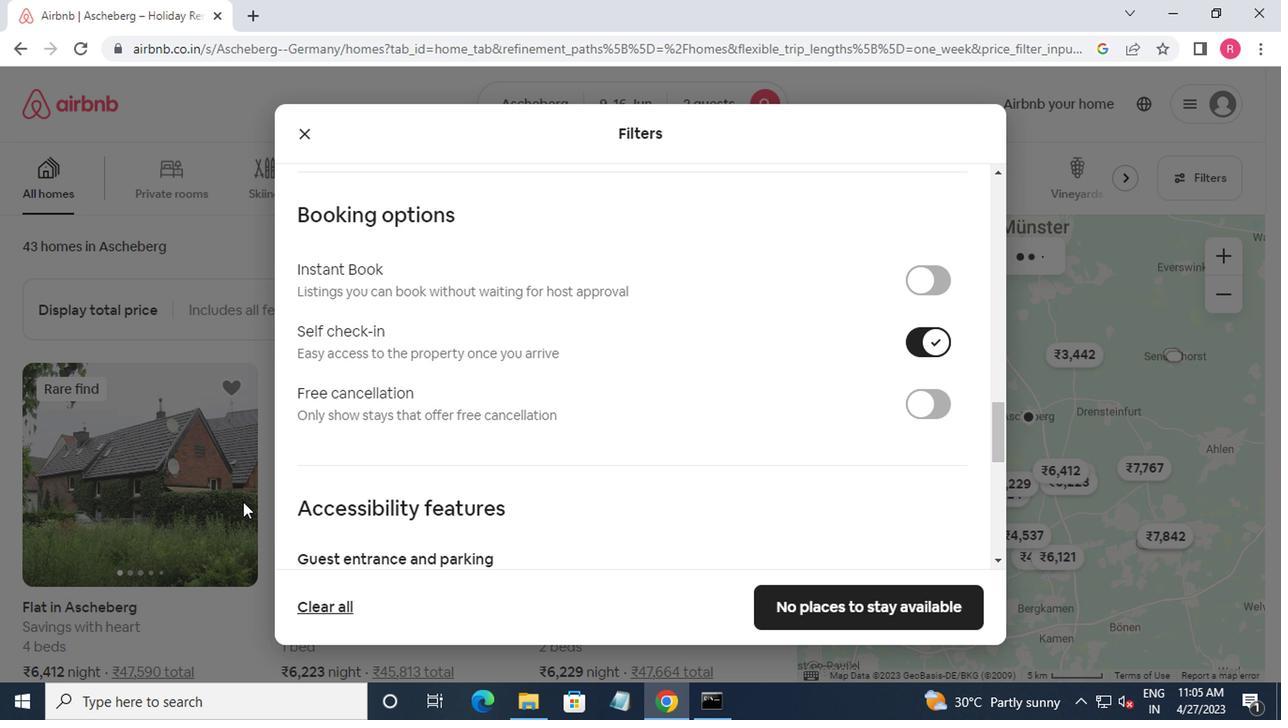 
Action: Mouse scrolled (280, 495) with delta (0, 0)
Screenshot: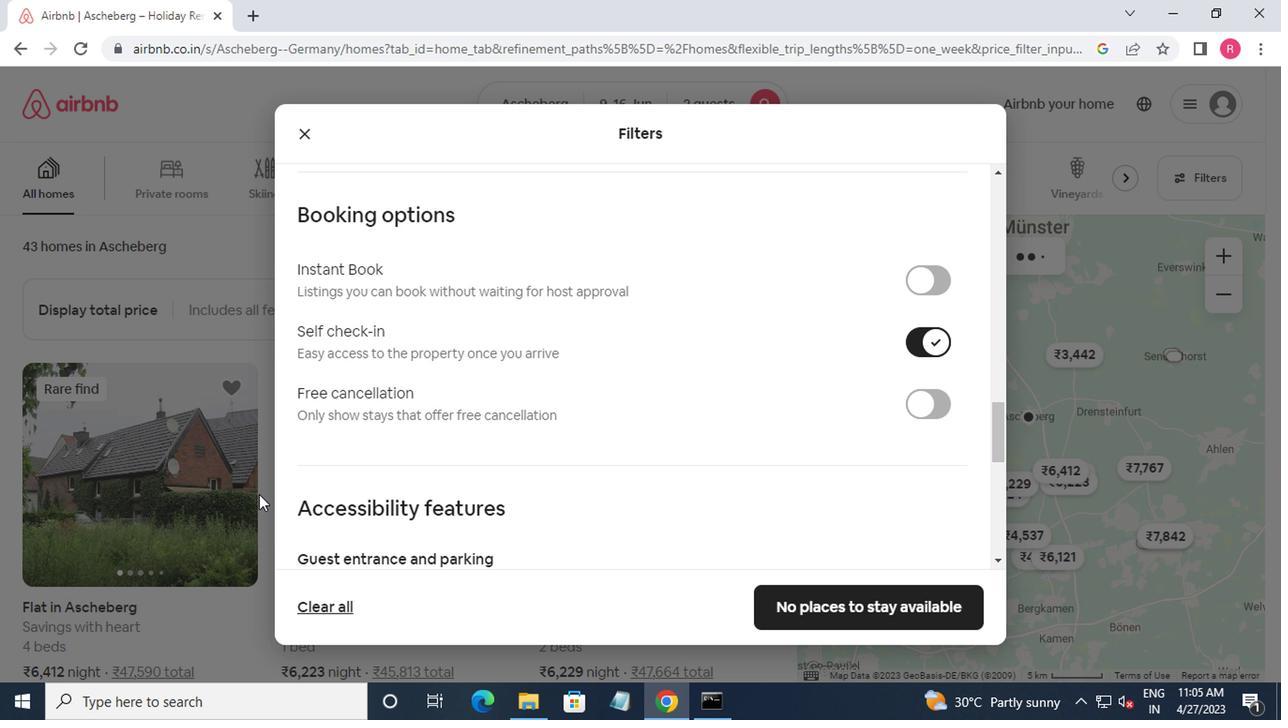 
Action: Mouse scrolled (280, 495) with delta (0, 0)
Screenshot: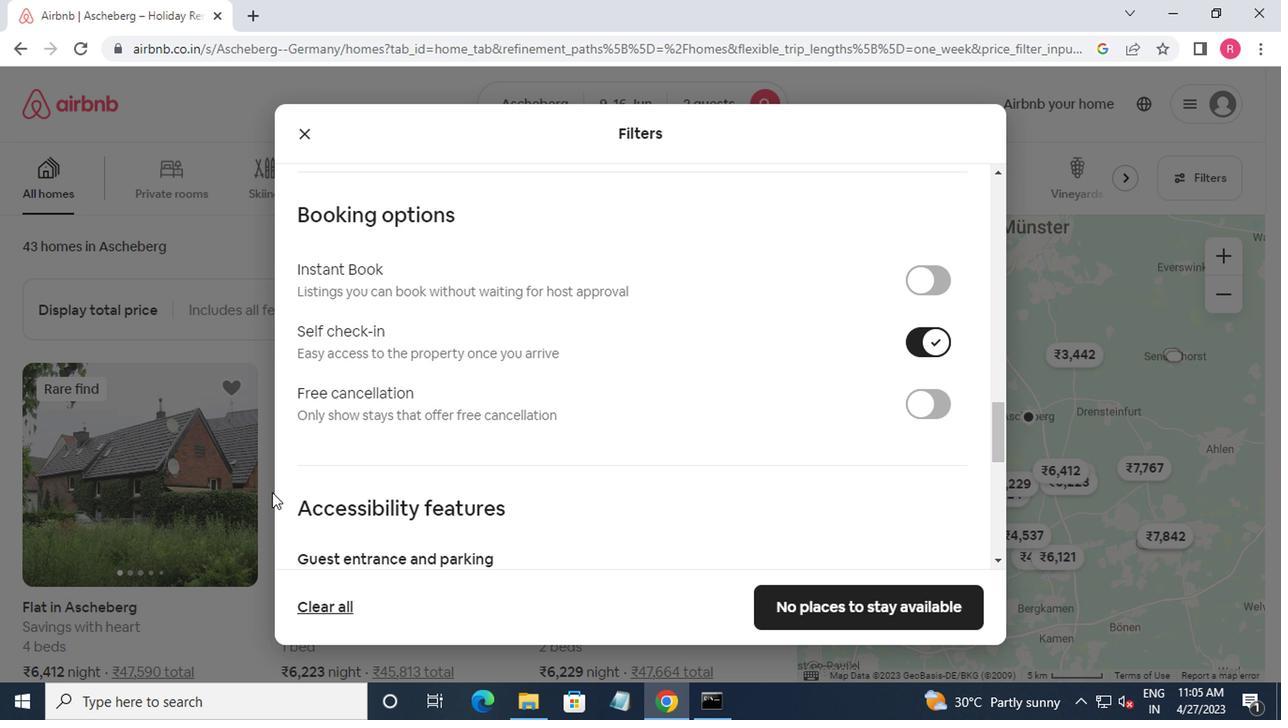
Action: Mouse moved to (286, 495)
Screenshot: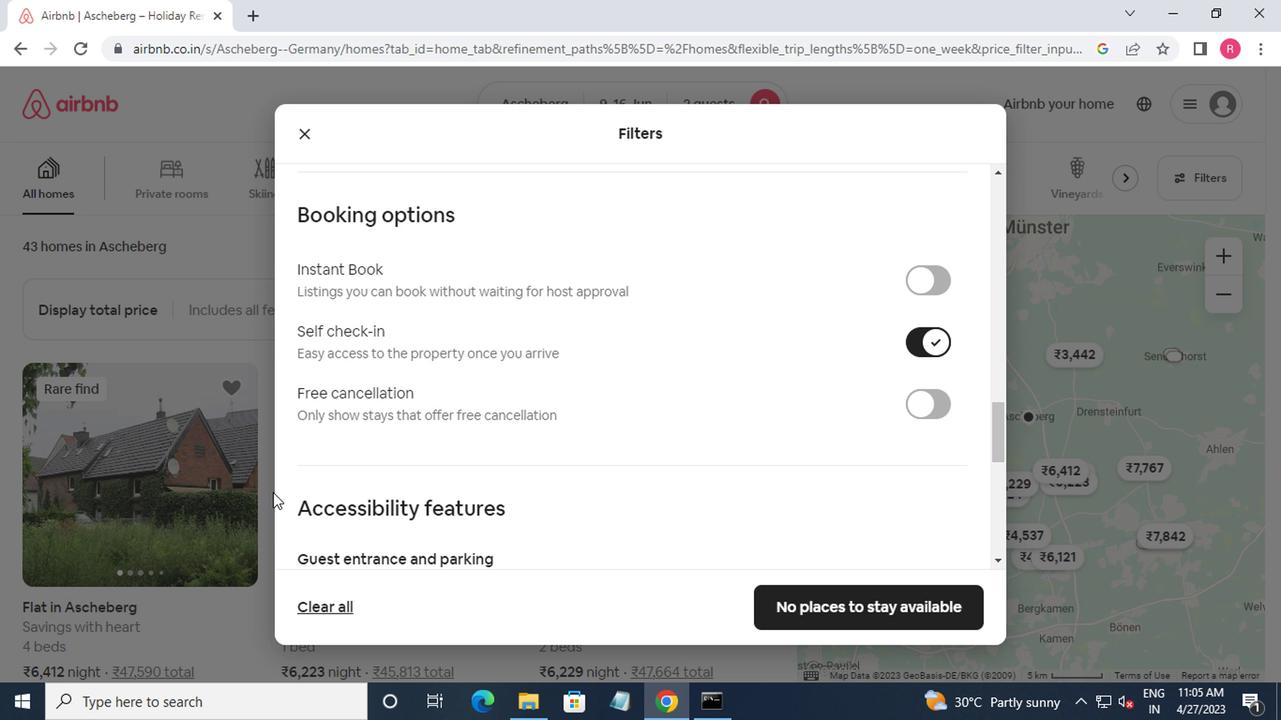 
Action: Mouse scrolled (286, 495) with delta (0, 0)
Screenshot: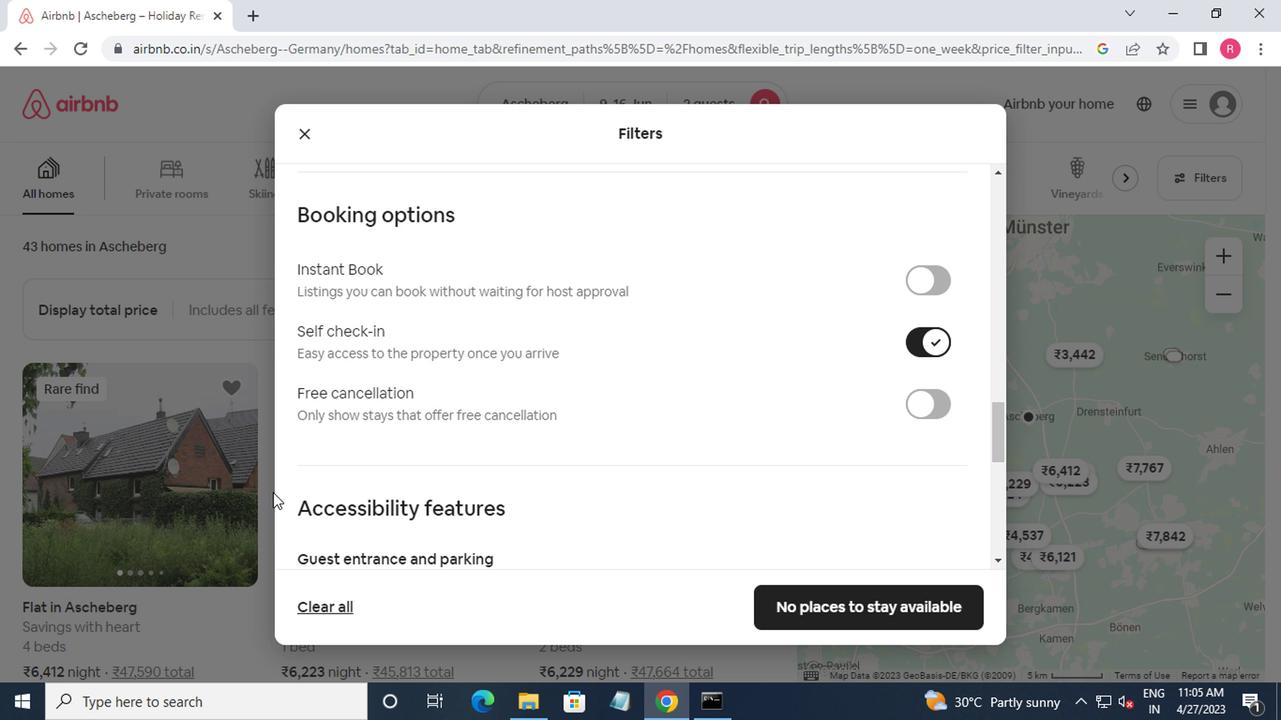 
Action: Mouse moved to (415, 473)
Screenshot: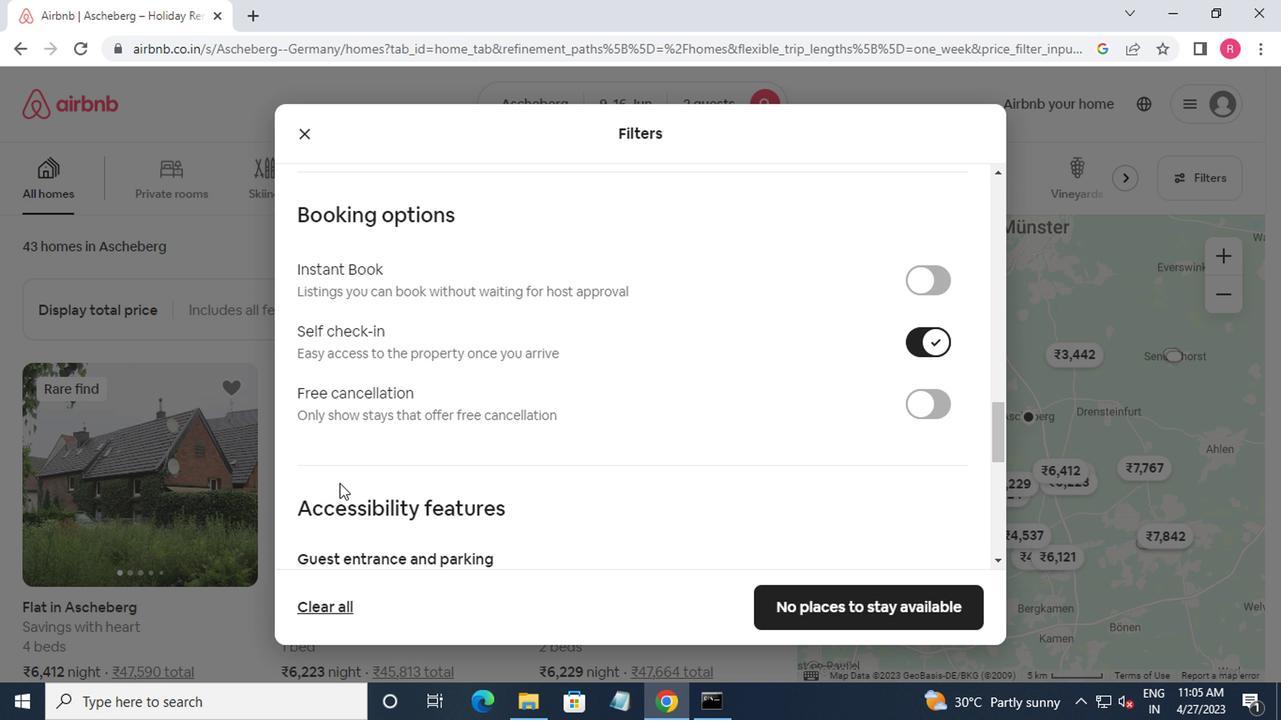 
Action: Mouse scrolled (415, 473) with delta (0, 0)
Screenshot: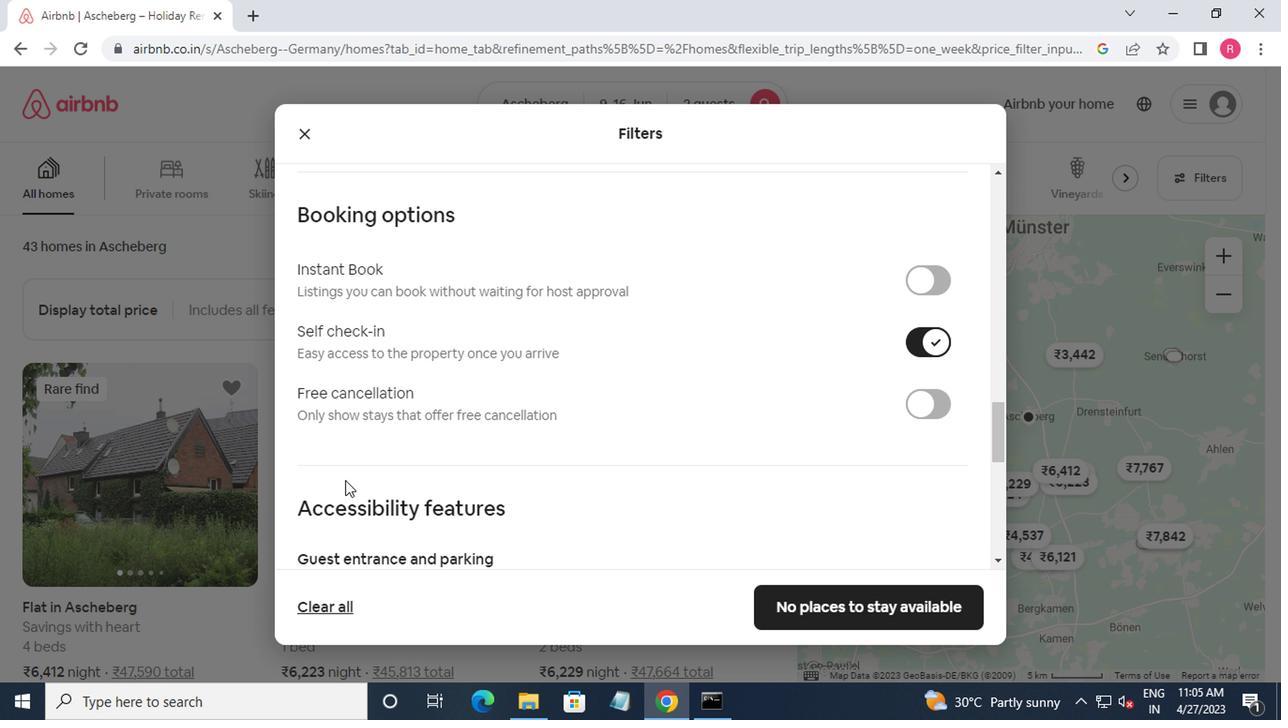 
Action: Mouse moved to (415, 473)
Screenshot: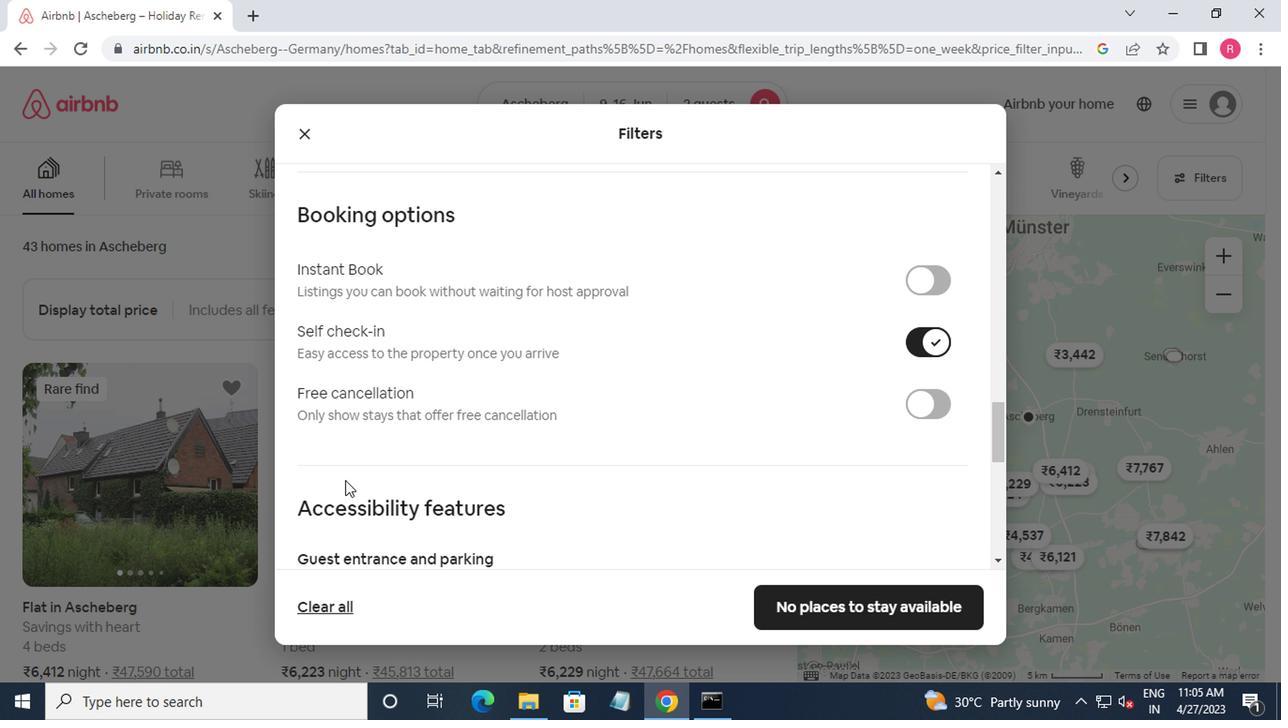 
Action: Mouse scrolled (415, 473) with delta (0, 0)
Screenshot: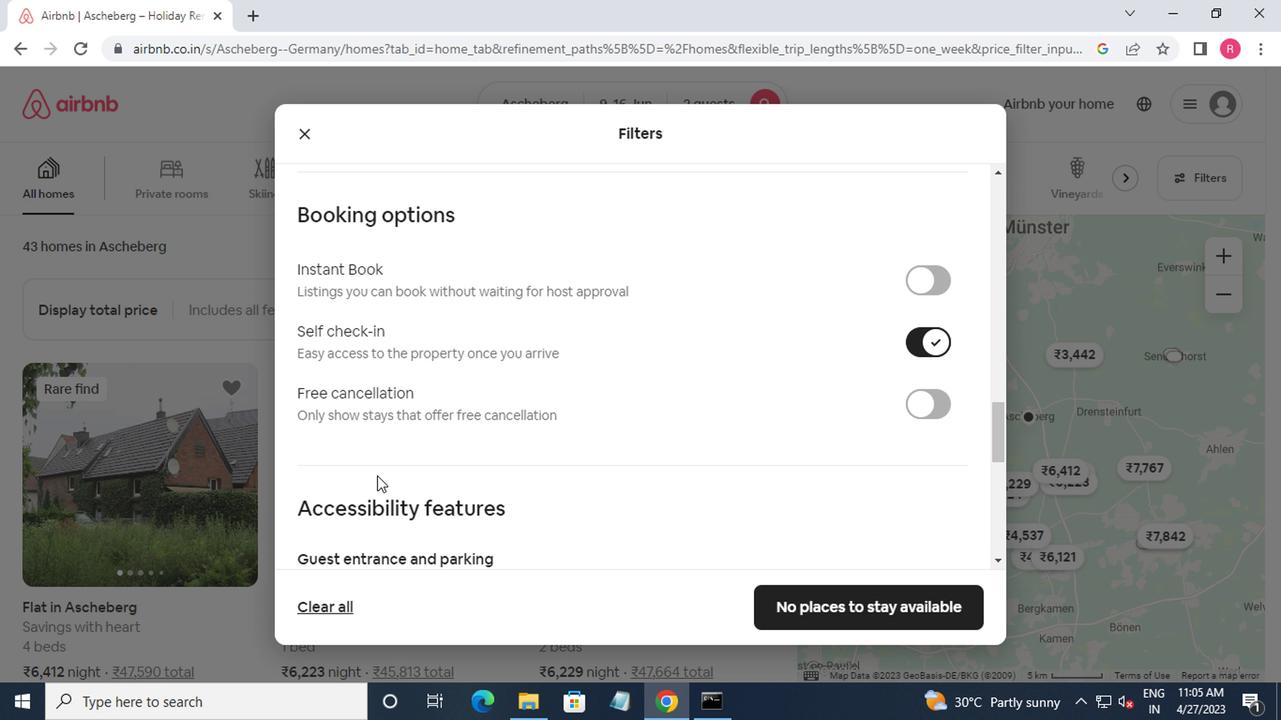 
Action: Mouse scrolled (415, 473) with delta (0, 0)
Screenshot: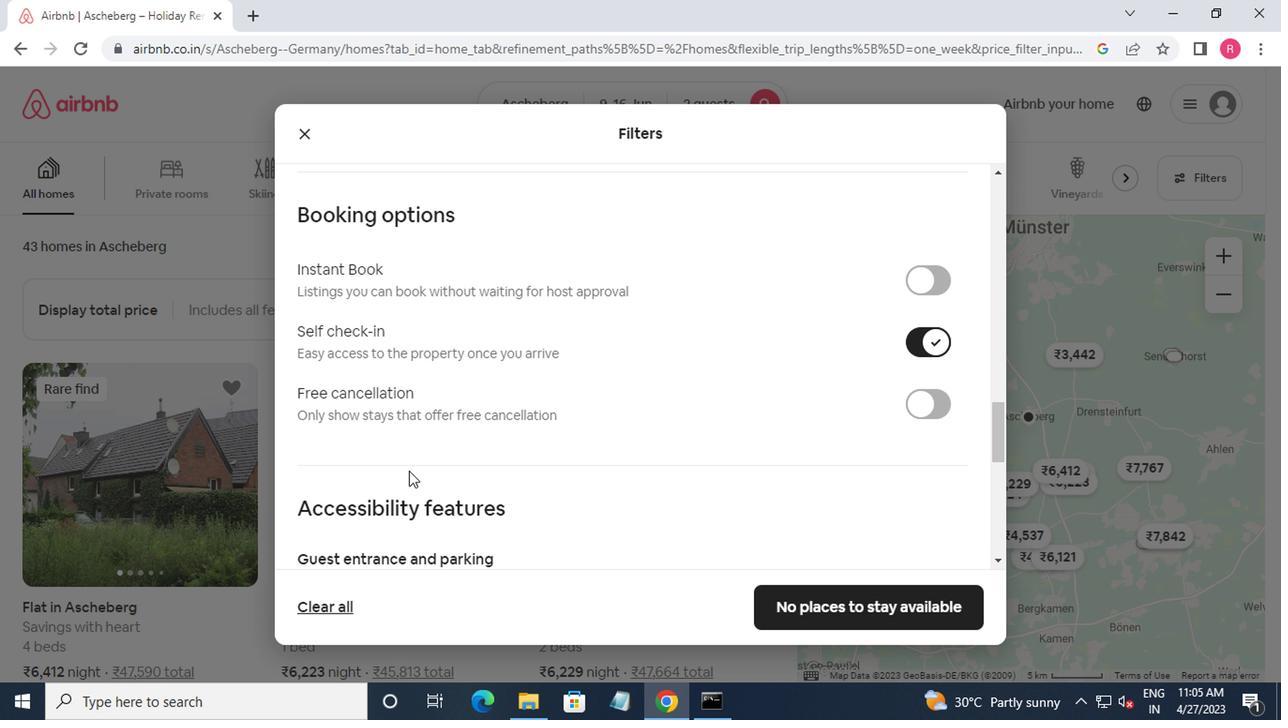 
Action: Mouse moved to (415, 475)
Screenshot: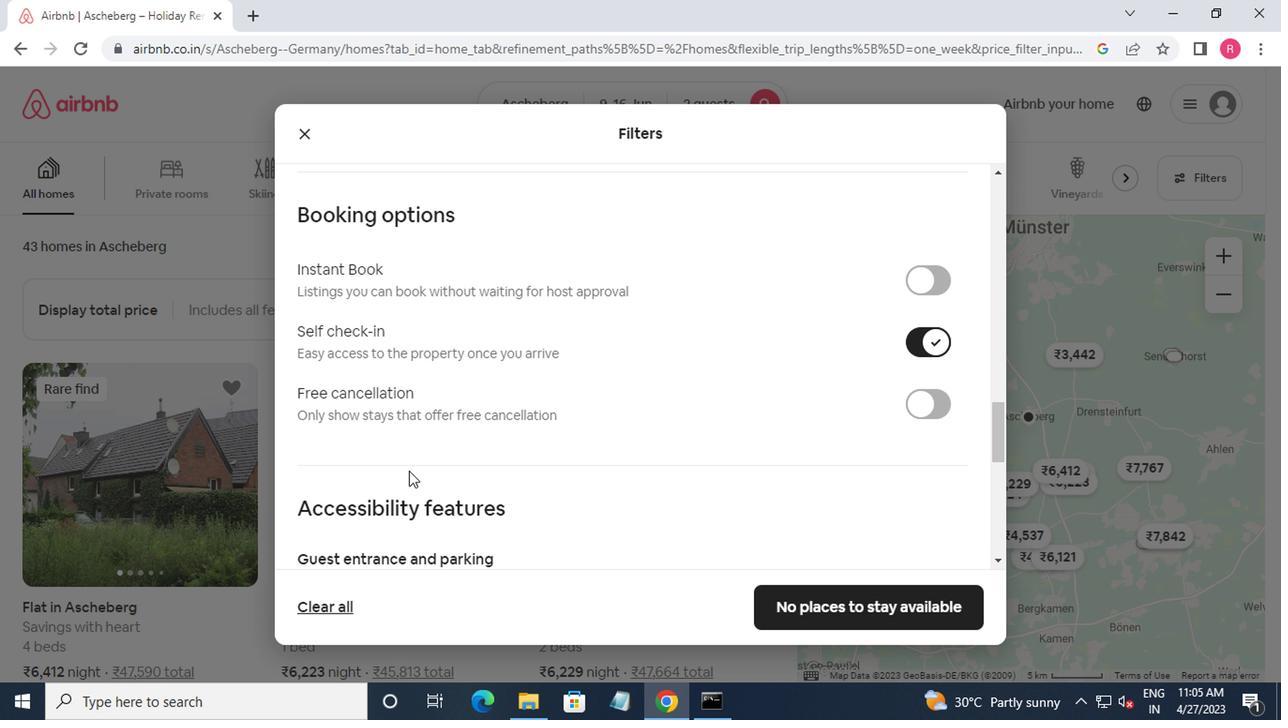 
Action: Mouse scrolled (415, 473) with delta (0, -1)
Screenshot: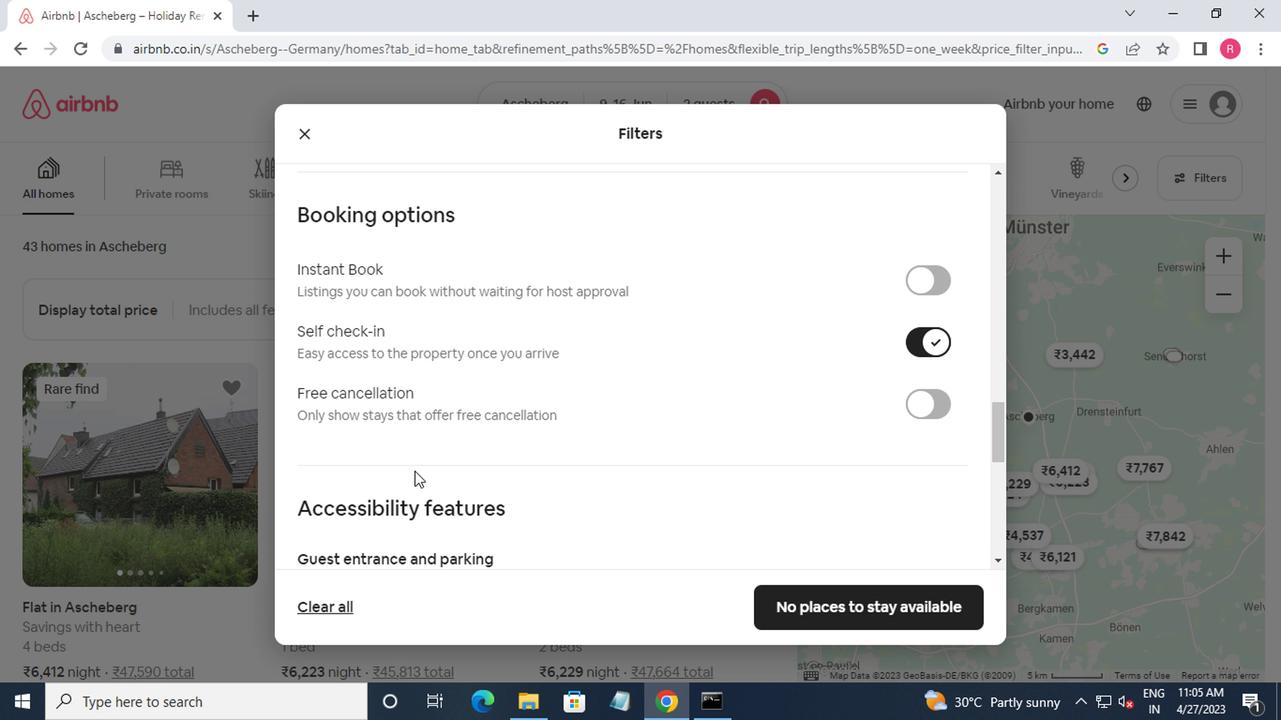 
Action: Mouse moved to (397, 482)
Screenshot: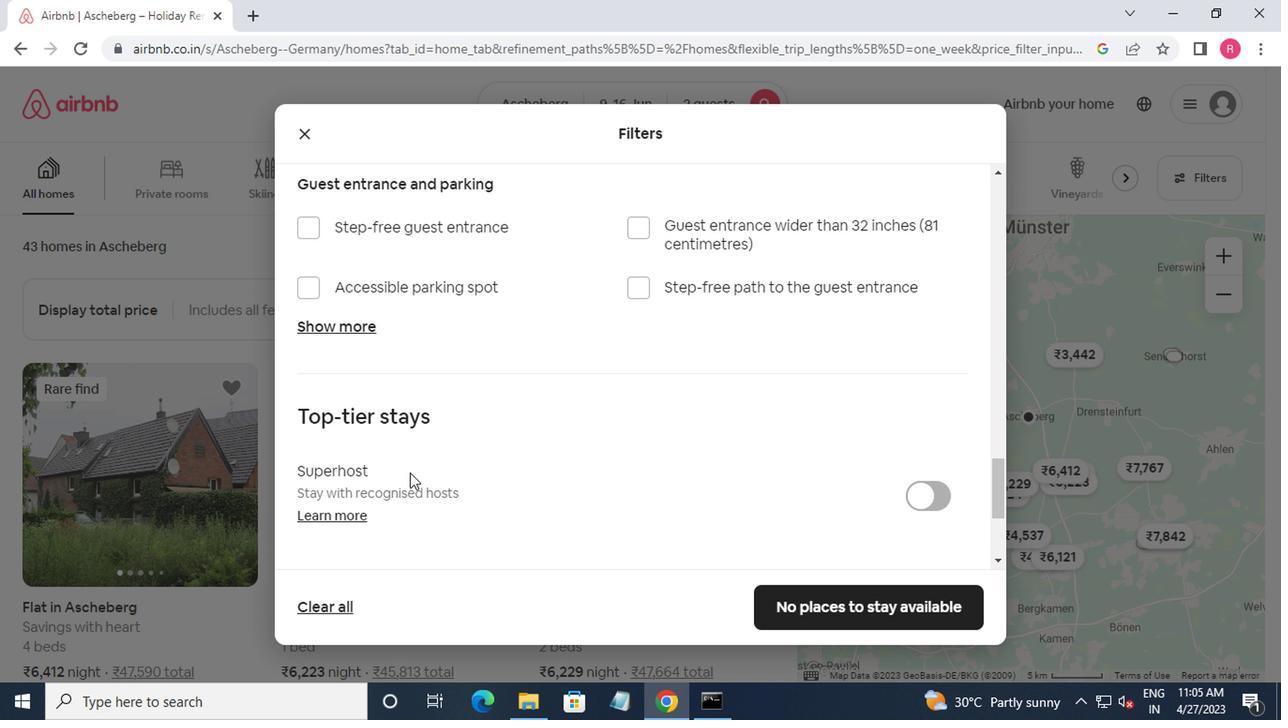
Action: Mouse scrolled (397, 481) with delta (0, 0)
Screenshot: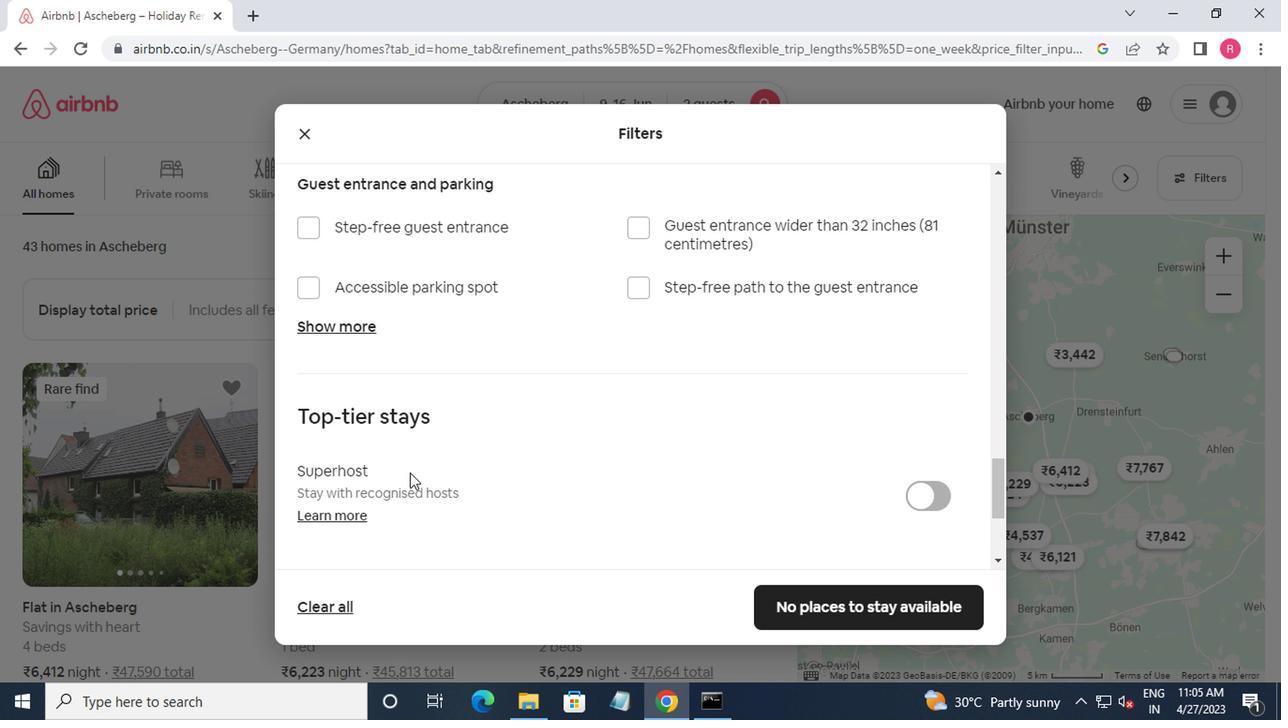 
Action: Mouse scrolled (397, 481) with delta (0, 0)
Screenshot: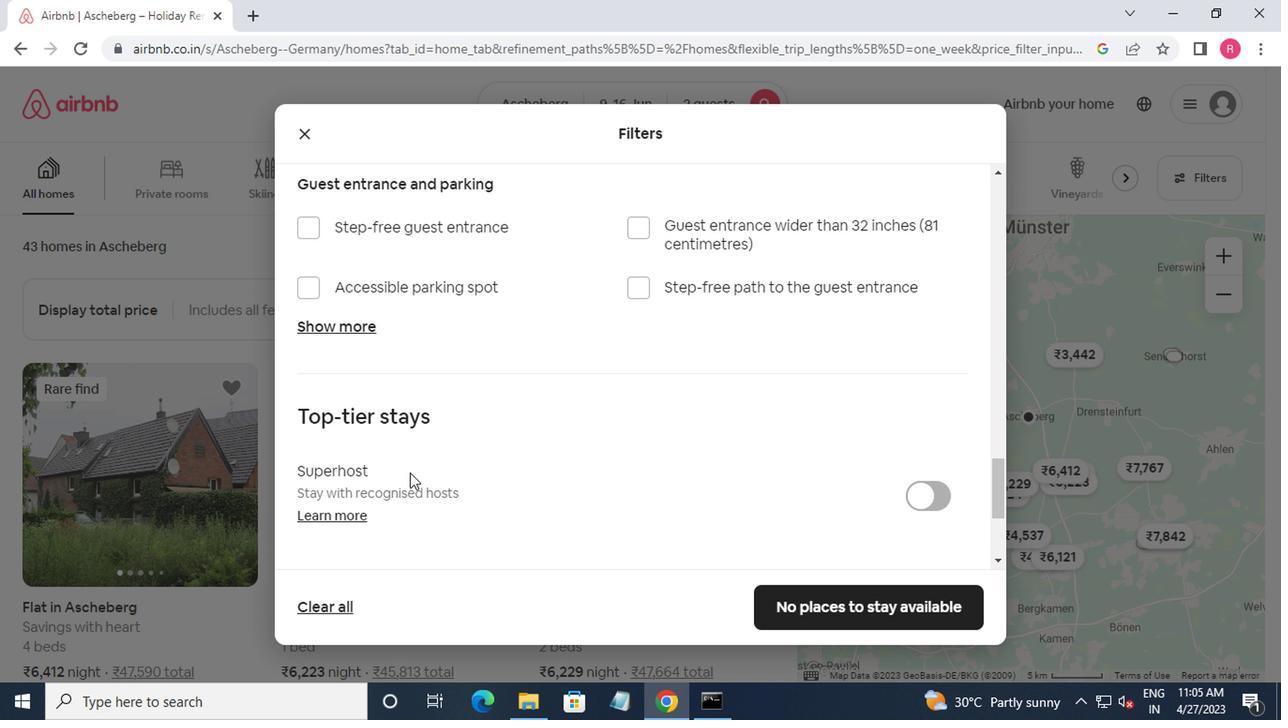 
Action: Mouse scrolled (397, 481) with delta (0, 0)
Screenshot: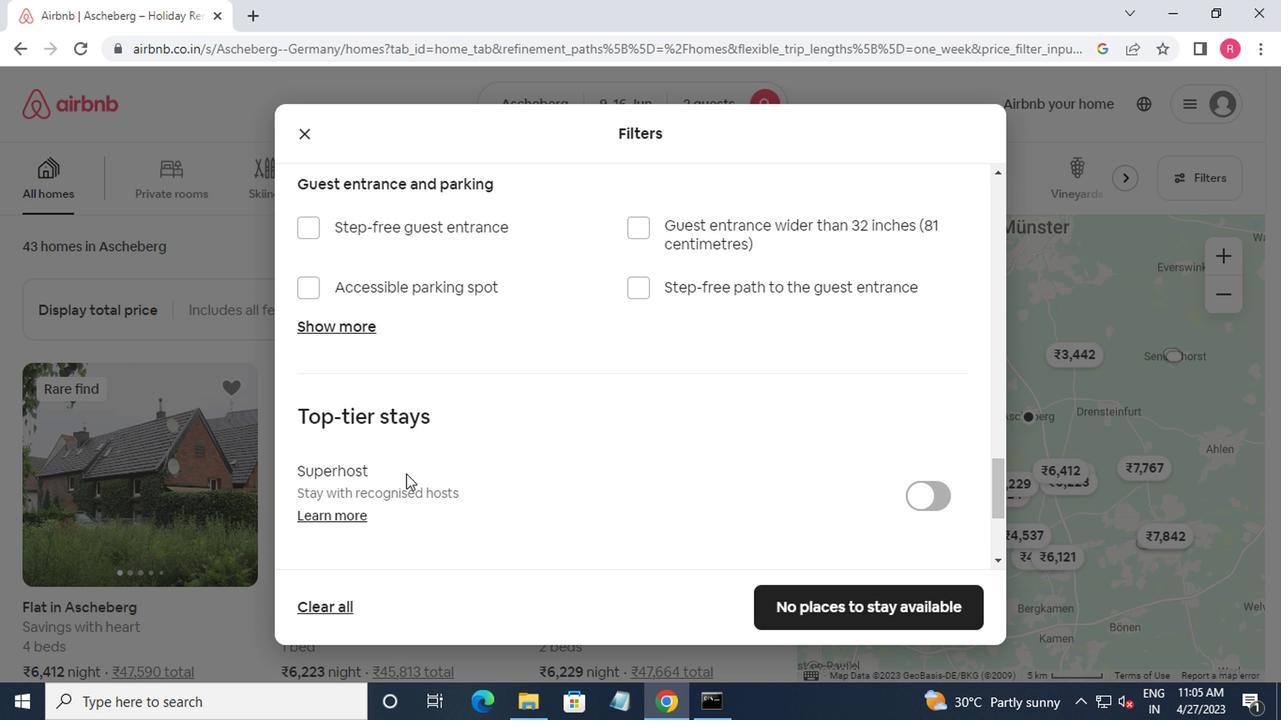 
Action: Mouse moved to (397, 483)
Screenshot: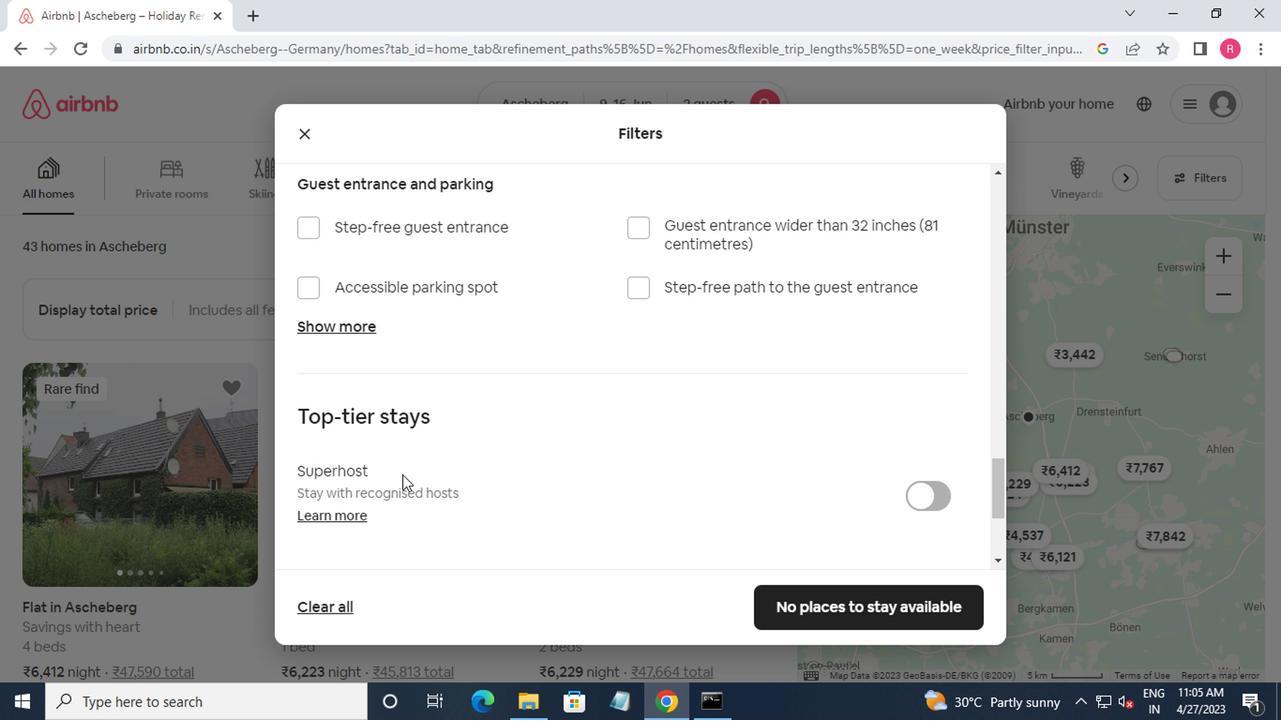 
Action: Mouse scrolled (397, 482) with delta (0, -1)
Screenshot: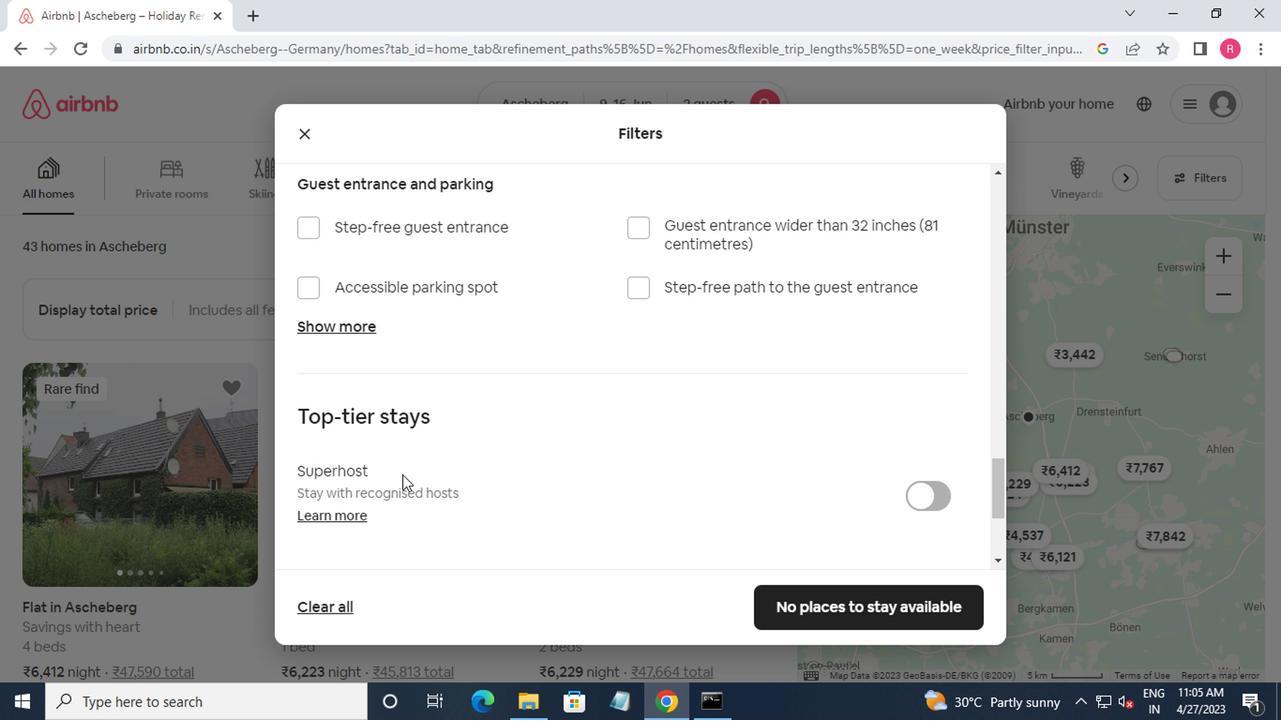 
Action: Mouse moved to (324, 440)
Screenshot: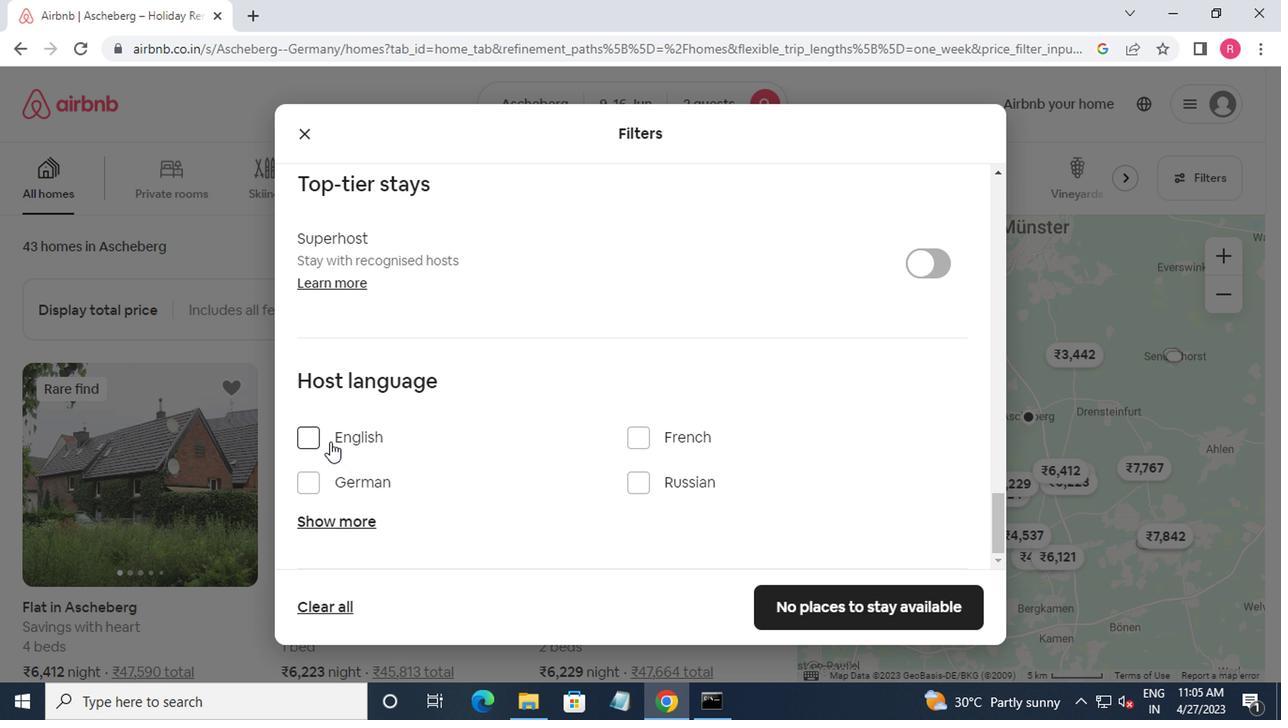 
Action: Mouse pressed left at (324, 440)
Screenshot: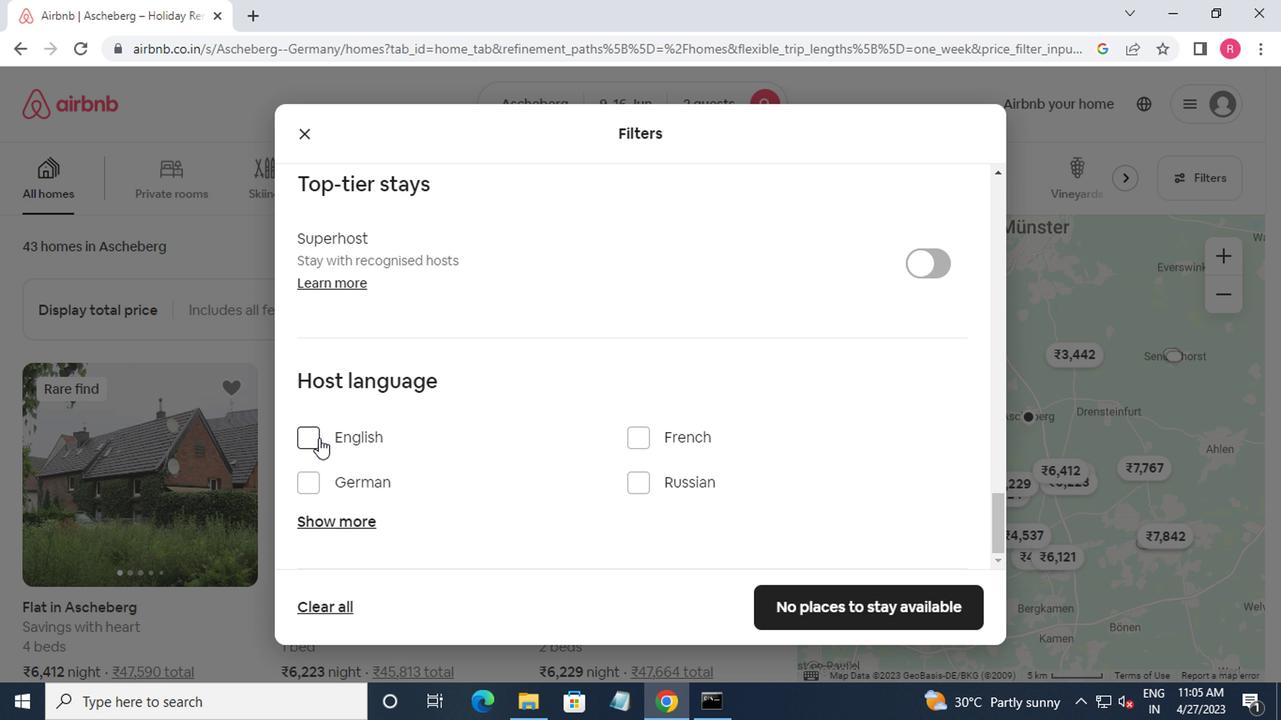 
Action: Mouse moved to (784, 607)
Screenshot: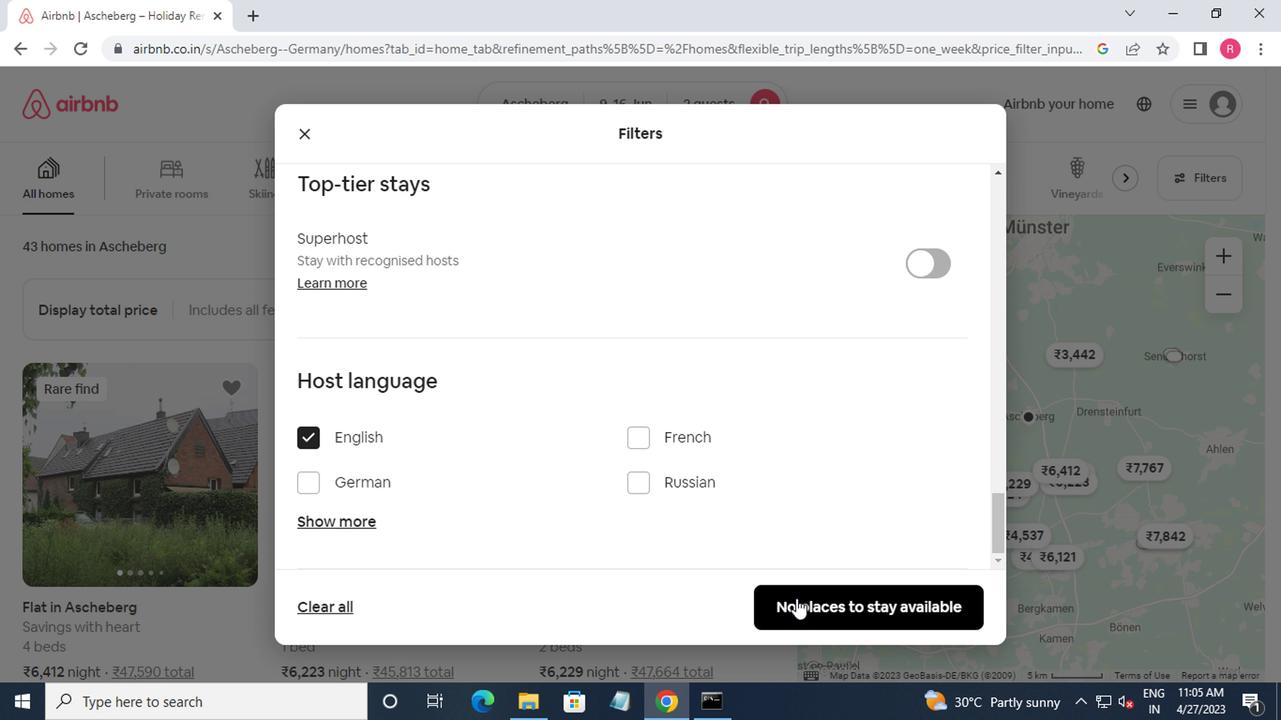 
Action: Mouse pressed left at (784, 607)
Screenshot: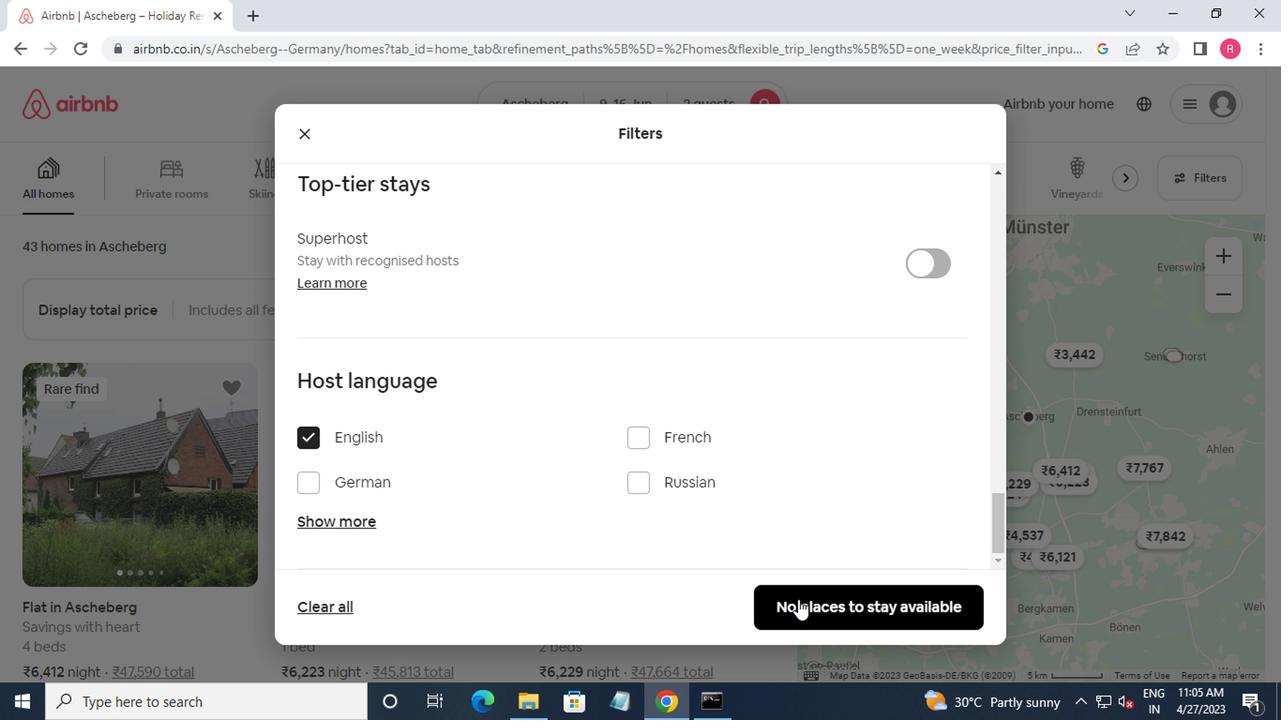 
Action: Mouse moved to (785, 607)
Screenshot: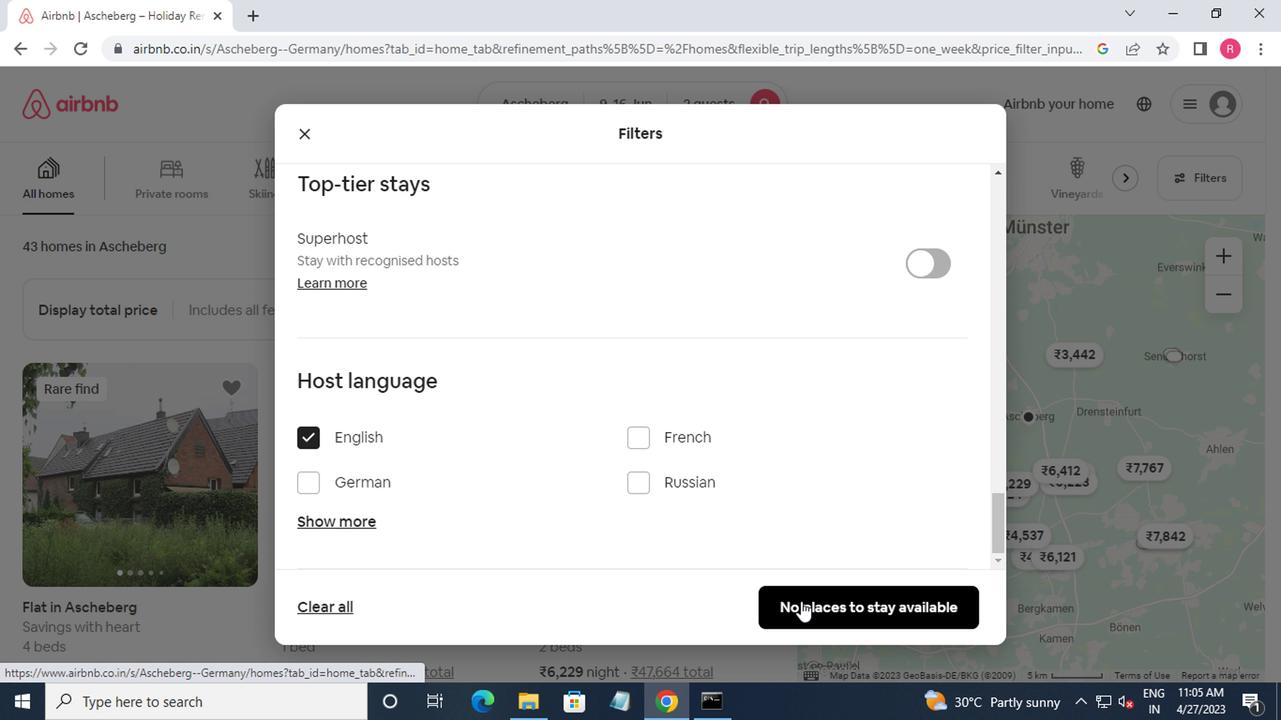 
